 Task: Look for space in Bonneuil-sur-Marne, France from 6th September, 2023 to 10th September, 2023 for 1 adult in price range Rs.10000 to Rs.15000. Place can be private room with 1  bedroom having 1 bed and 1 bathroom. Property type can be house, flat, guest house, hotel. Amenities needed are: washing machine. Booking option can be shelf check-in. Required host language is English.
Action: Mouse moved to (474, 152)
Screenshot: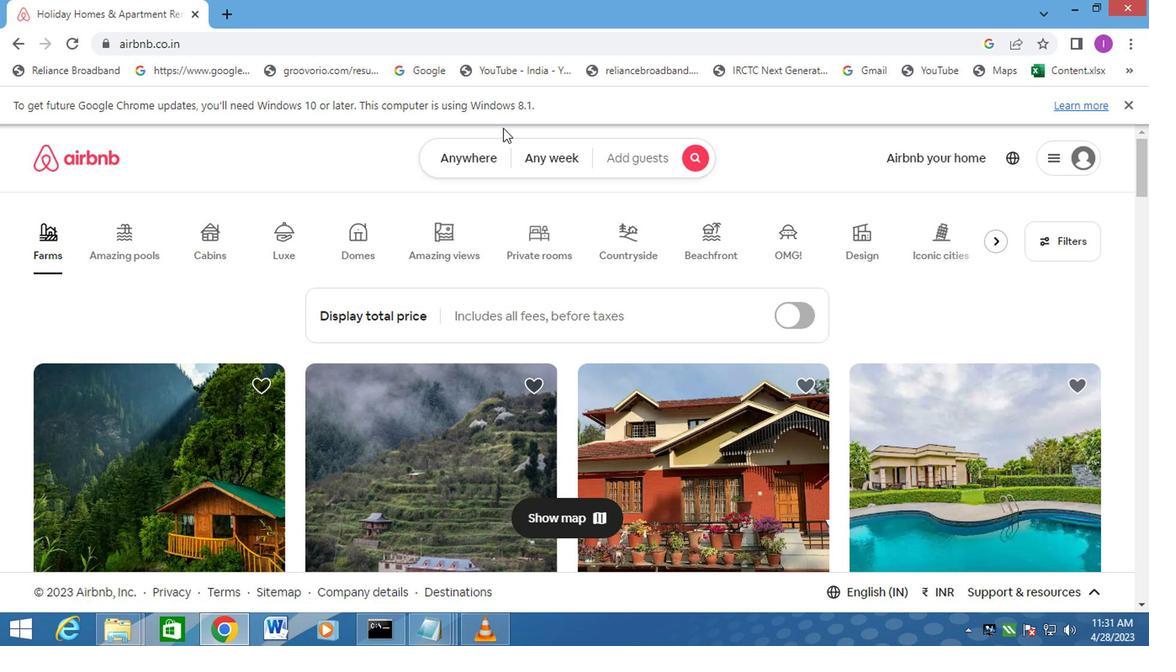 
Action: Mouse pressed left at (474, 152)
Screenshot: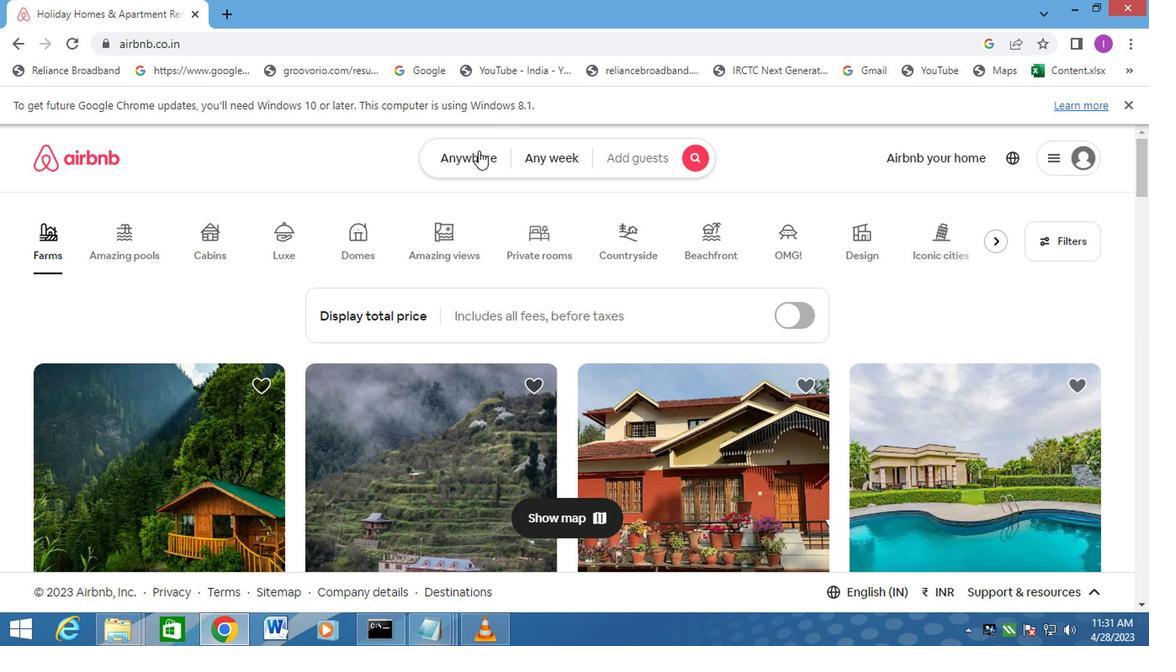 
Action: Mouse moved to (261, 237)
Screenshot: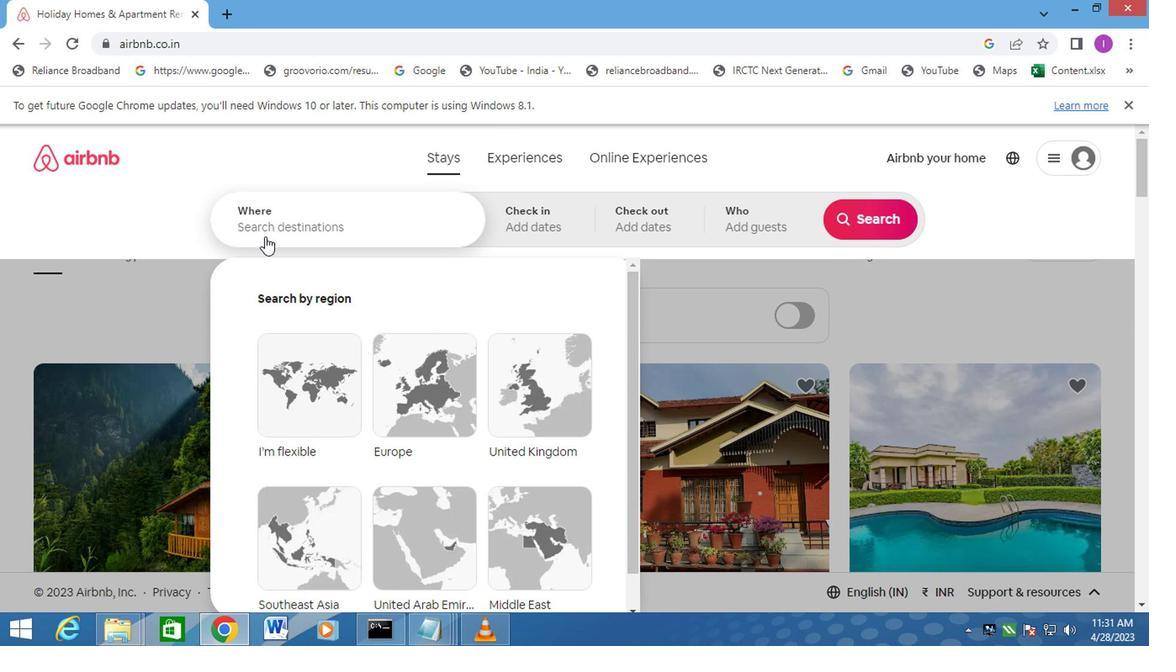 
Action: Mouse pressed left at (261, 237)
Screenshot: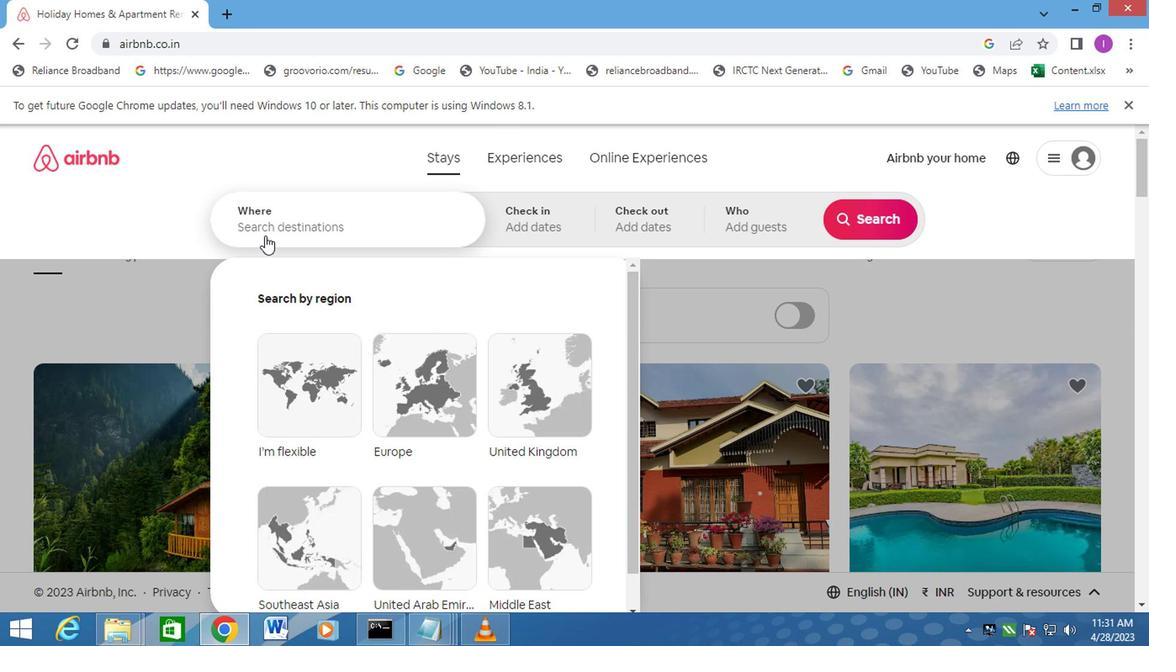
Action: Mouse moved to (348, 235)
Screenshot: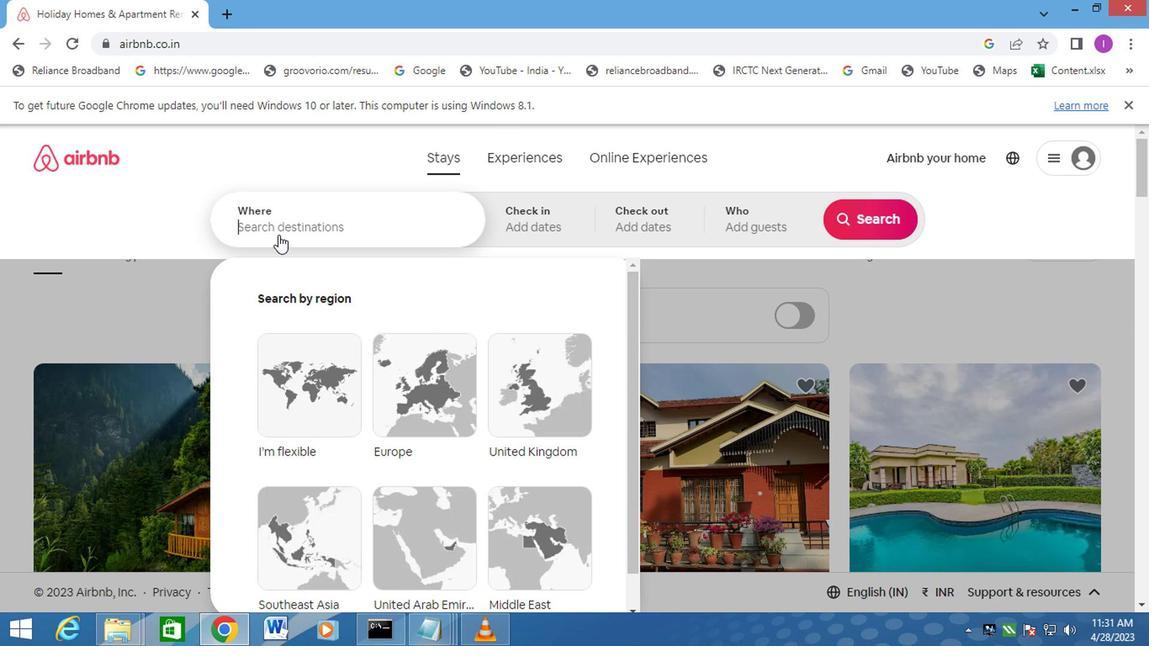 
Action: Key pressed <Key.shift>BONNEUIL-<Key.shift>SUR-MARNE,<Key.shift><Key.shift><Key.shift><Key.shift><Key.shift><Key.shift><Key.shift><Key.shift><Key.shift><Key.shift><Key.shift><Key.shift><Key.shift><Key.shift><Key.shift><Key.shift><Key.shift><Key.shift><Key.shift>FRANCE
Screenshot: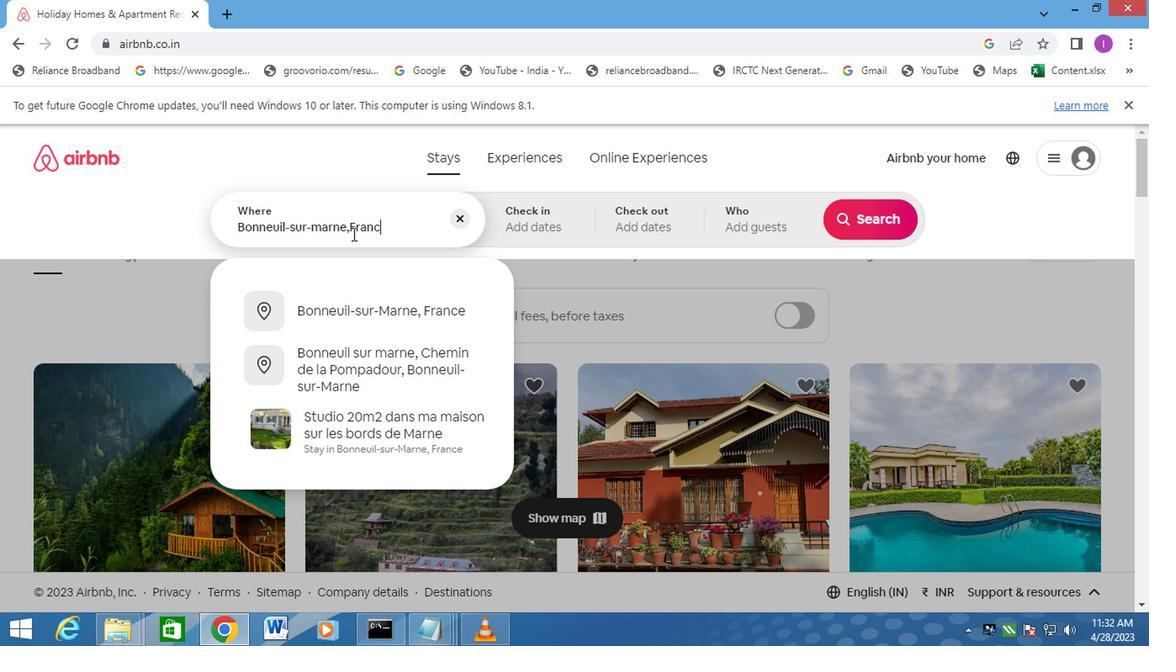 
Action: Mouse moved to (381, 321)
Screenshot: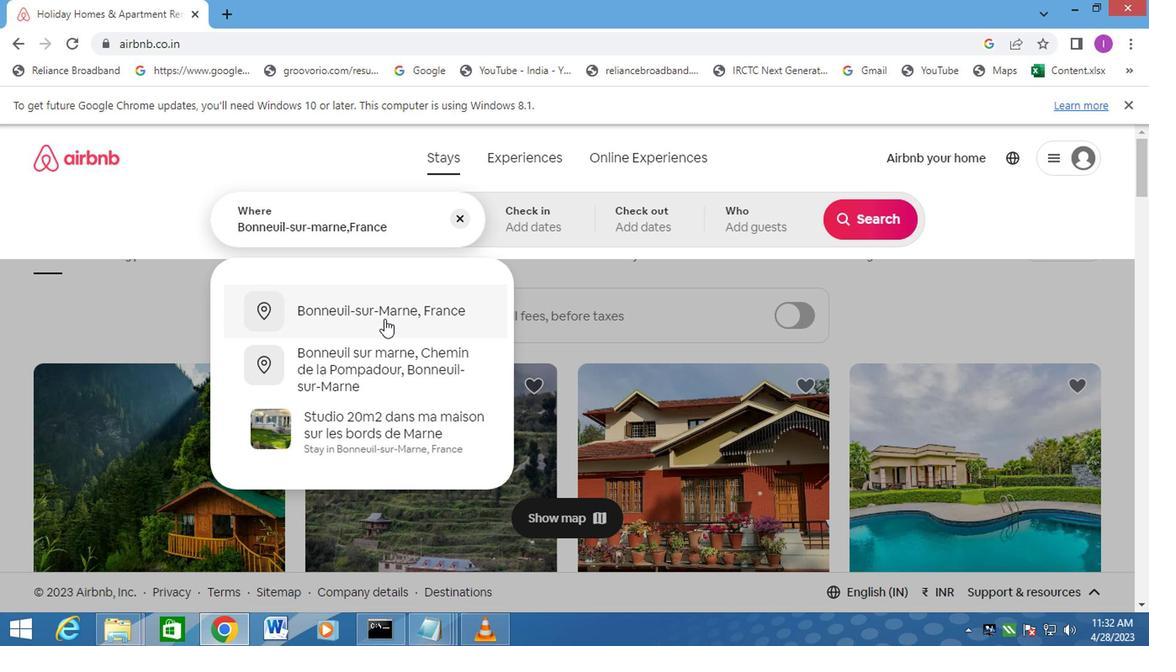 
Action: Mouse pressed left at (381, 321)
Screenshot: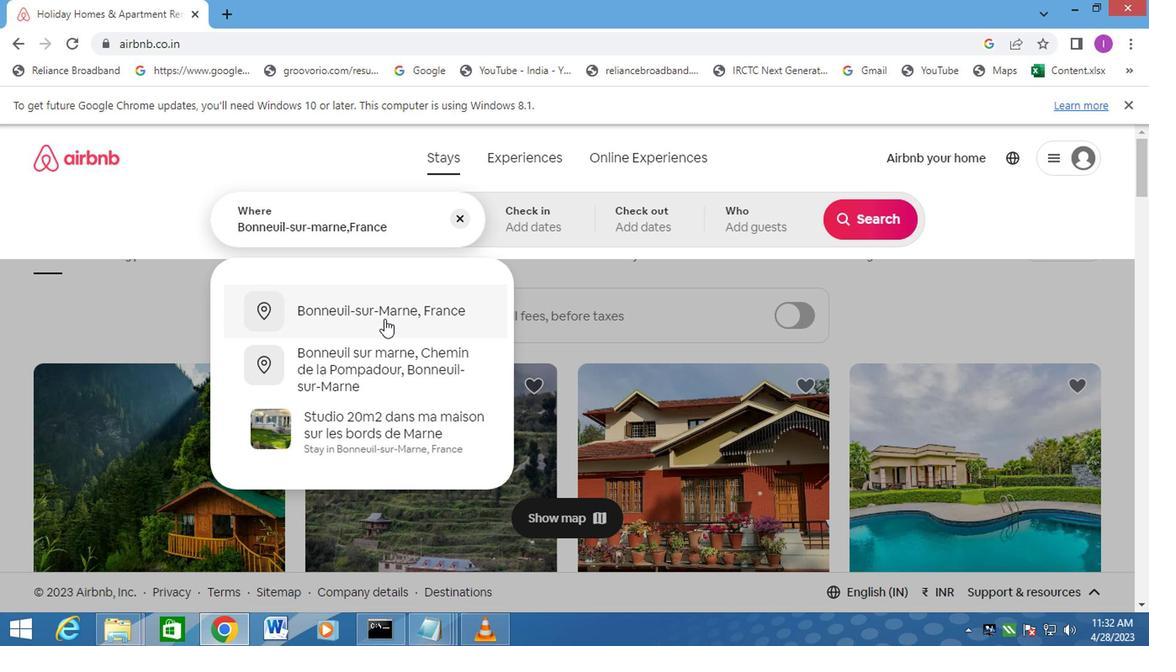 
Action: Mouse moved to (857, 353)
Screenshot: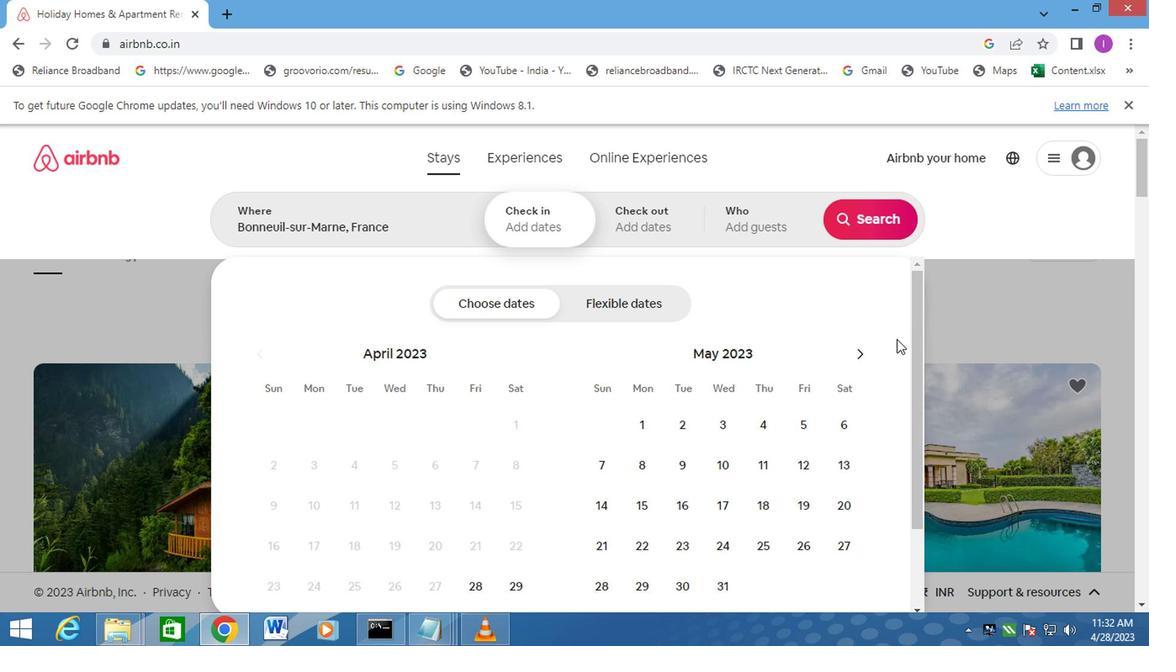 
Action: Mouse pressed left at (857, 353)
Screenshot: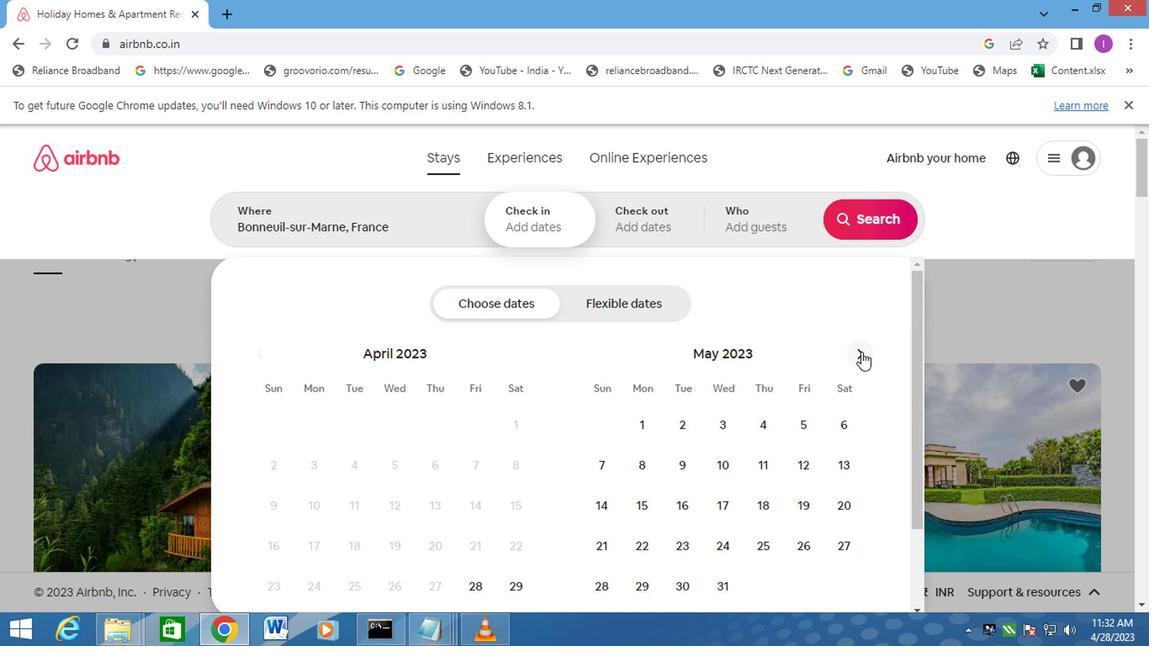 
Action: Mouse pressed left at (857, 353)
Screenshot: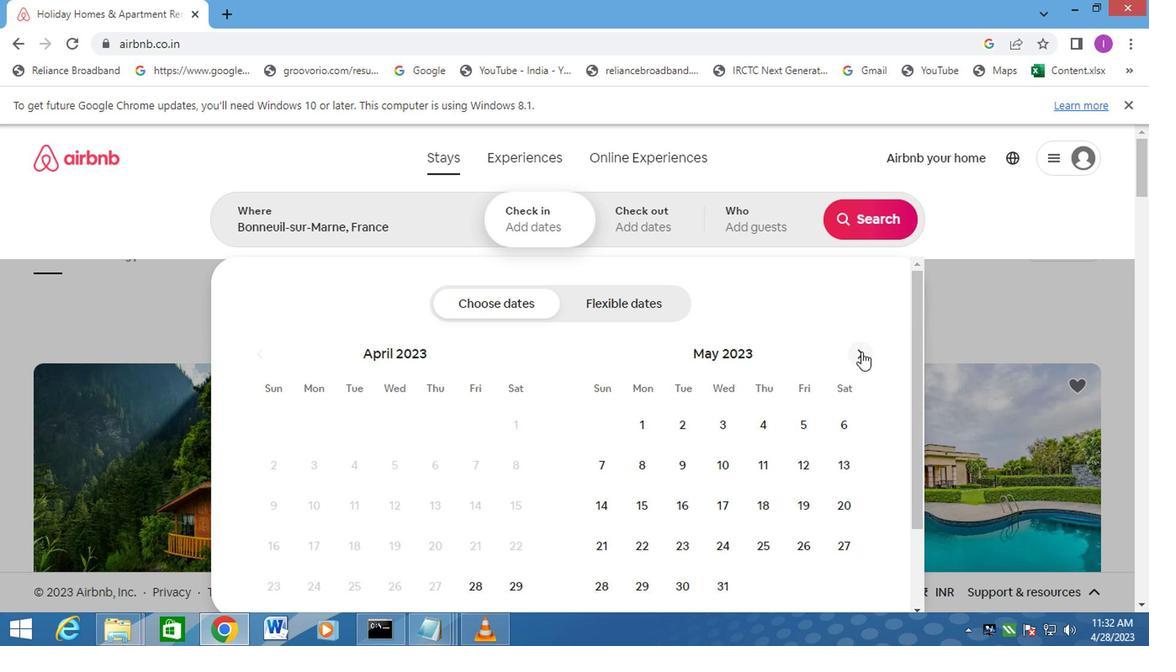 
Action: Mouse pressed left at (857, 353)
Screenshot: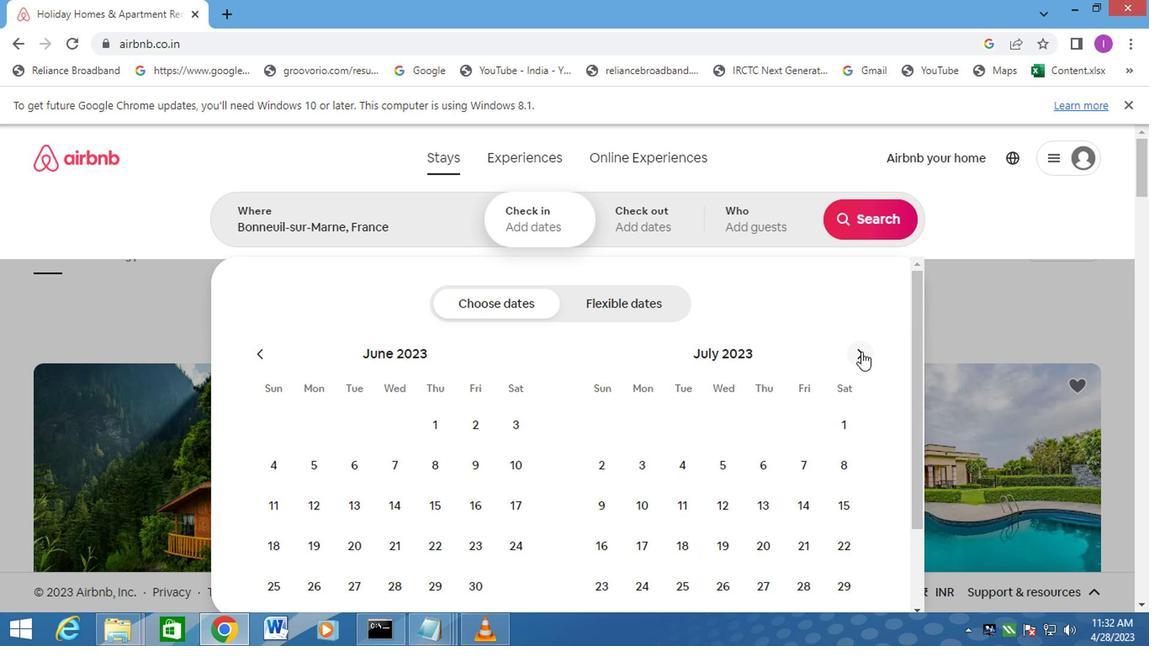 
Action: Mouse pressed left at (857, 353)
Screenshot: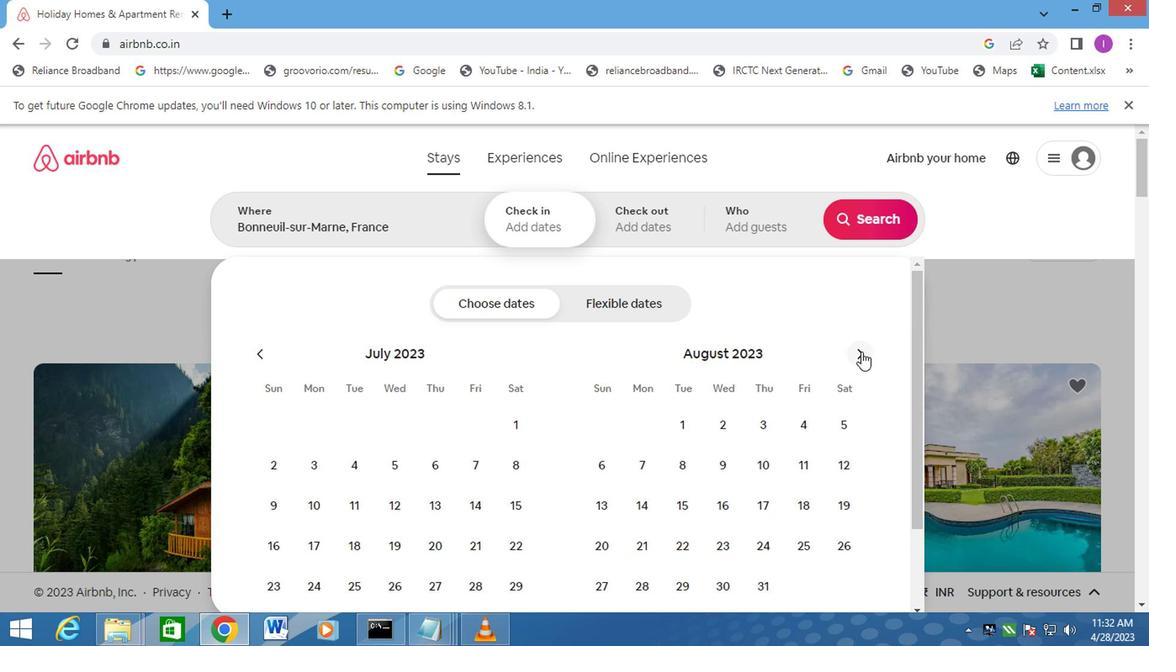 
Action: Mouse moved to (720, 469)
Screenshot: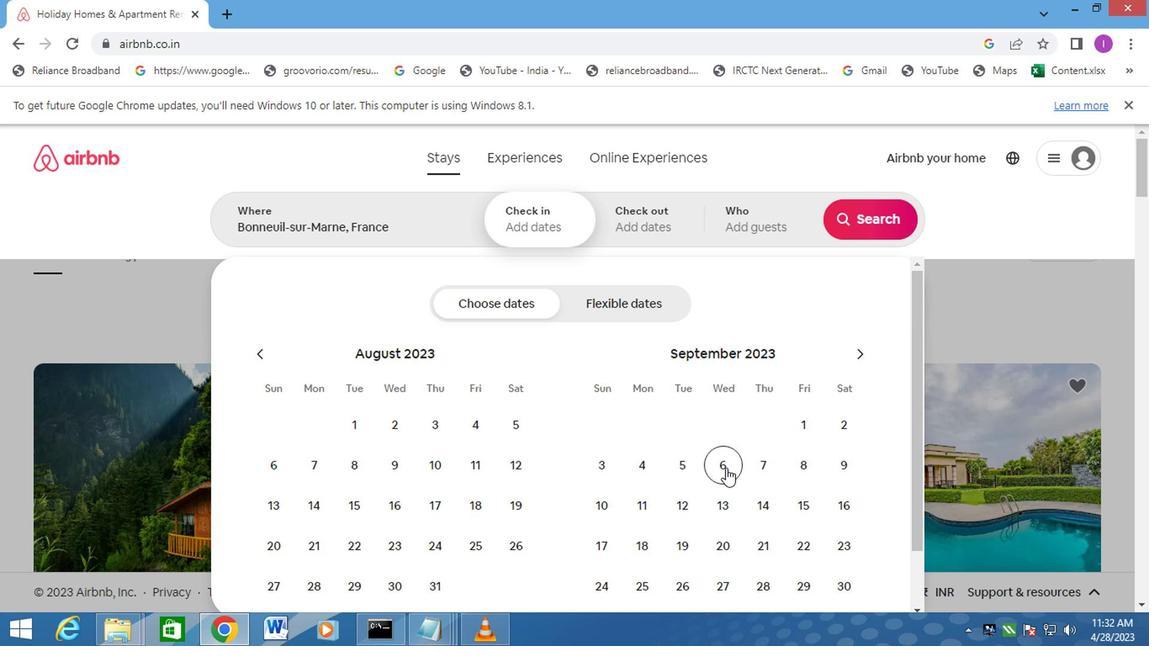
Action: Mouse pressed left at (720, 469)
Screenshot: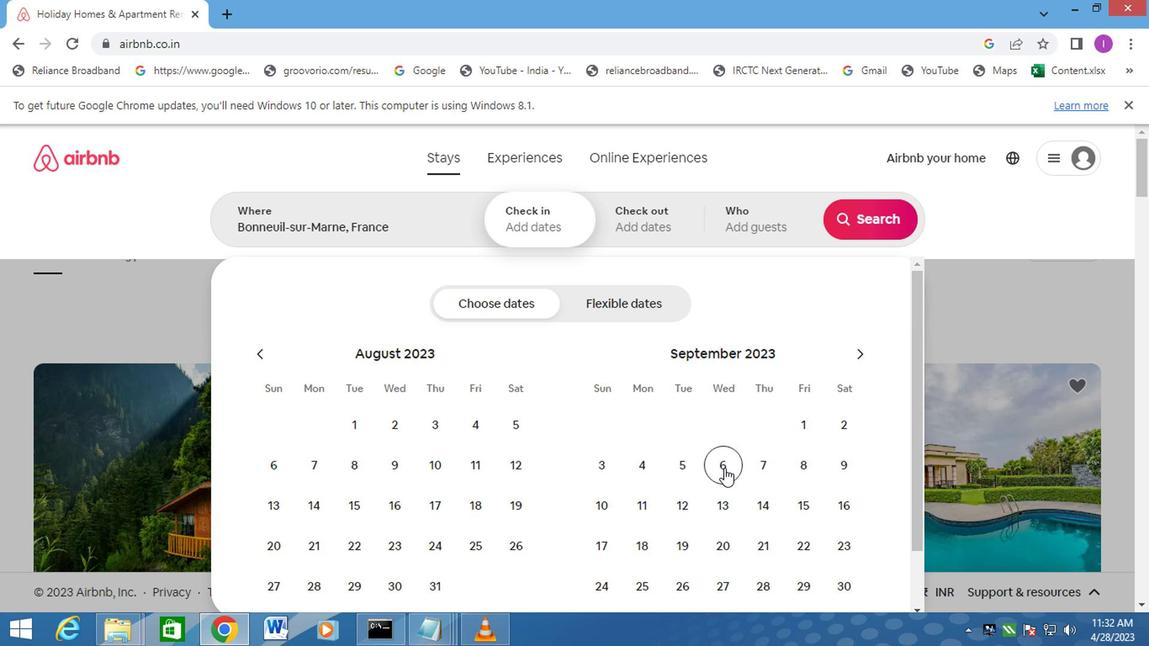 
Action: Mouse moved to (600, 507)
Screenshot: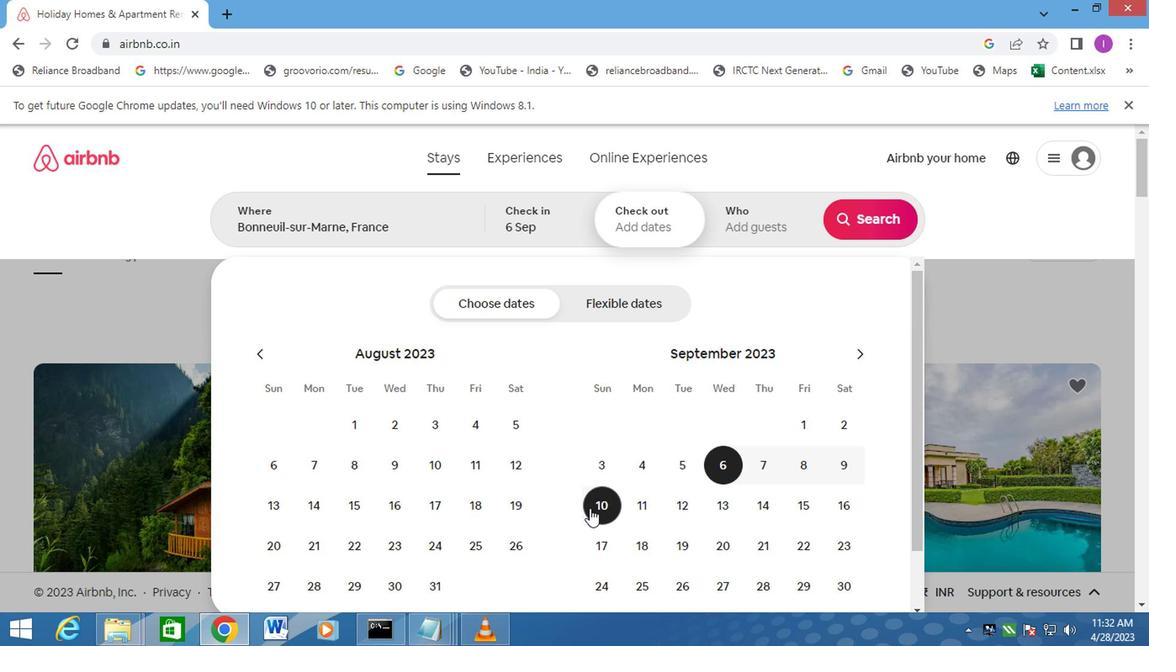 
Action: Mouse pressed left at (600, 507)
Screenshot: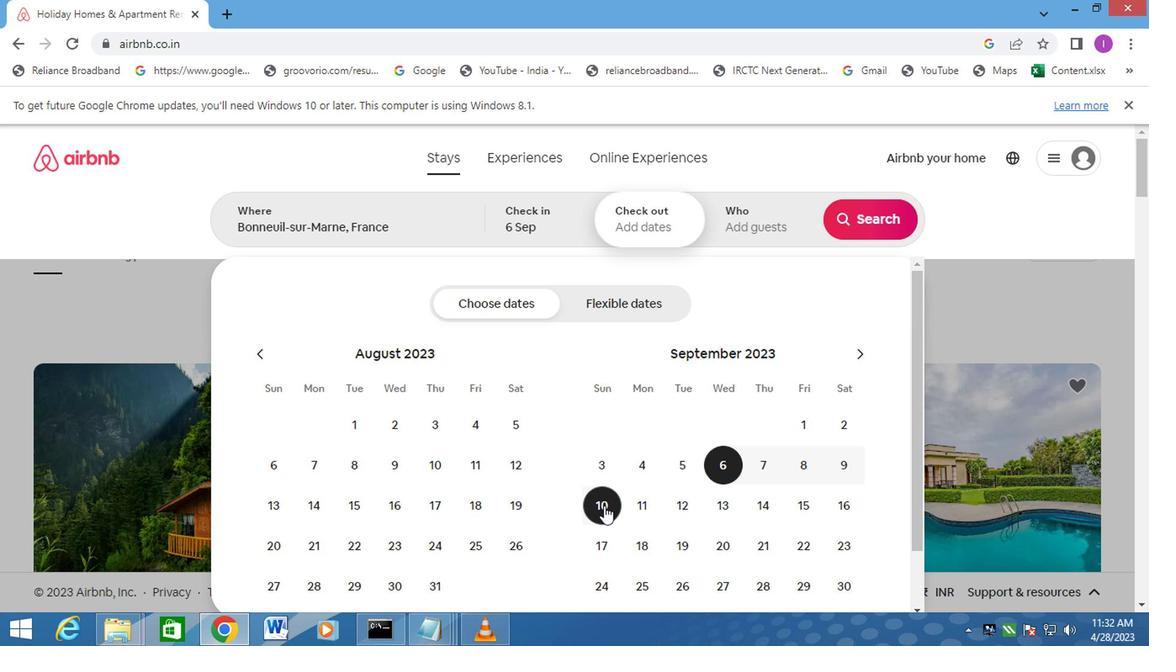 
Action: Mouse moved to (788, 223)
Screenshot: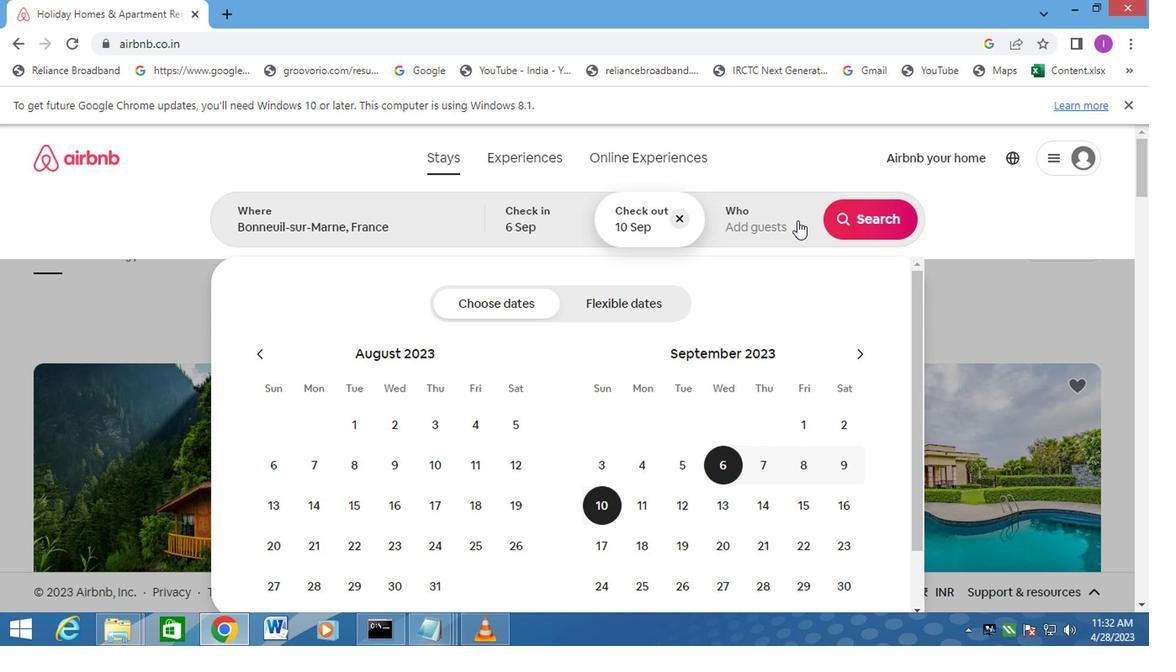 
Action: Mouse pressed left at (788, 223)
Screenshot: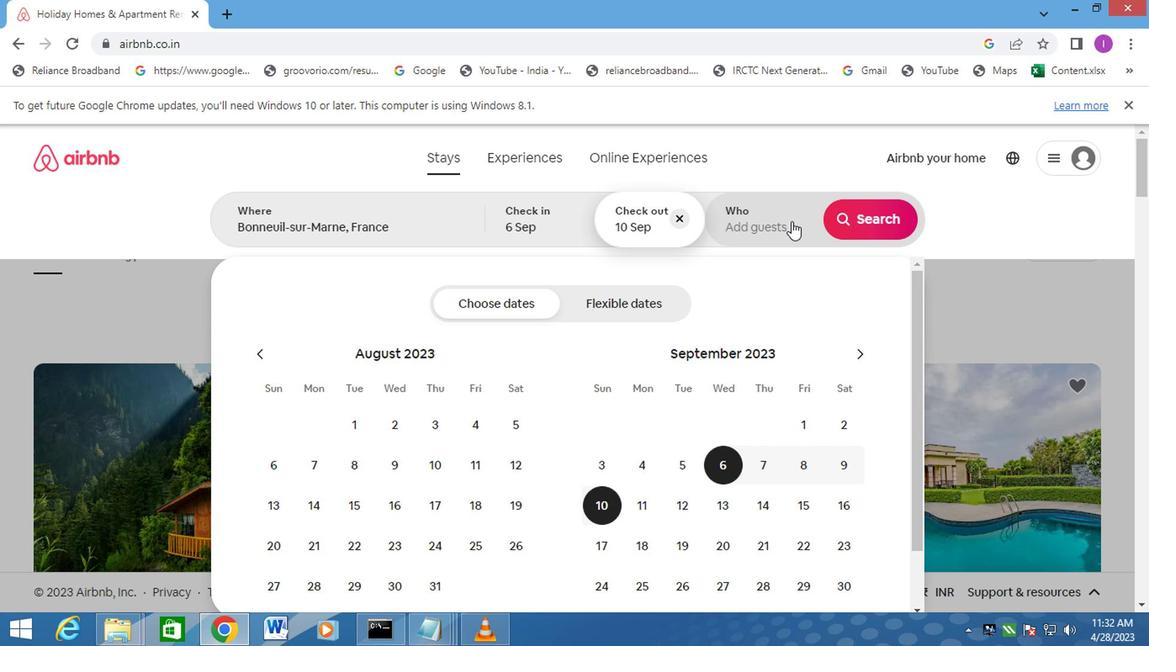 
Action: Mouse moved to (863, 307)
Screenshot: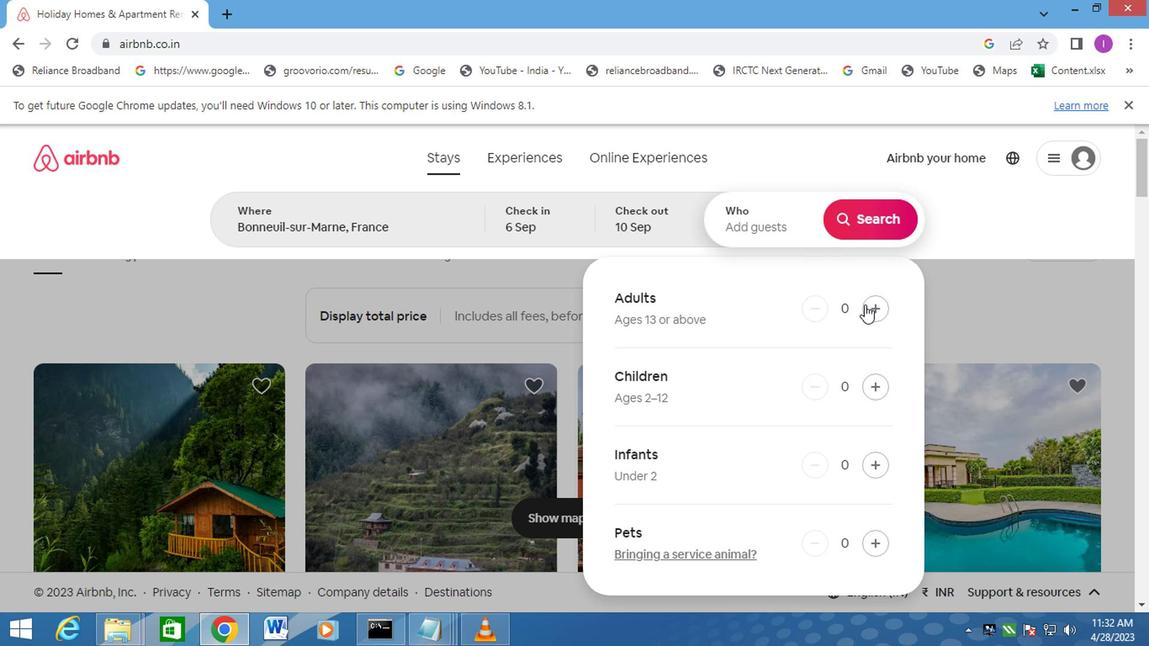 
Action: Mouse pressed left at (863, 307)
Screenshot: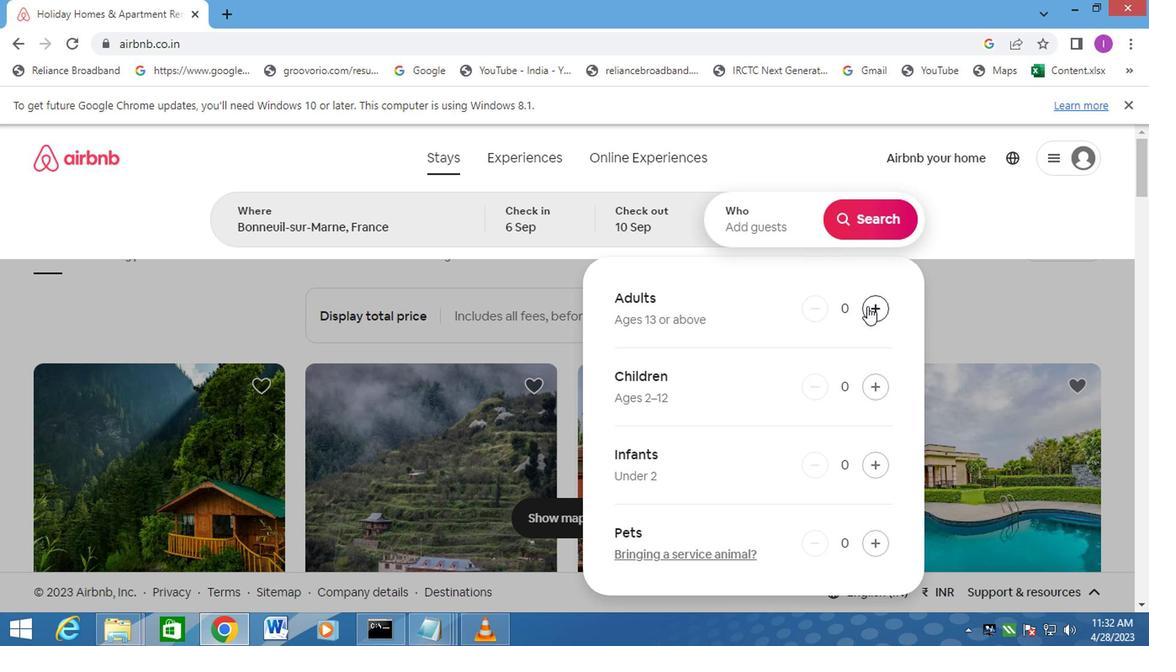 
Action: Mouse moved to (884, 228)
Screenshot: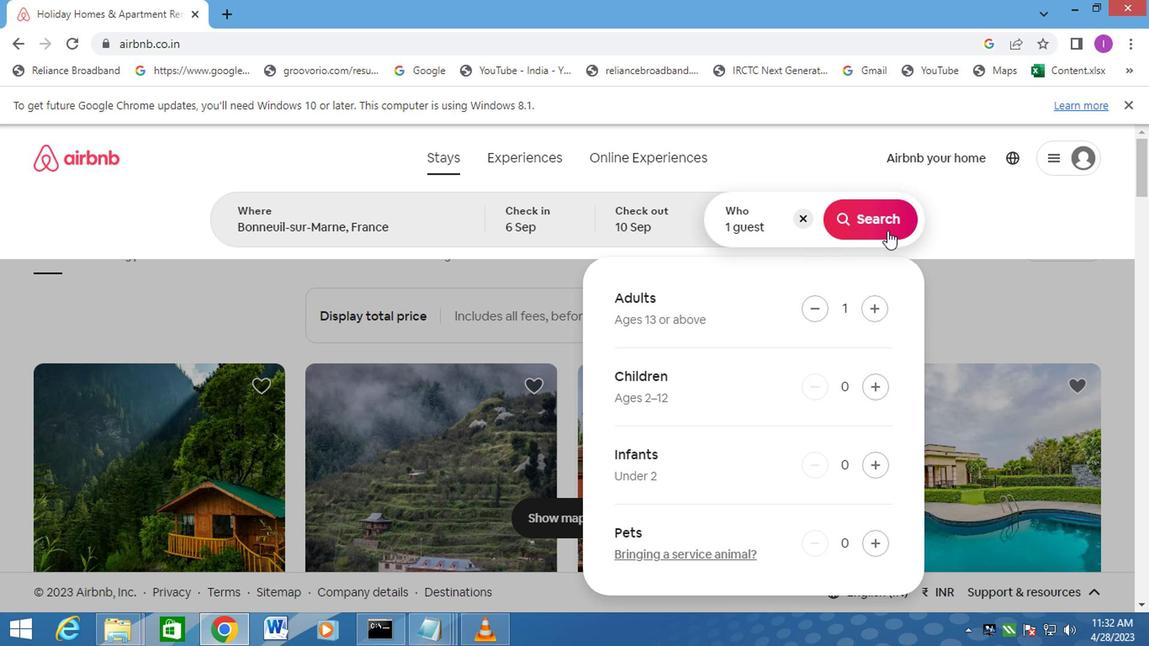 
Action: Mouse pressed left at (884, 228)
Screenshot: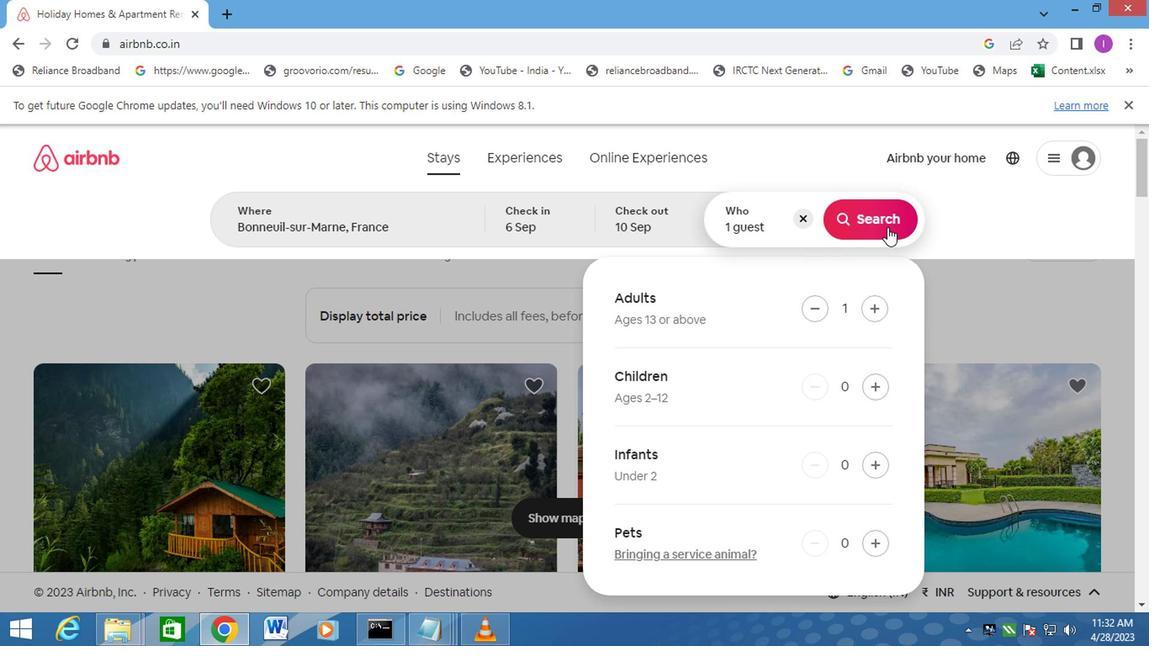 
Action: Mouse moved to (1095, 235)
Screenshot: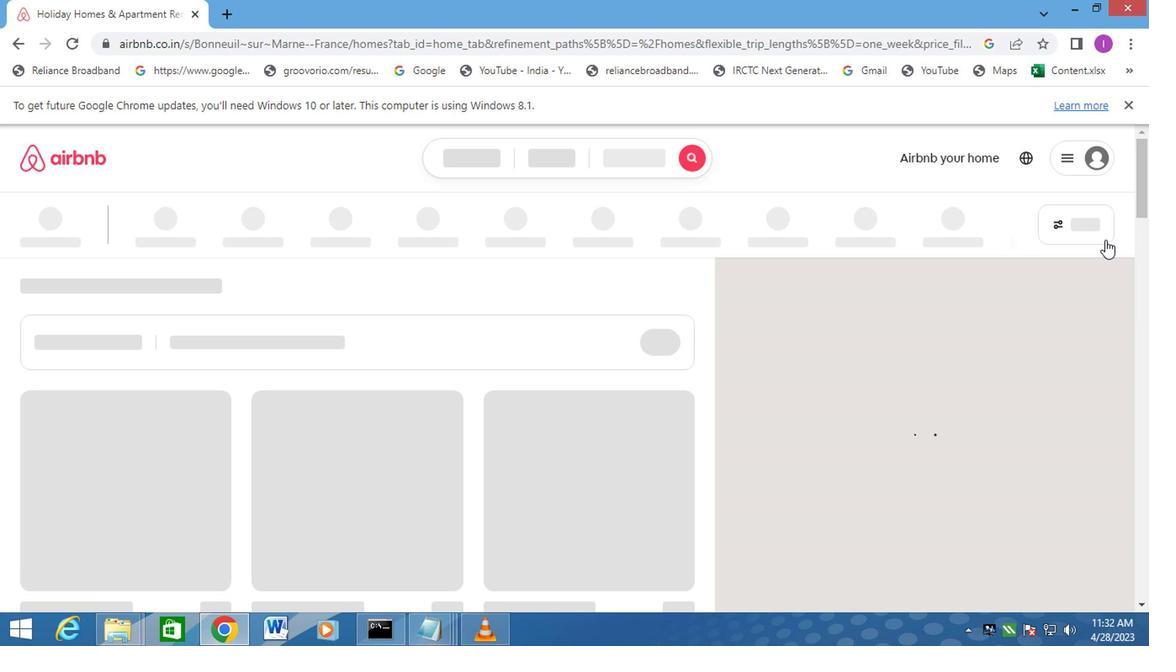 
Action: Mouse pressed left at (1095, 235)
Screenshot: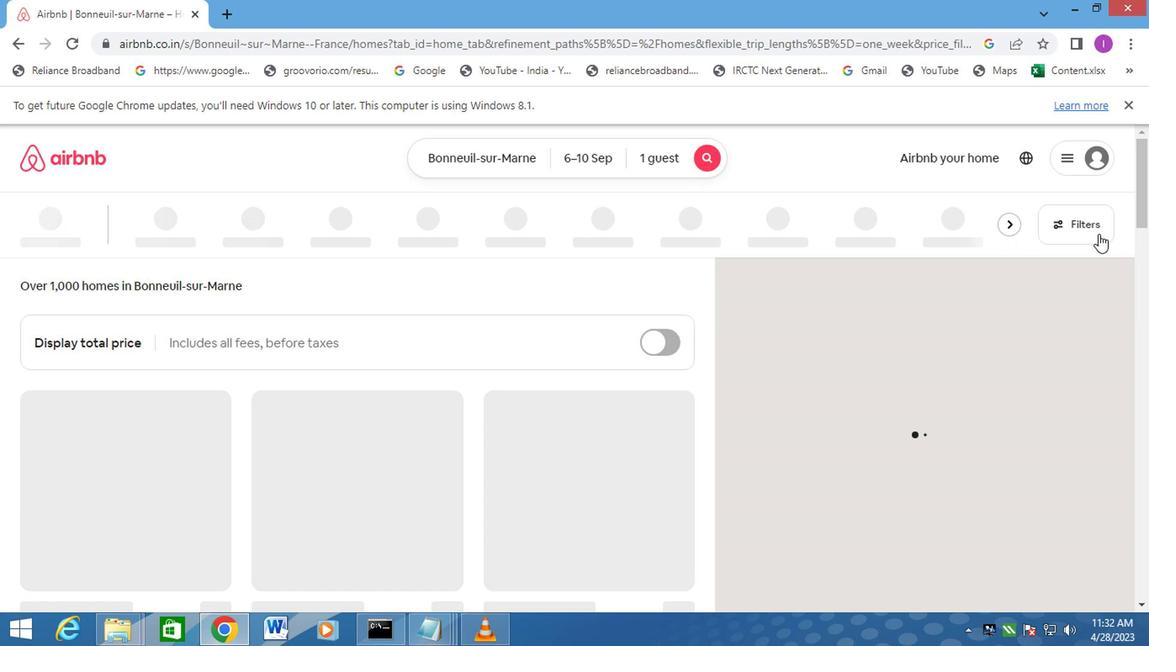 
Action: Mouse moved to (347, 446)
Screenshot: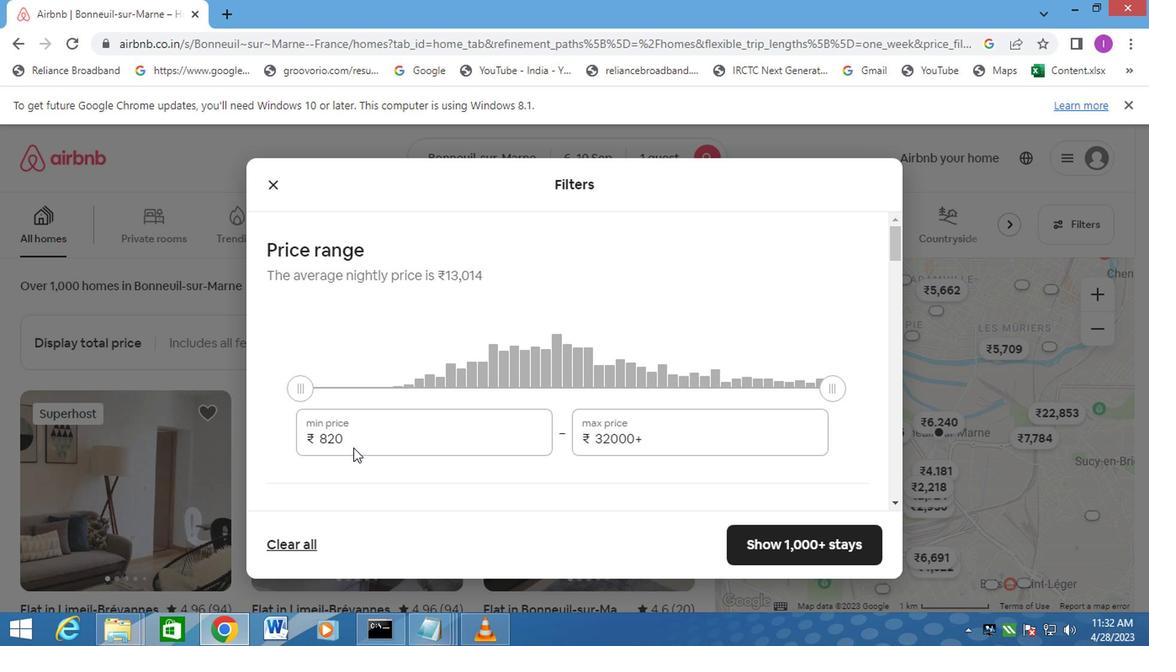 
Action: Mouse pressed left at (347, 446)
Screenshot: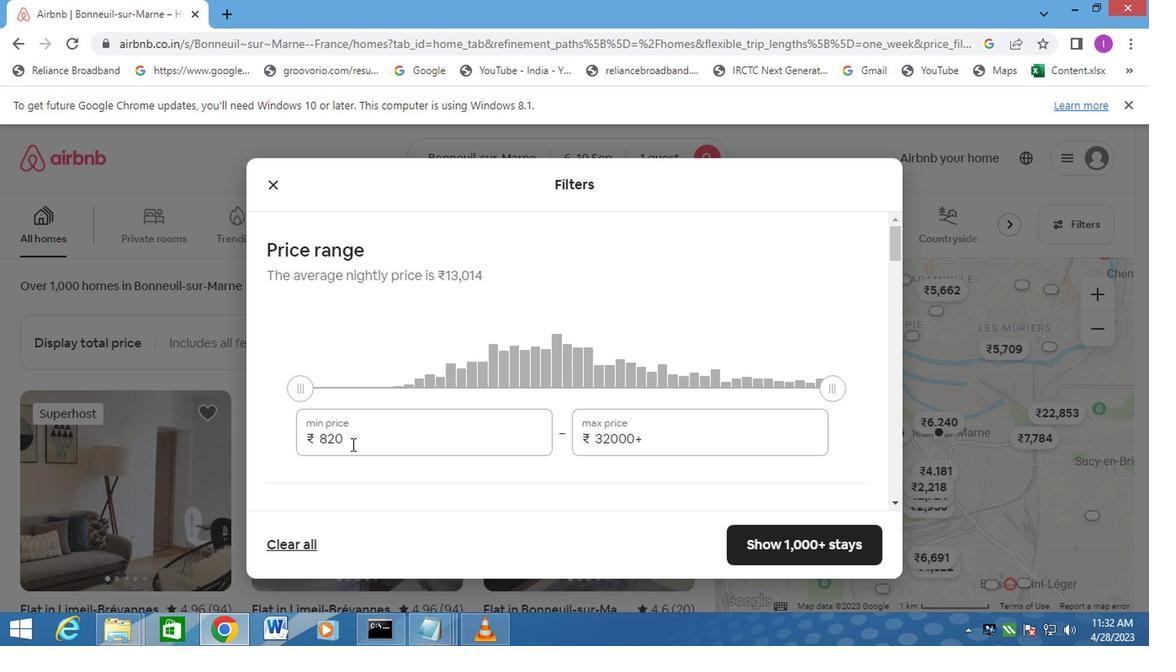 
Action: Mouse moved to (318, 440)
Screenshot: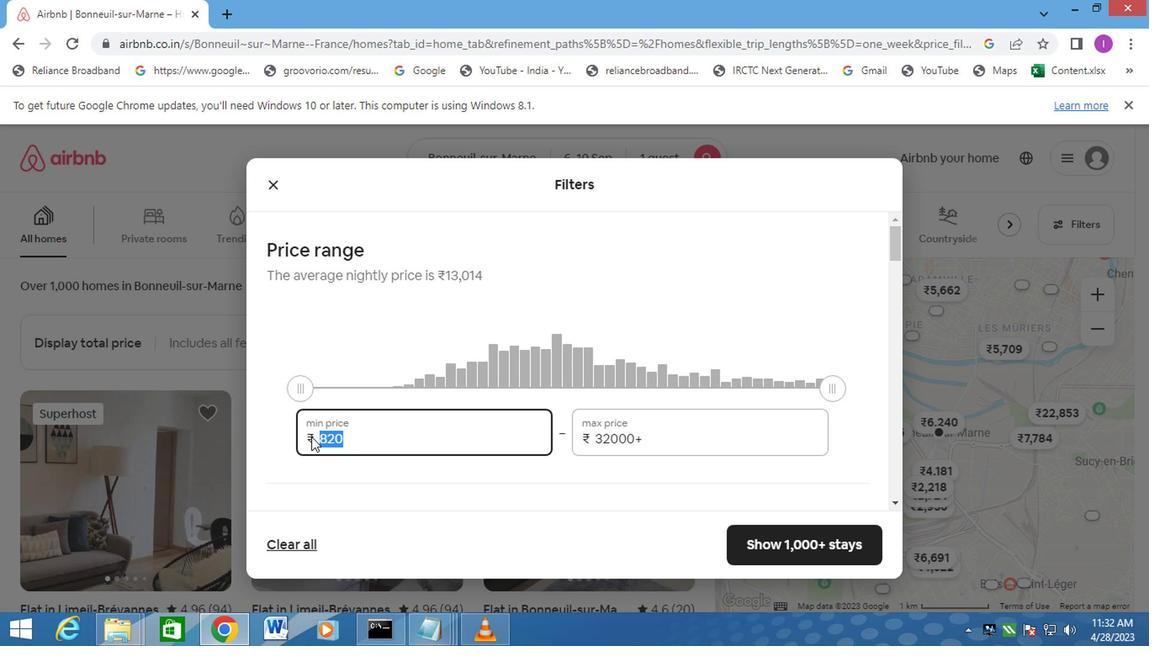 
Action: Key pressed 10000
Screenshot: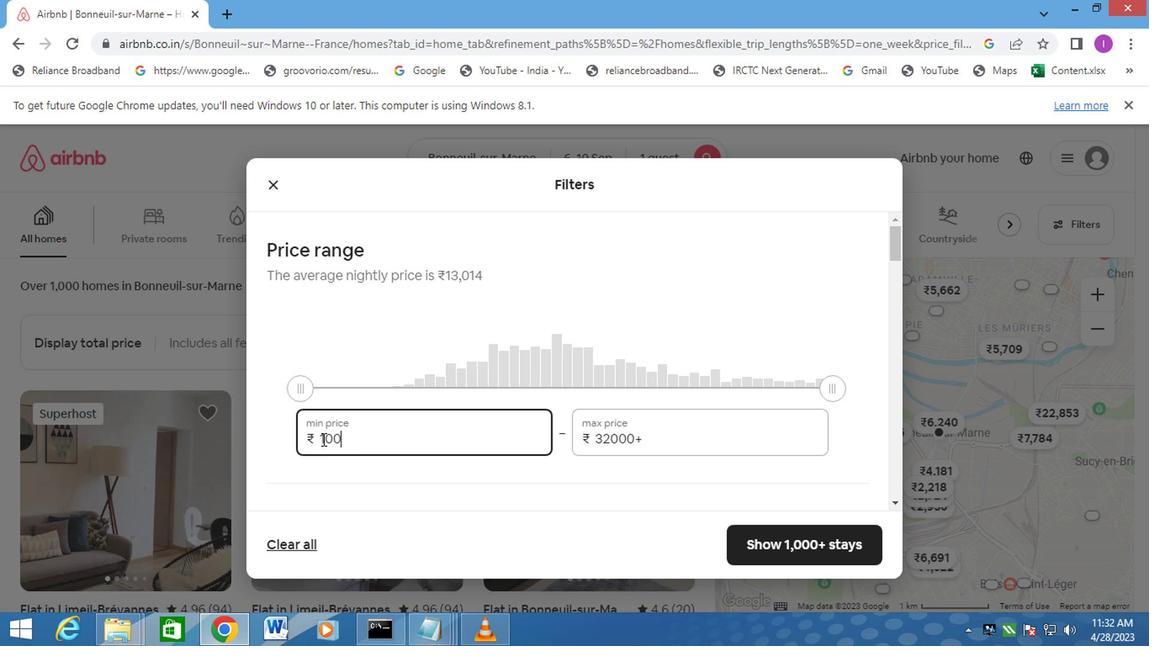 
Action: Mouse moved to (650, 437)
Screenshot: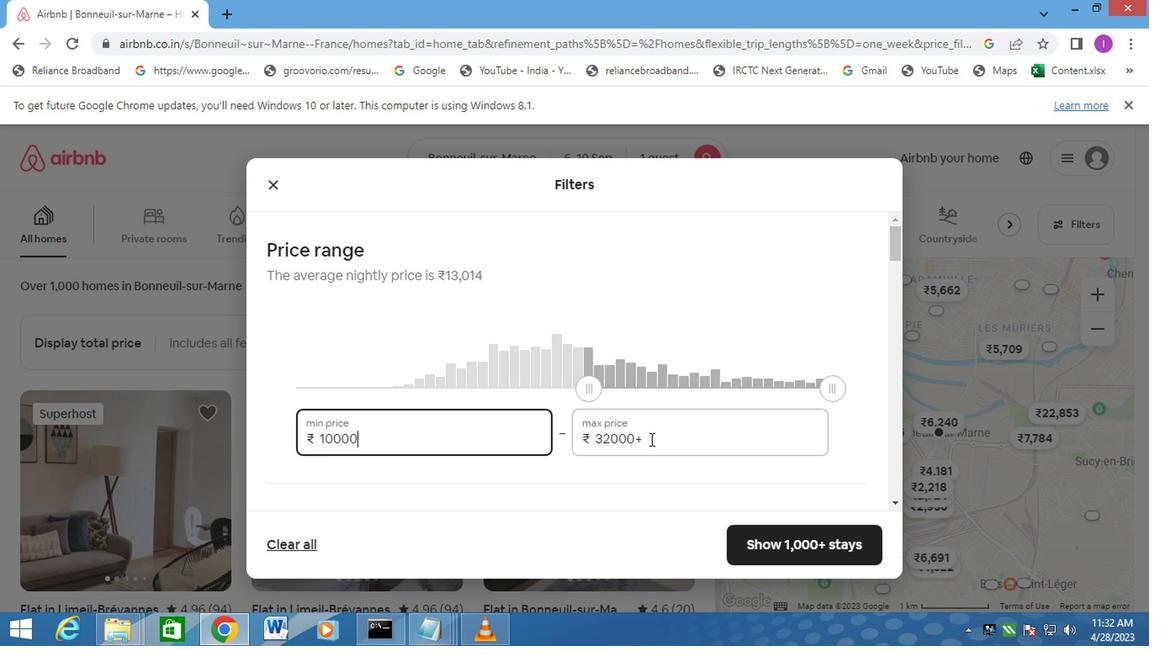 
Action: Mouse pressed left at (650, 437)
Screenshot: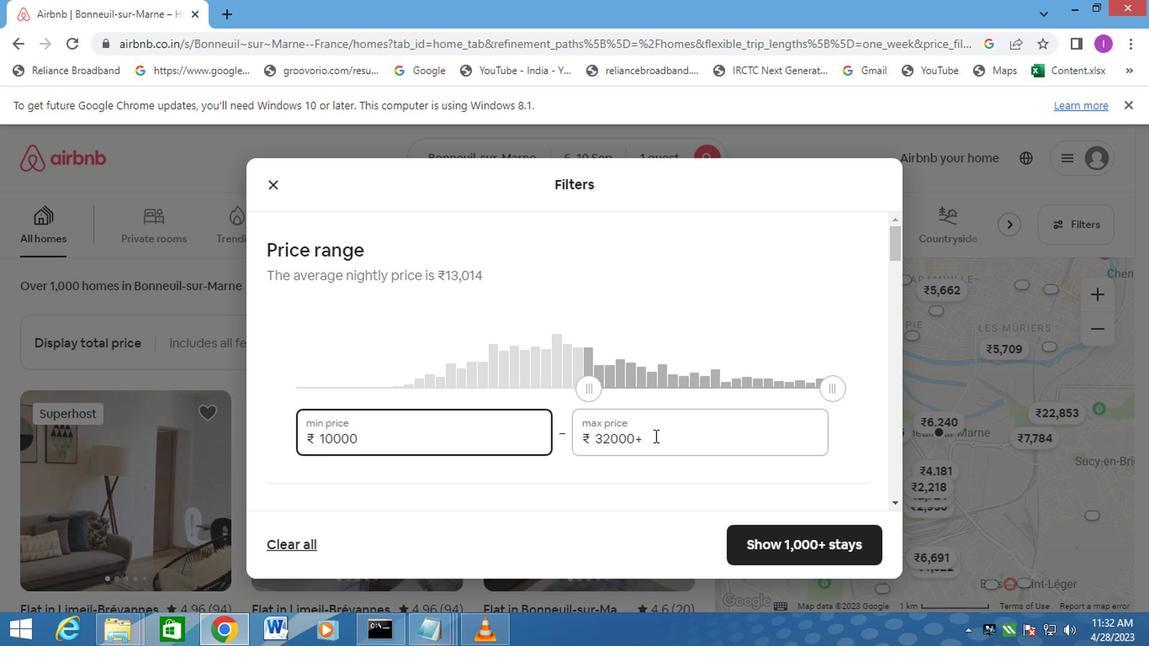 
Action: Mouse moved to (582, 437)
Screenshot: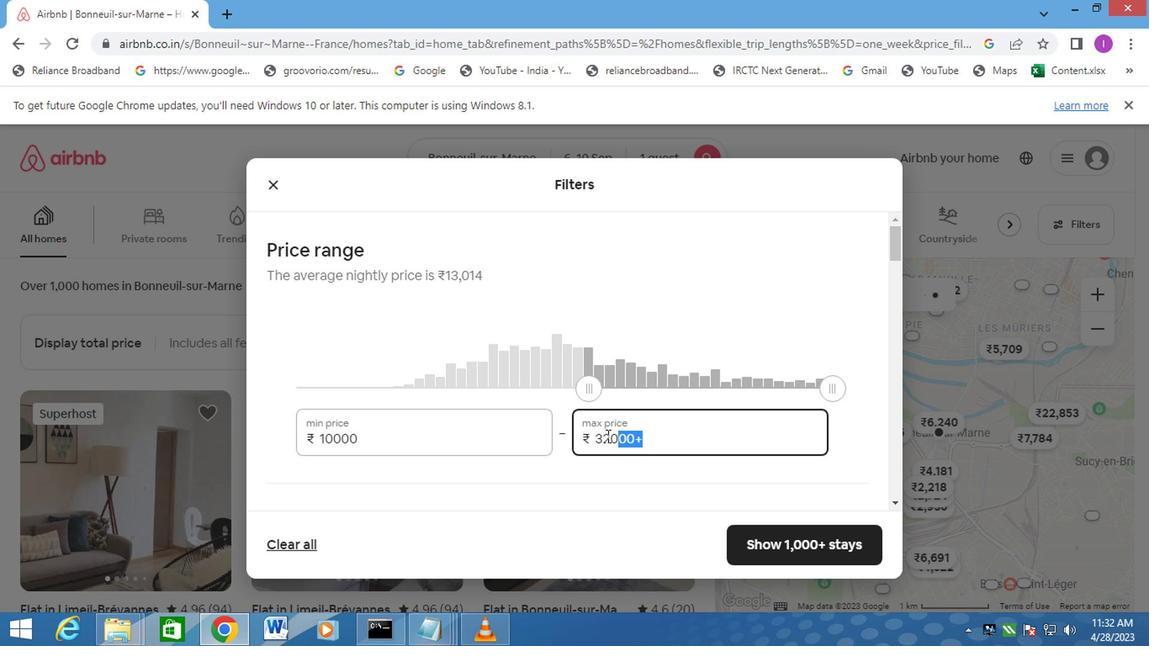 
Action: Key pressed 15000
Screenshot: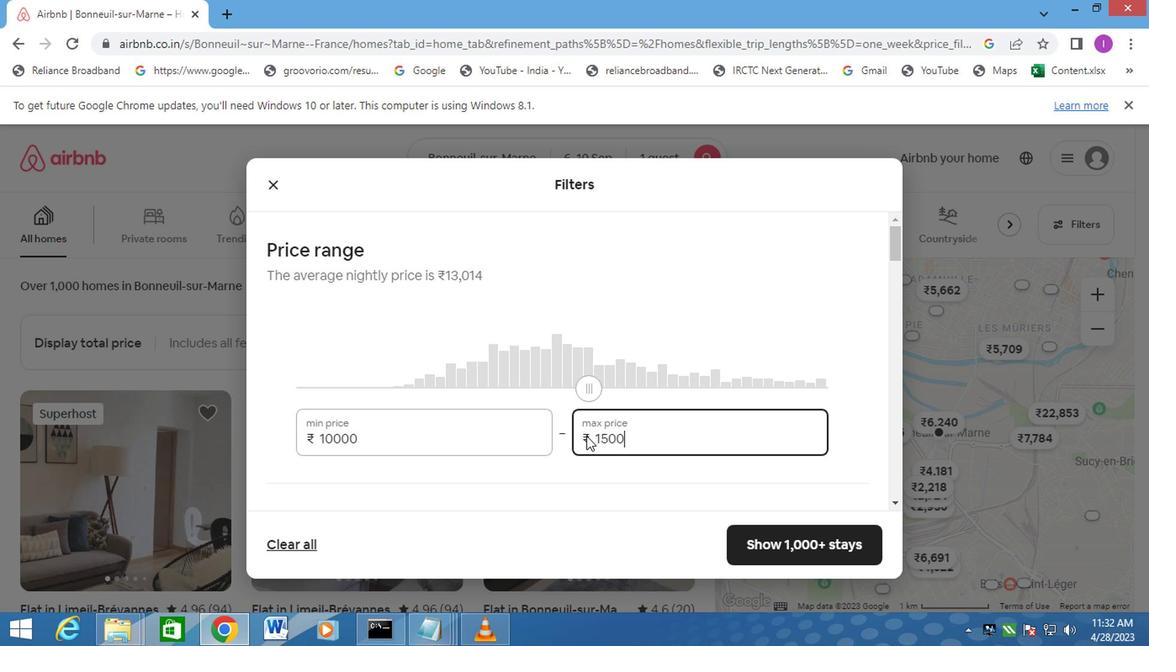 
Action: Mouse moved to (557, 394)
Screenshot: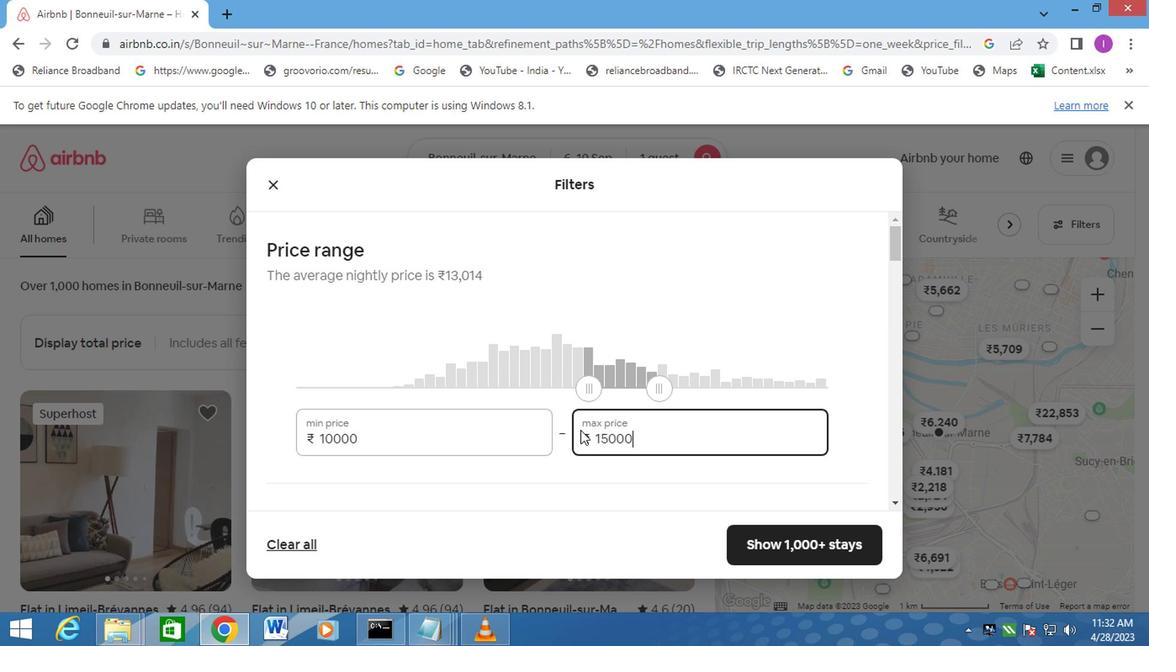 
Action: Mouse scrolled (557, 394) with delta (0, 0)
Screenshot: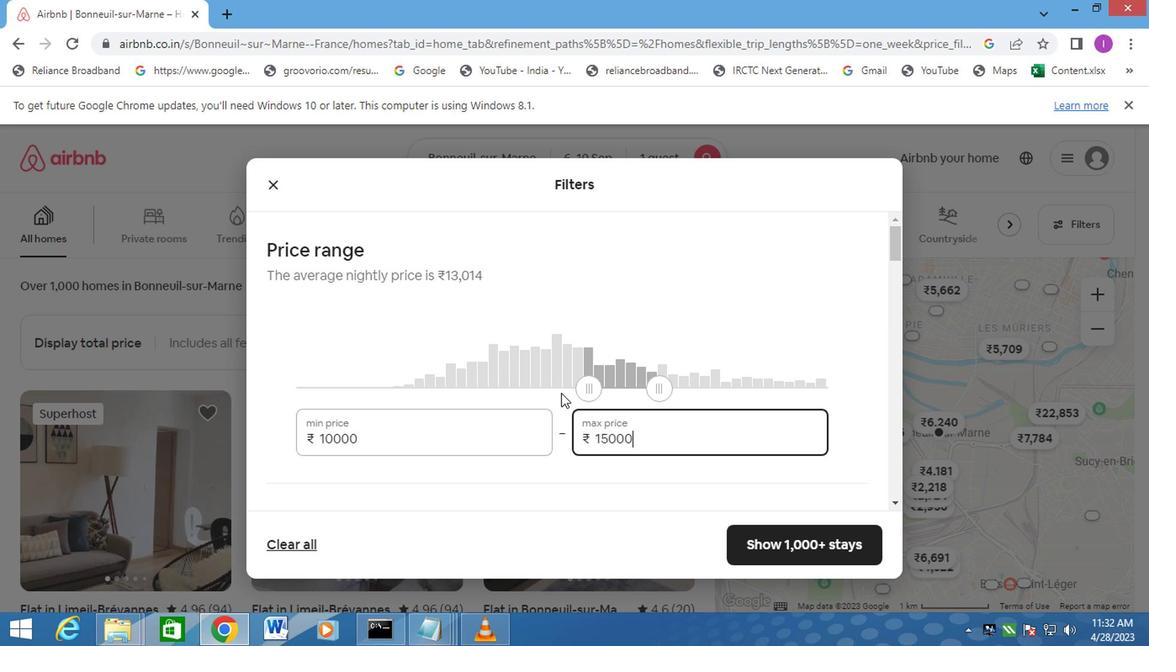 
Action: Mouse scrolled (557, 394) with delta (0, 0)
Screenshot: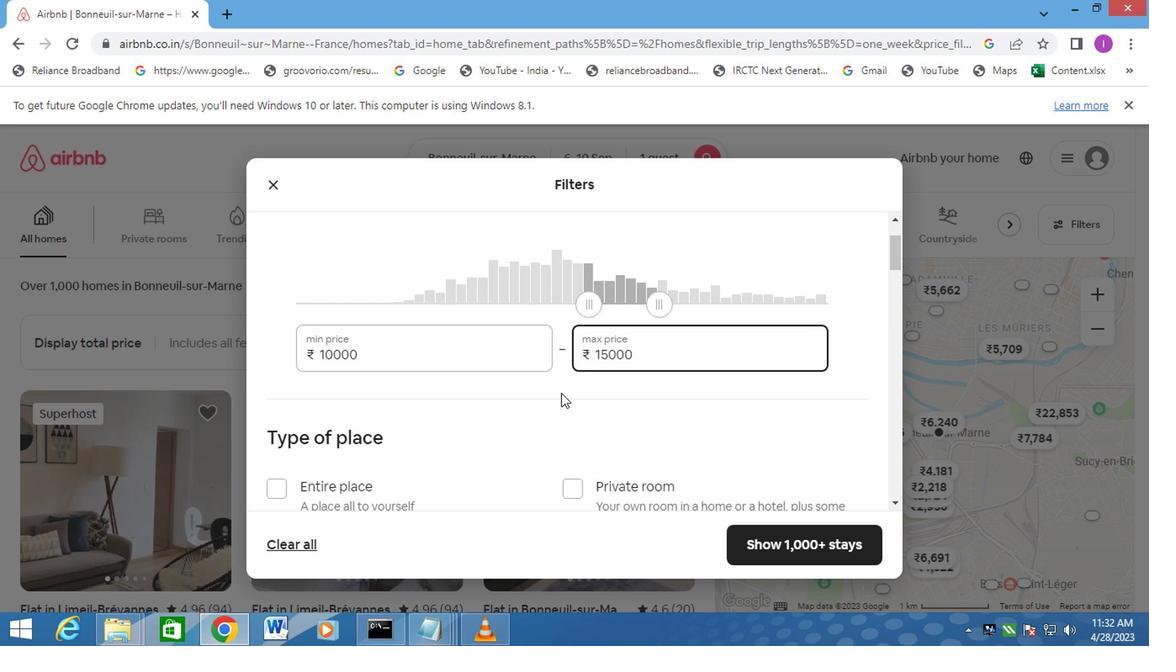 
Action: Mouse scrolled (557, 394) with delta (0, 0)
Screenshot: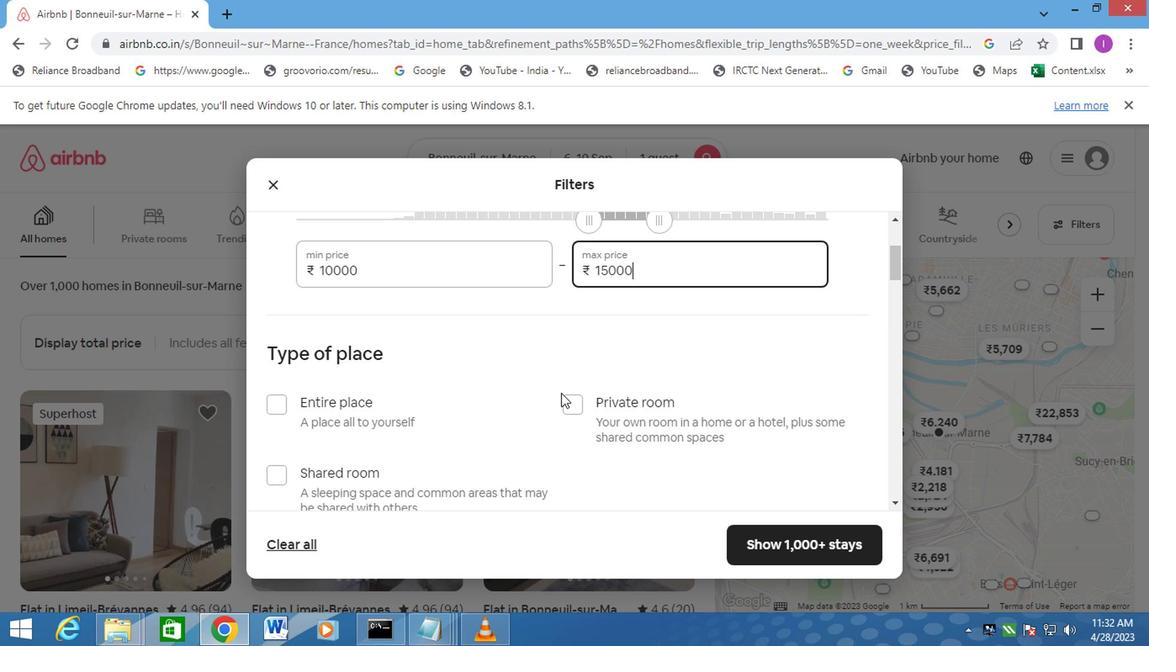 
Action: Mouse moved to (574, 324)
Screenshot: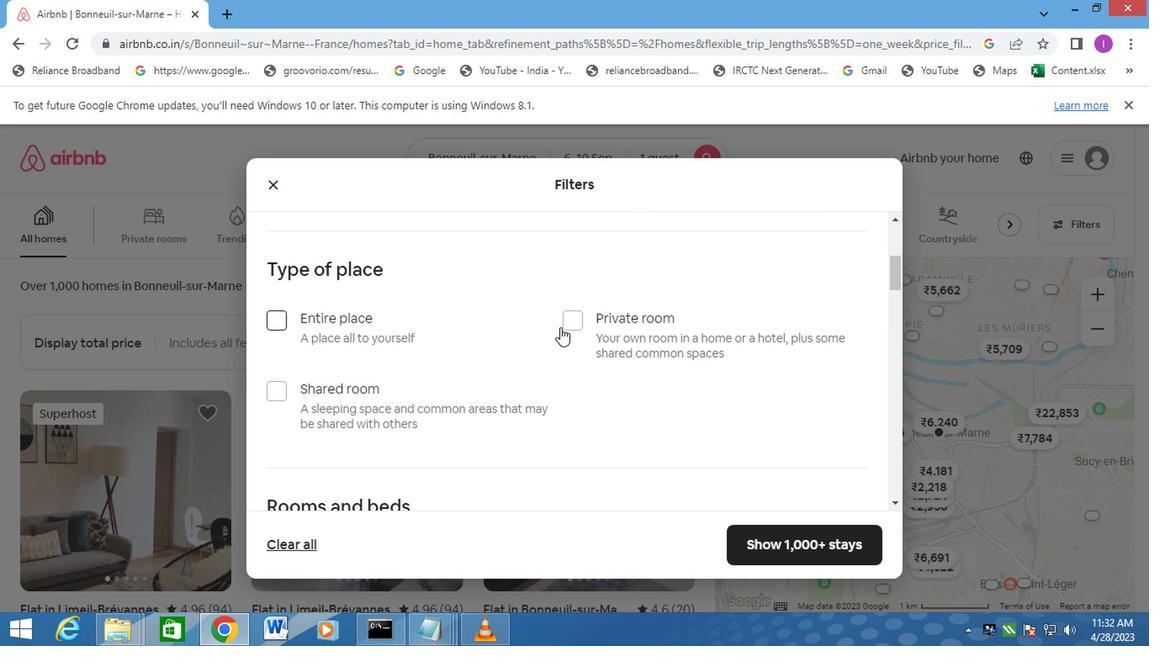 
Action: Mouse pressed left at (574, 324)
Screenshot: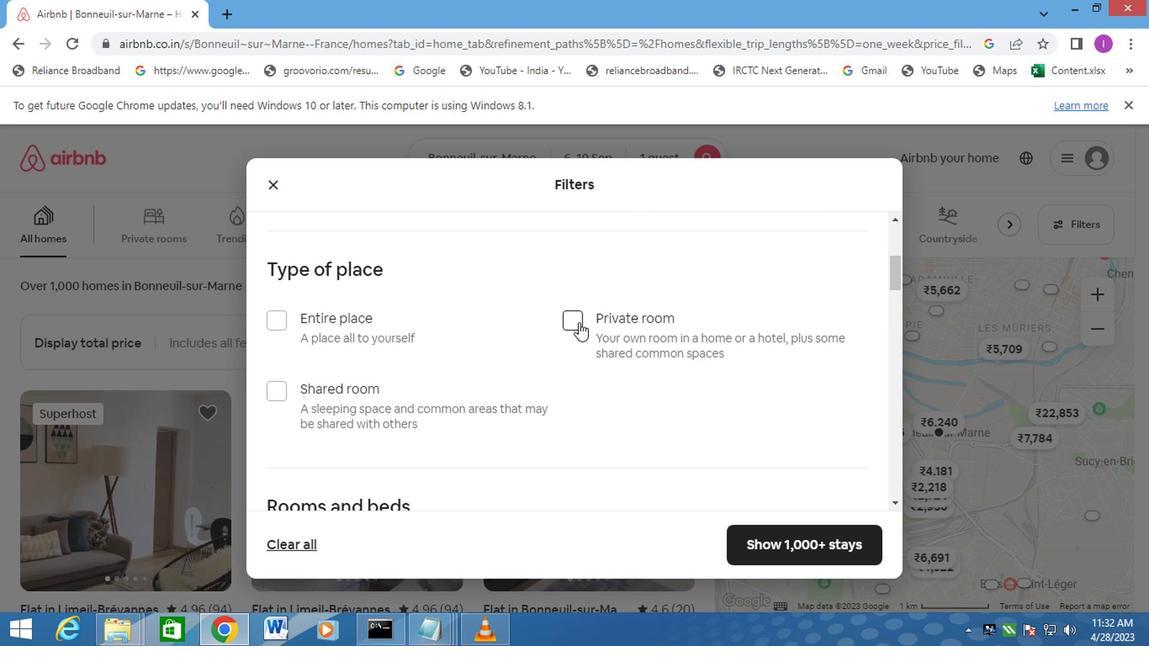 
Action: Mouse moved to (482, 359)
Screenshot: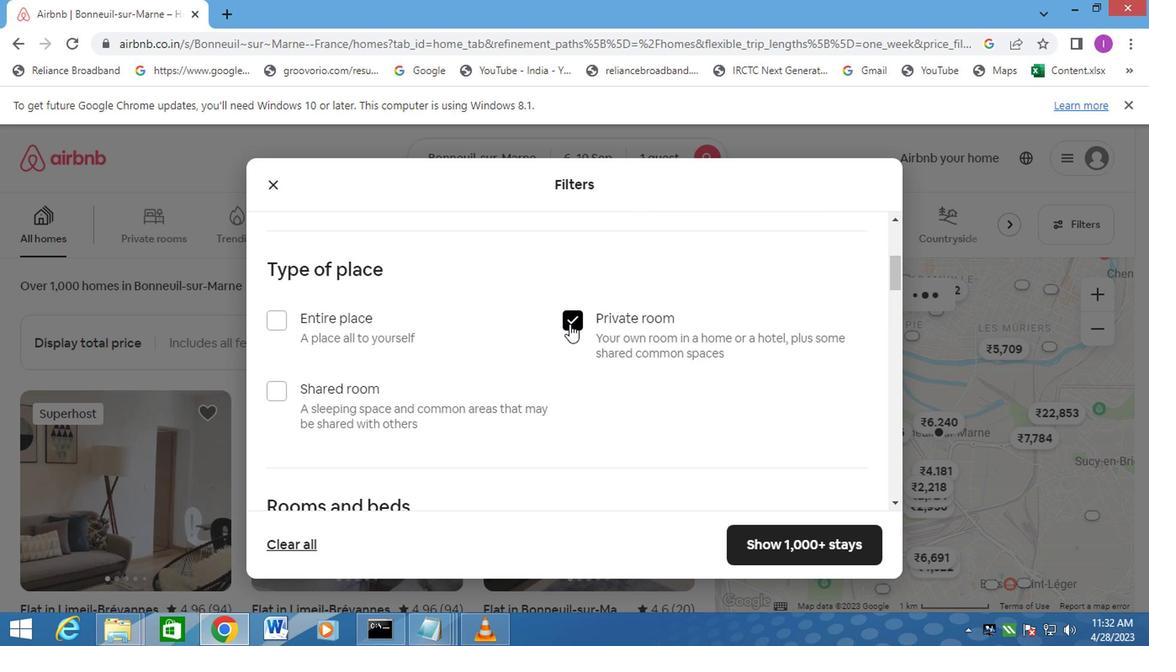 
Action: Mouse scrolled (482, 358) with delta (0, 0)
Screenshot: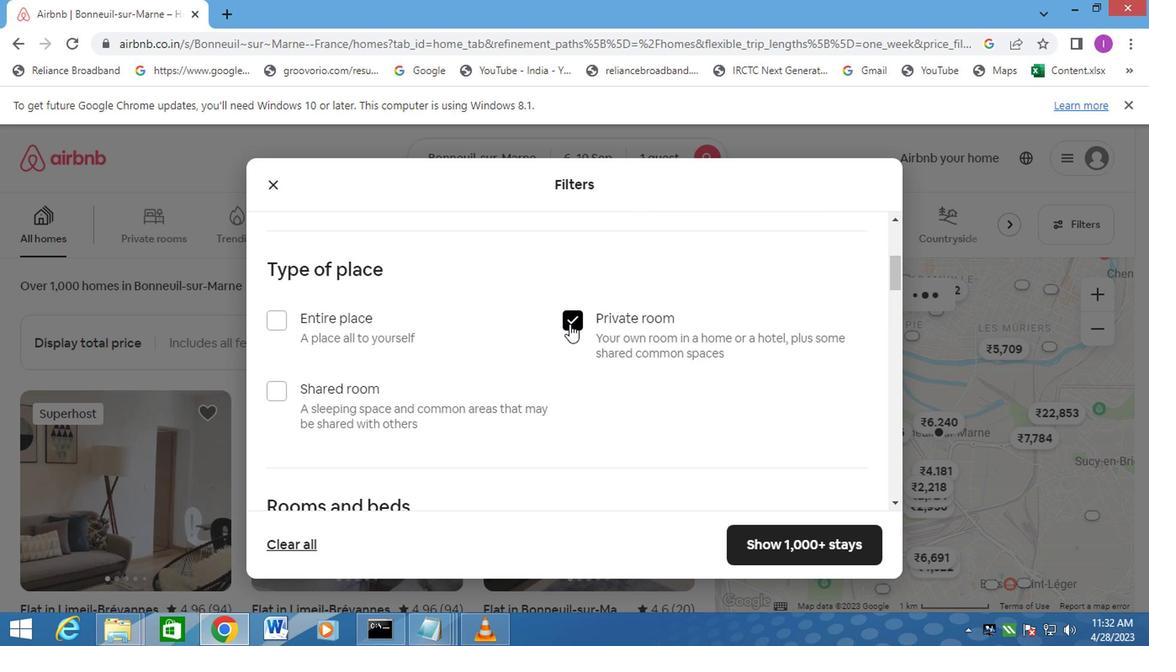 
Action: Mouse scrolled (482, 358) with delta (0, 0)
Screenshot: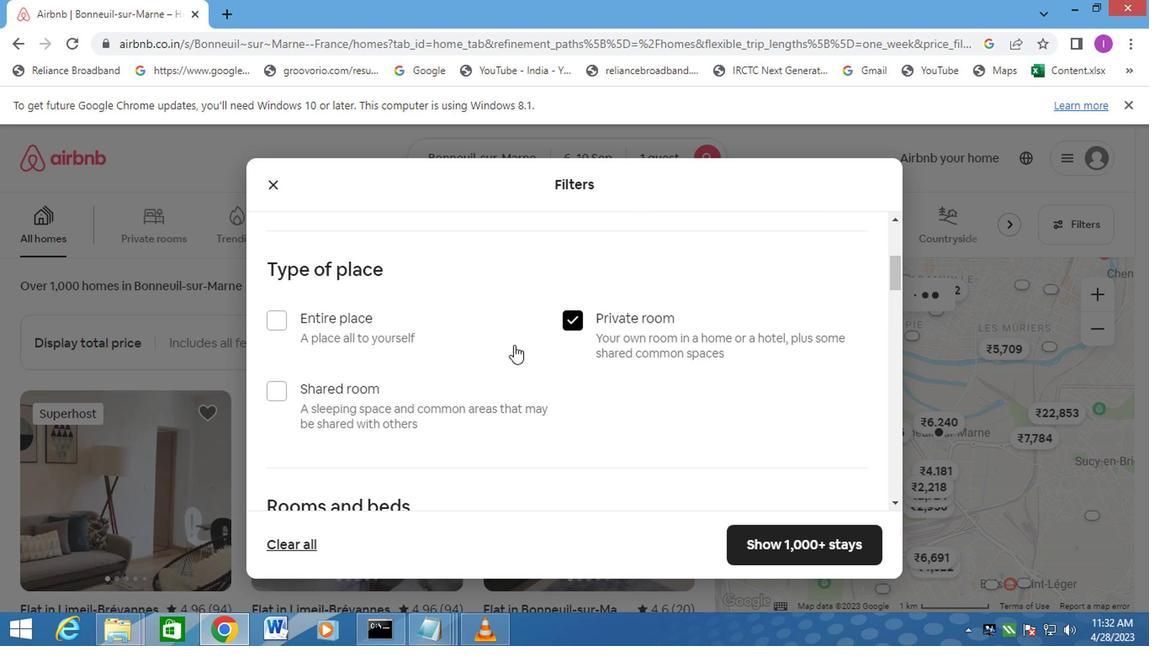 
Action: Mouse moved to (483, 355)
Screenshot: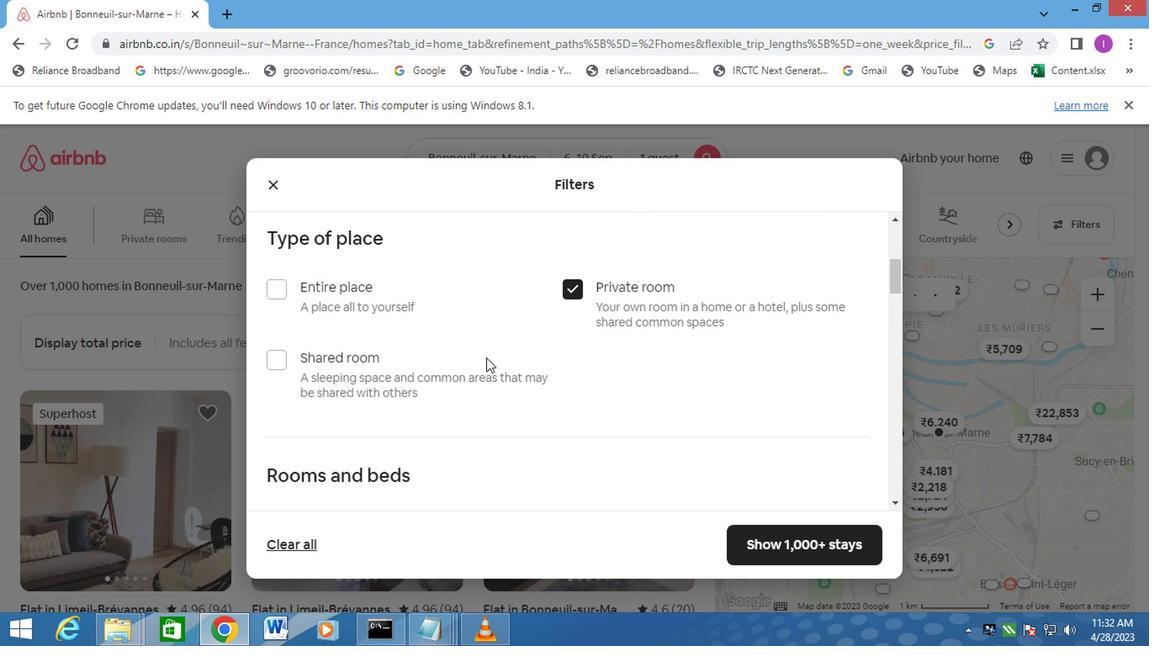 
Action: Mouse scrolled (483, 354) with delta (0, 0)
Screenshot: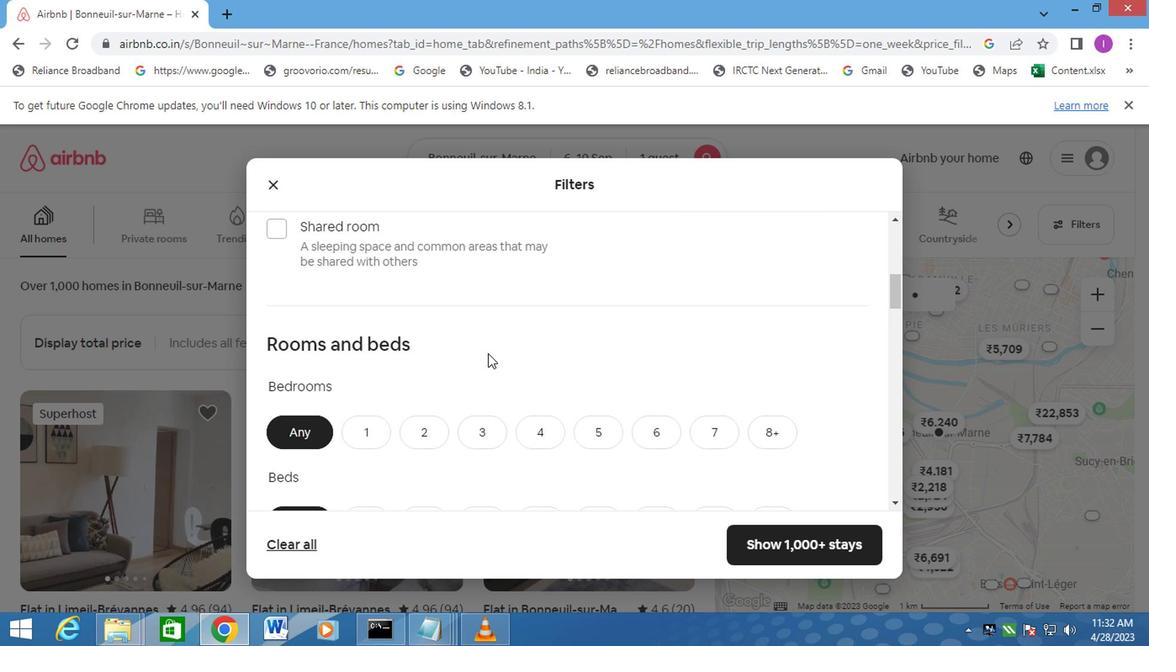 
Action: Mouse moved to (370, 343)
Screenshot: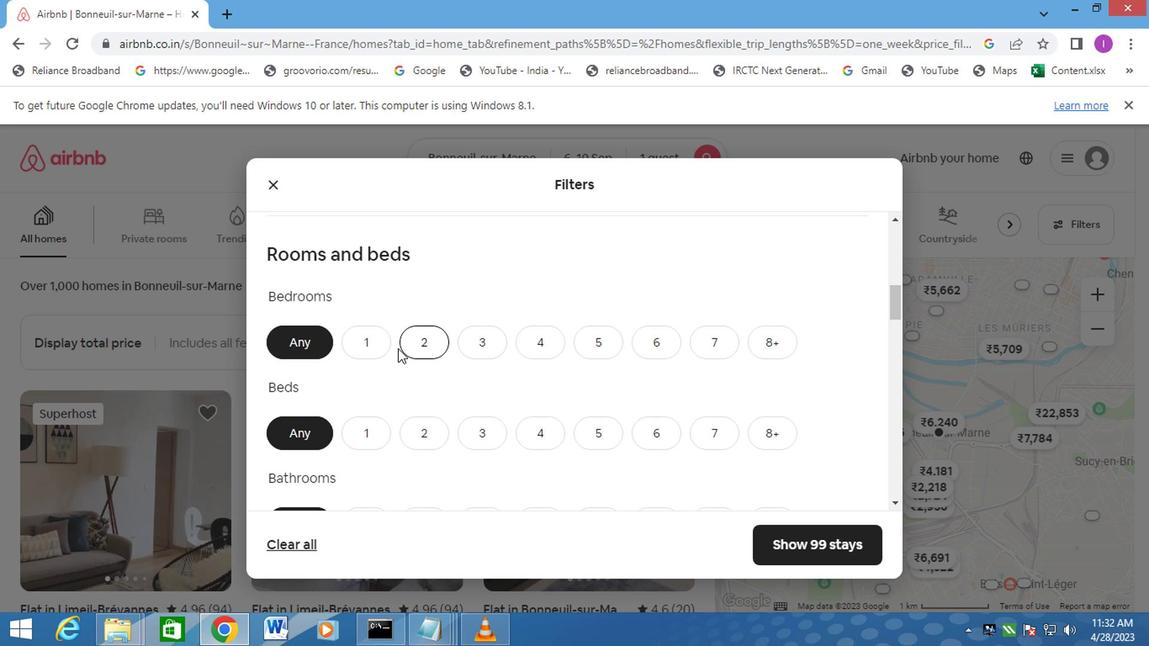 
Action: Mouse pressed left at (370, 343)
Screenshot: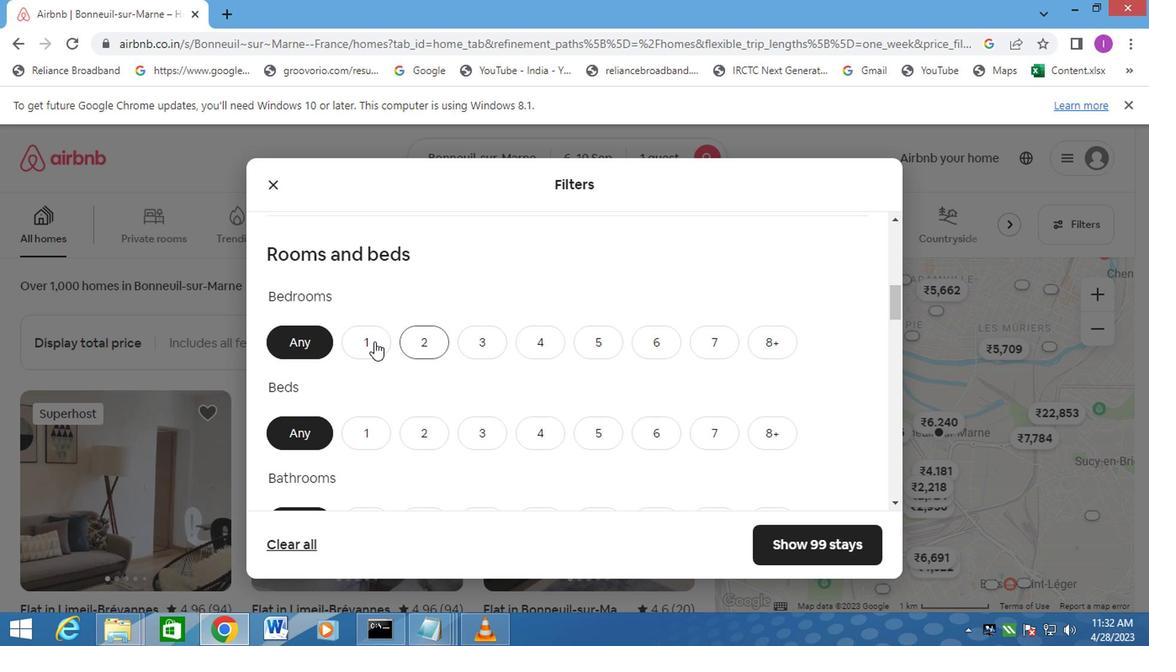 
Action: Mouse moved to (362, 426)
Screenshot: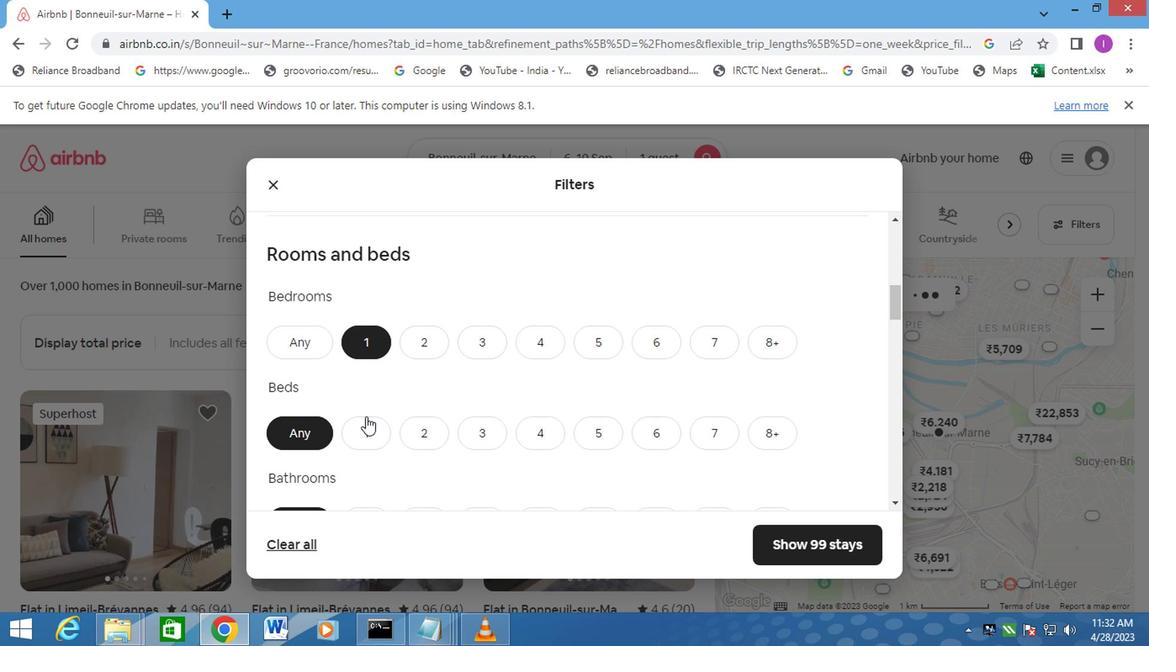 
Action: Mouse pressed left at (362, 426)
Screenshot: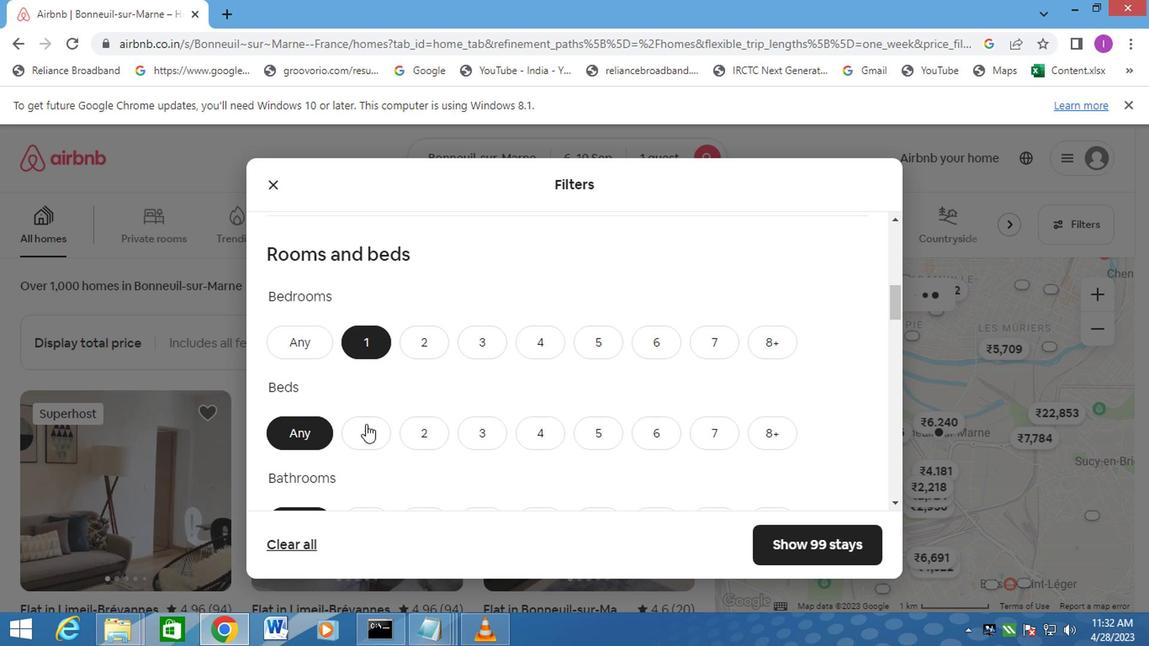 
Action: Mouse moved to (371, 421)
Screenshot: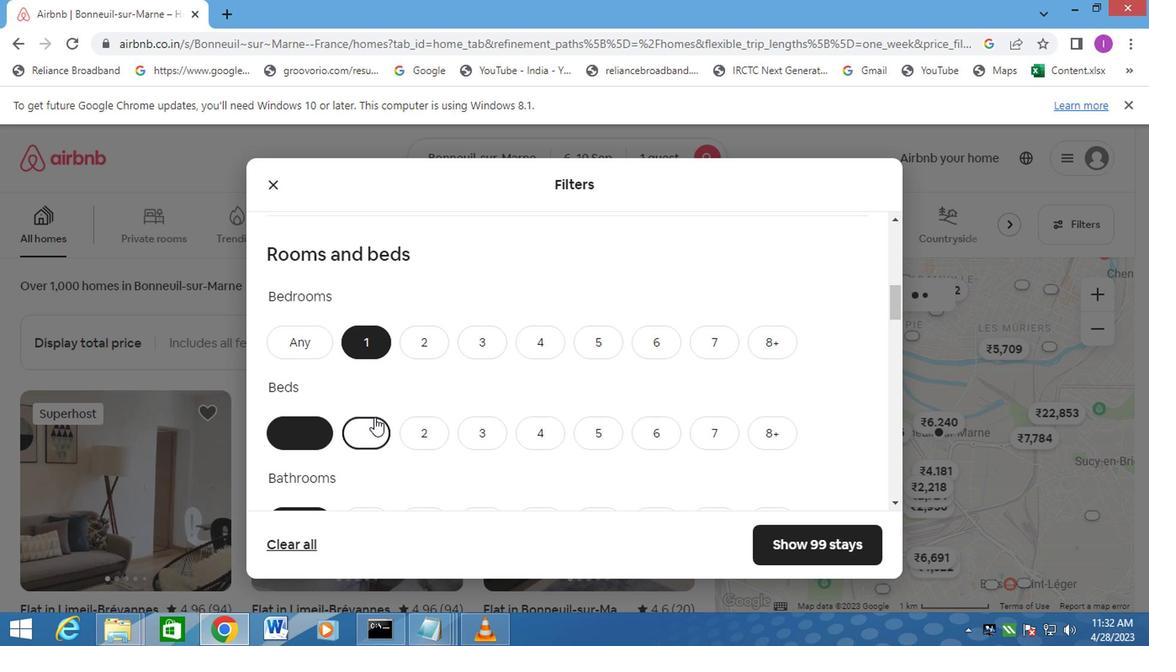 
Action: Mouse scrolled (371, 419) with delta (0, -1)
Screenshot: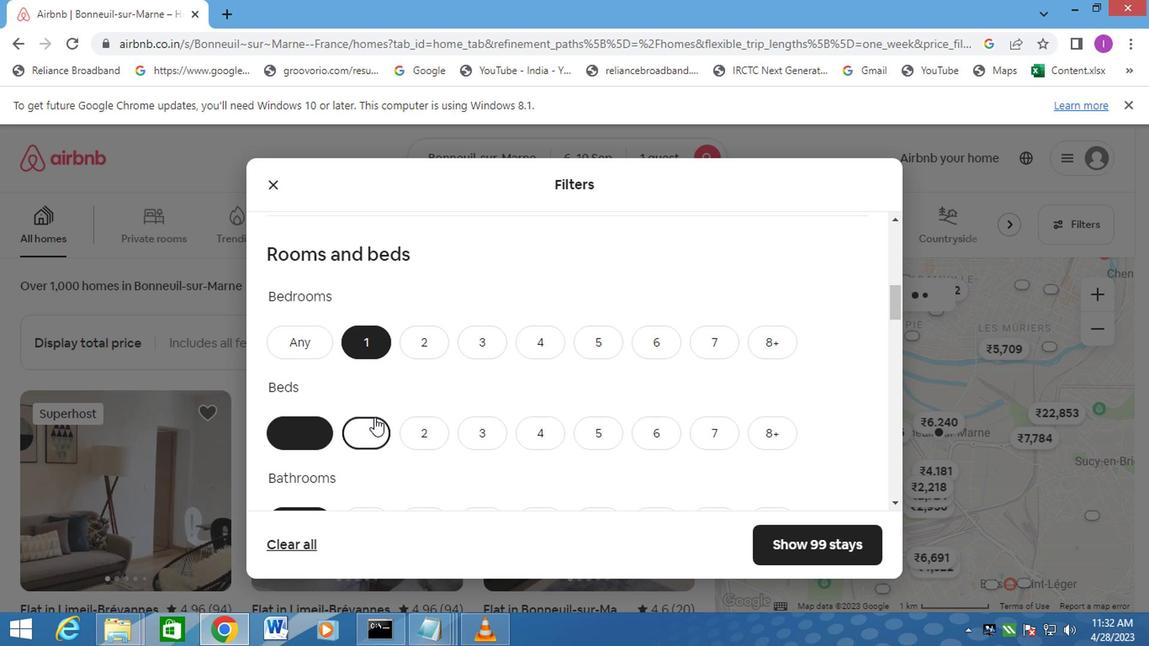 
Action: Mouse moved to (371, 421)
Screenshot: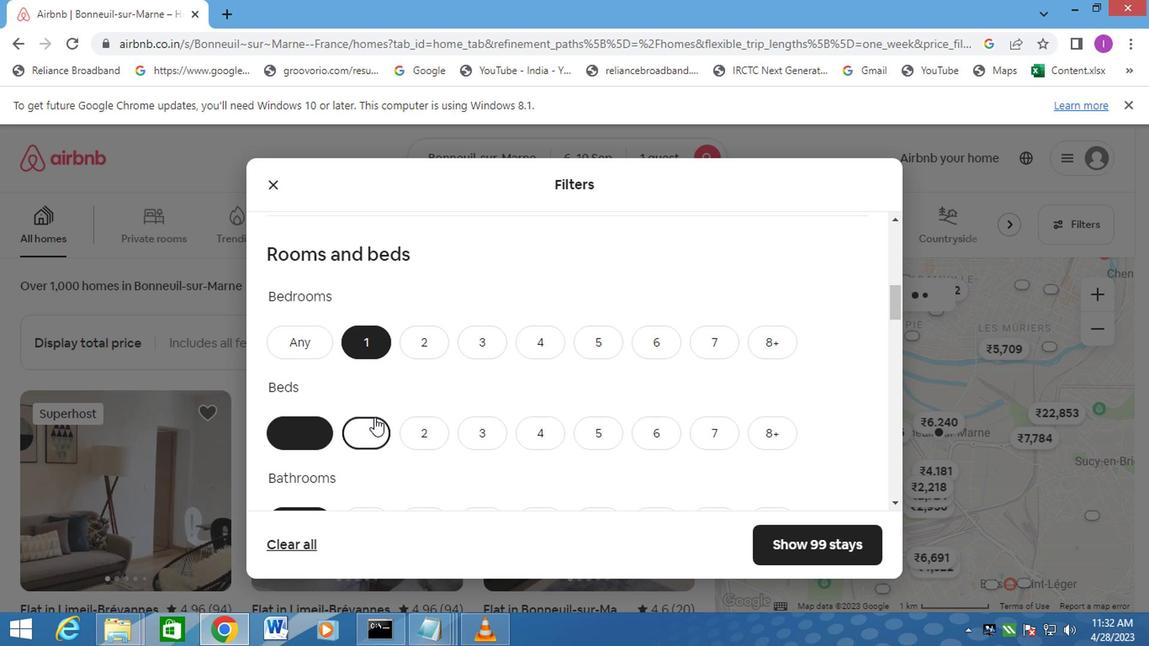 
Action: Mouse scrolled (371, 419) with delta (0, -1)
Screenshot: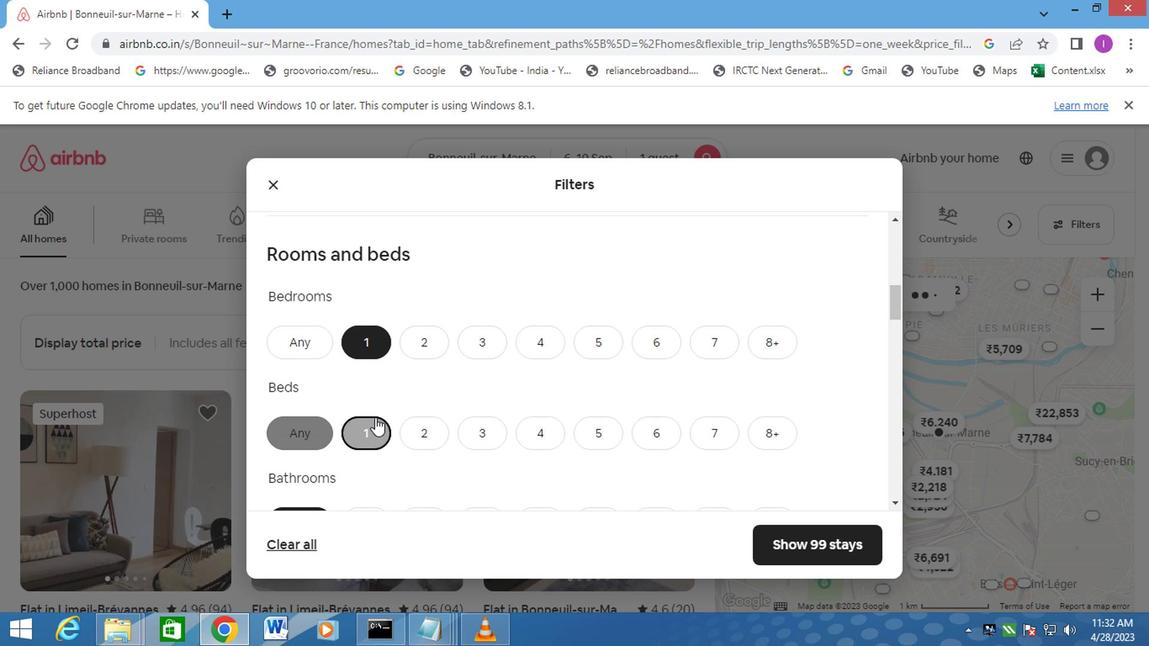 
Action: Mouse moved to (361, 361)
Screenshot: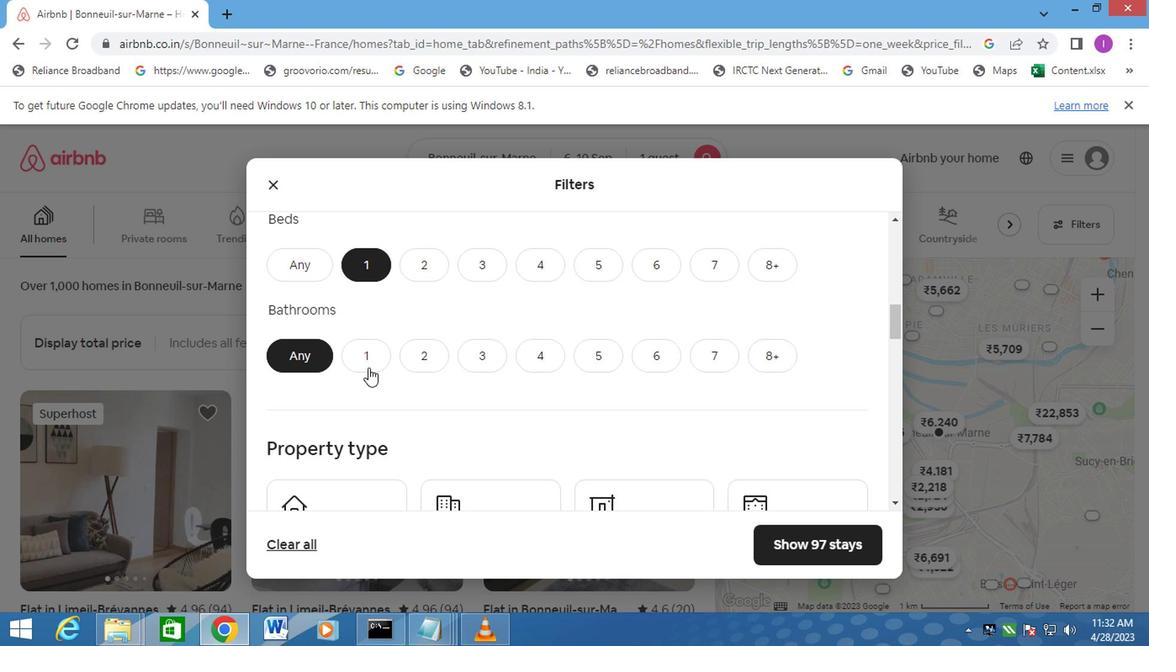 
Action: Mouse pressed left at (361, 361)
Screenshot: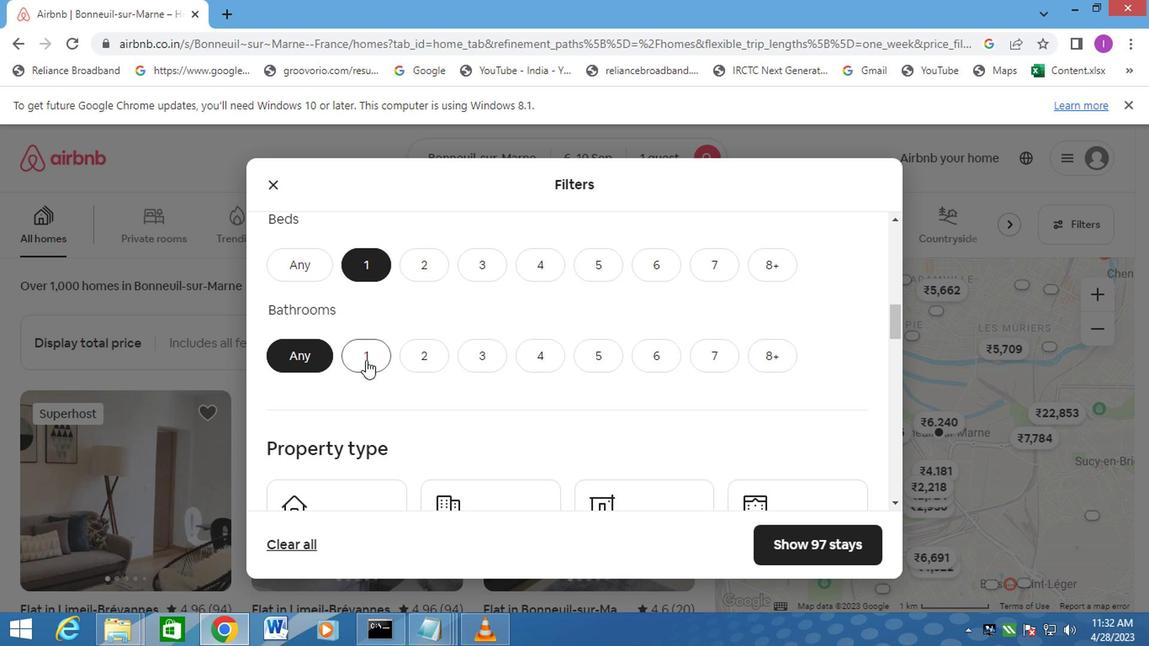 
Action: Mouse moved to (373, 381)
Screenshot: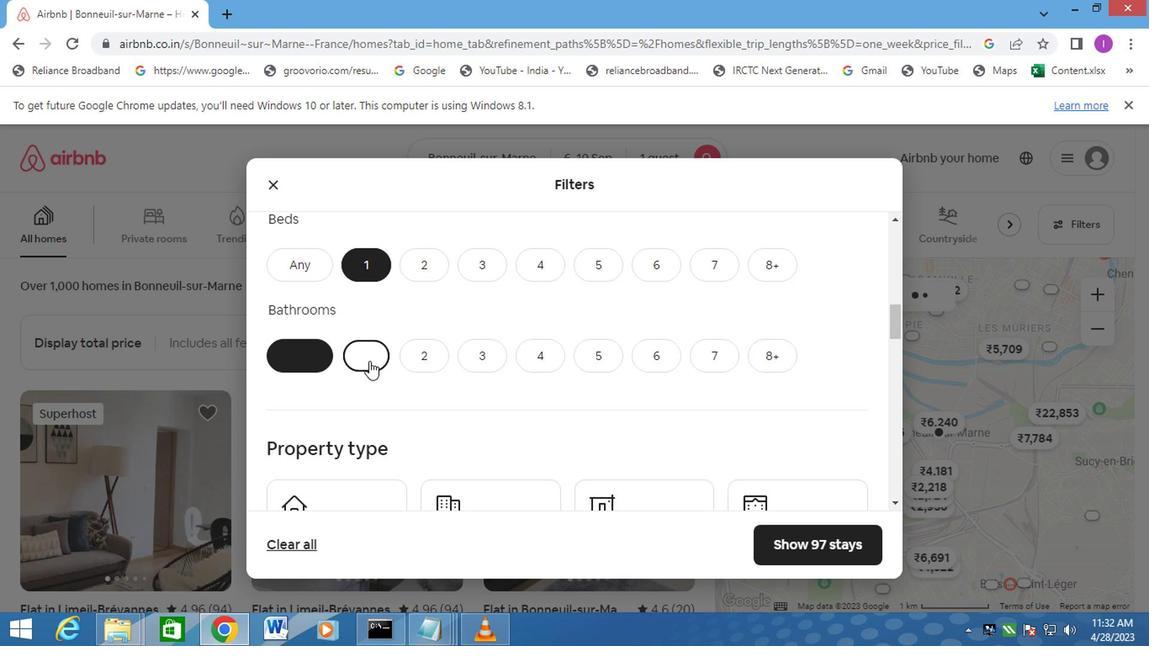 
Action: Mouse scrolled (373, 380) with delta (0, -1)
Screenshot: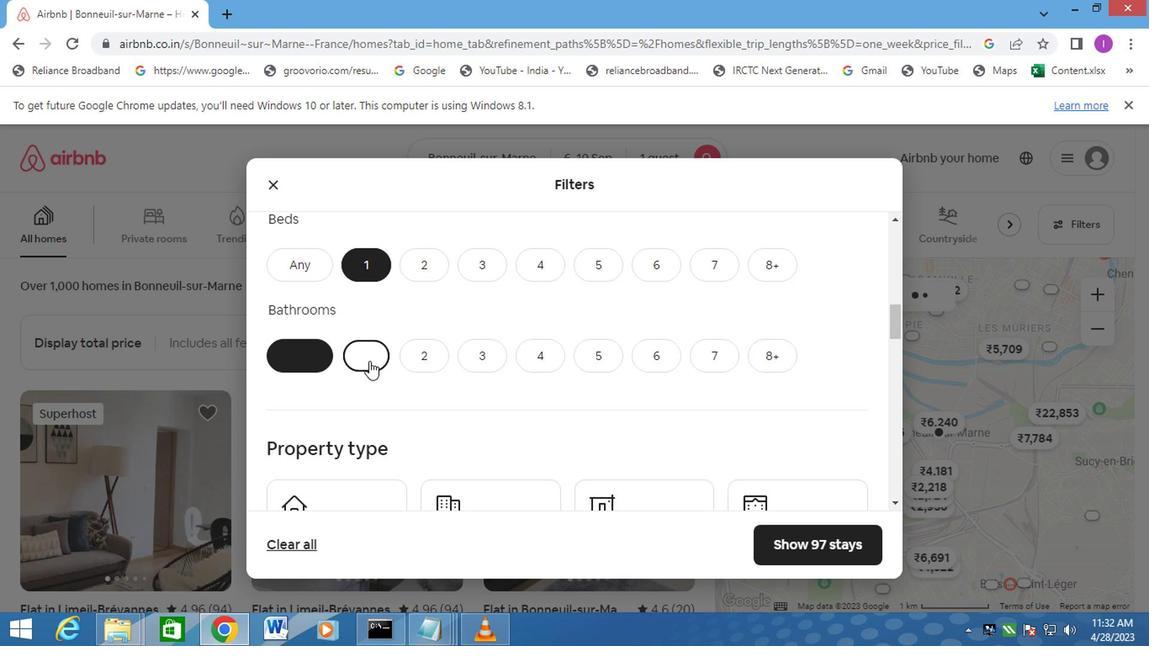 
Action: Mouse scrolled (373, 380) with delta (0, -1)
Screenshot: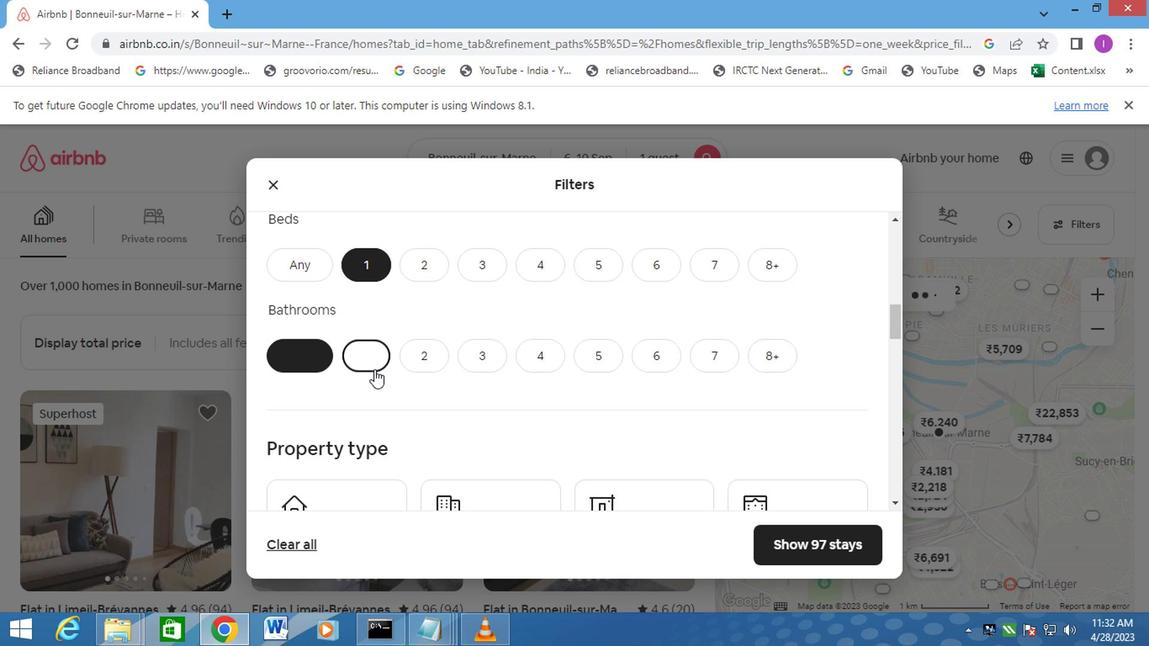
Action: Mouse moved to (350, 362)
Screenshot: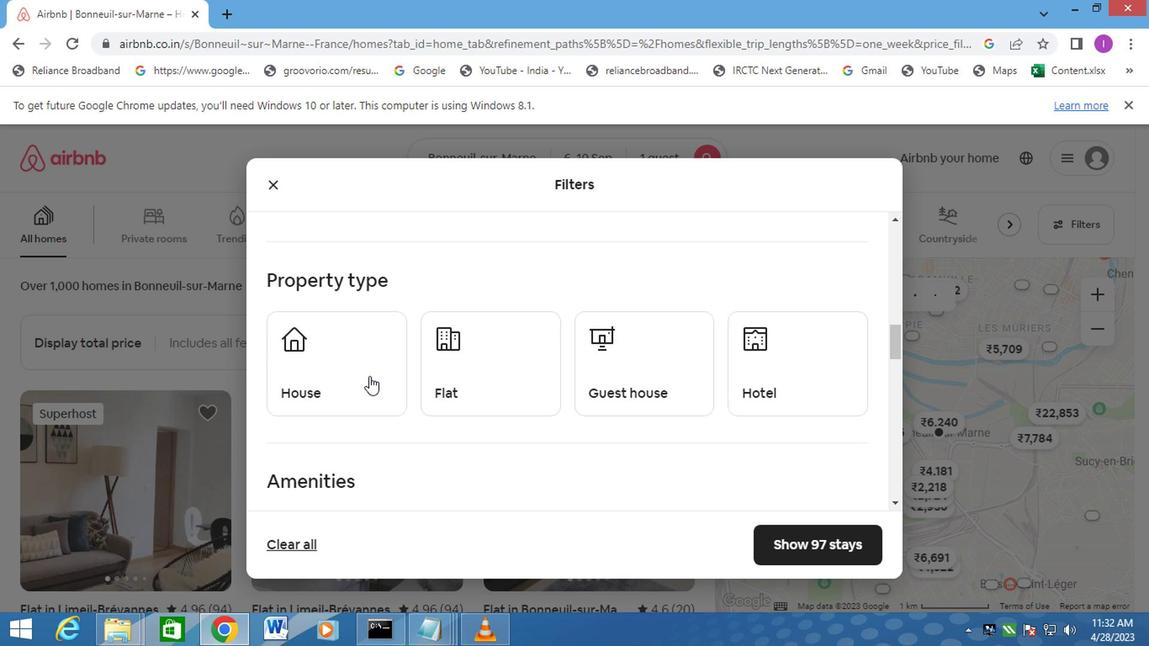
Action: Mouse pressed left at (350, 362)
Screenshot: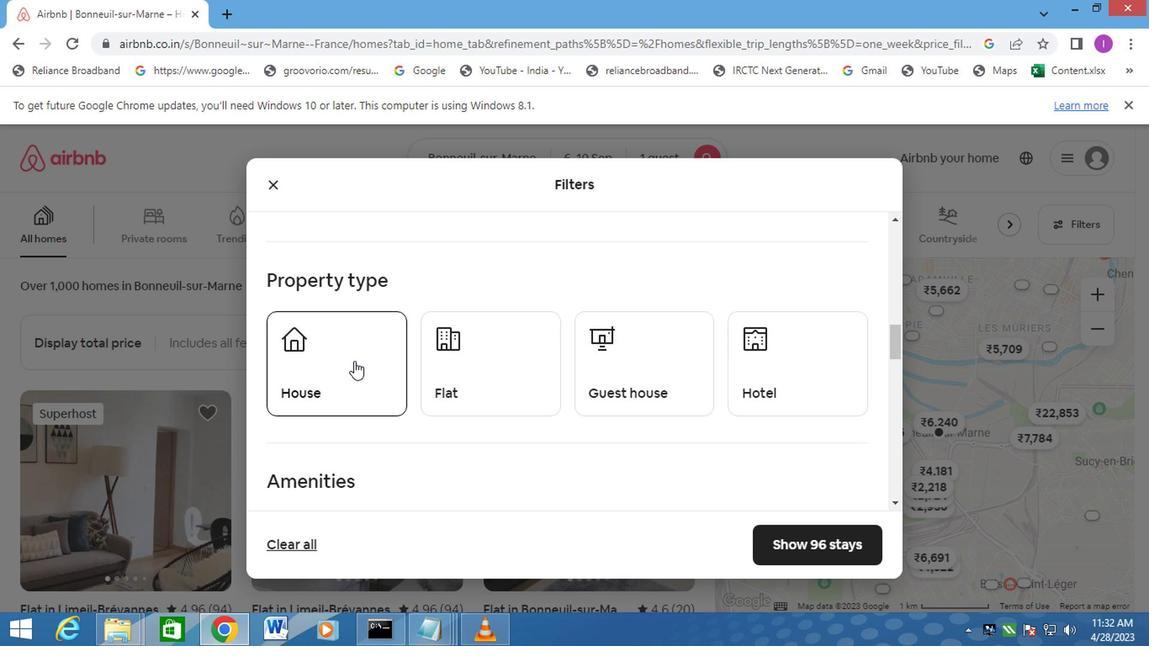 
Action: Mouse moved to (459, 382)
Screenshot: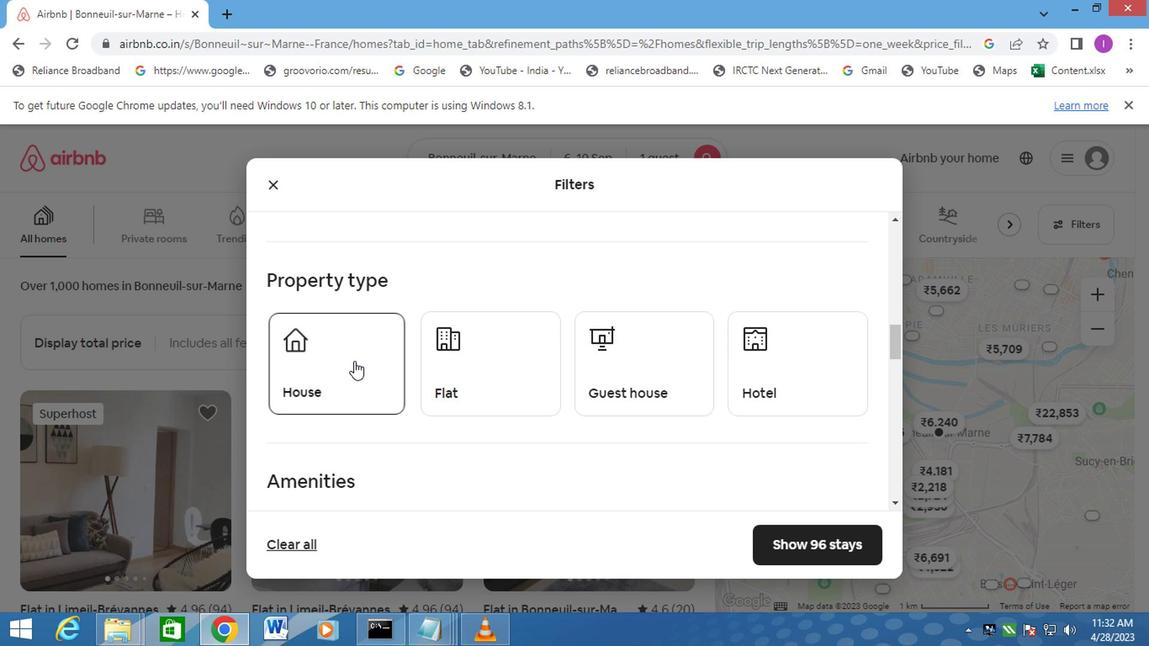 
Action: Mouse pressed left at (459, 382)
Screenshot: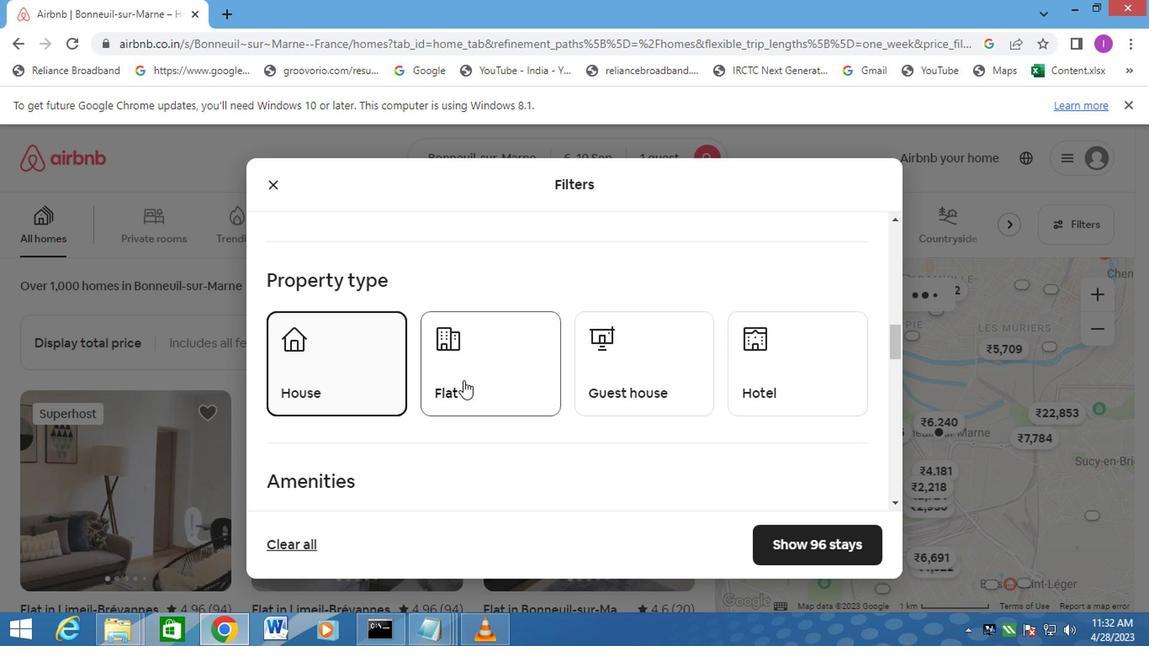 
Action: Mouse moved to (560, 398)
Screenshot: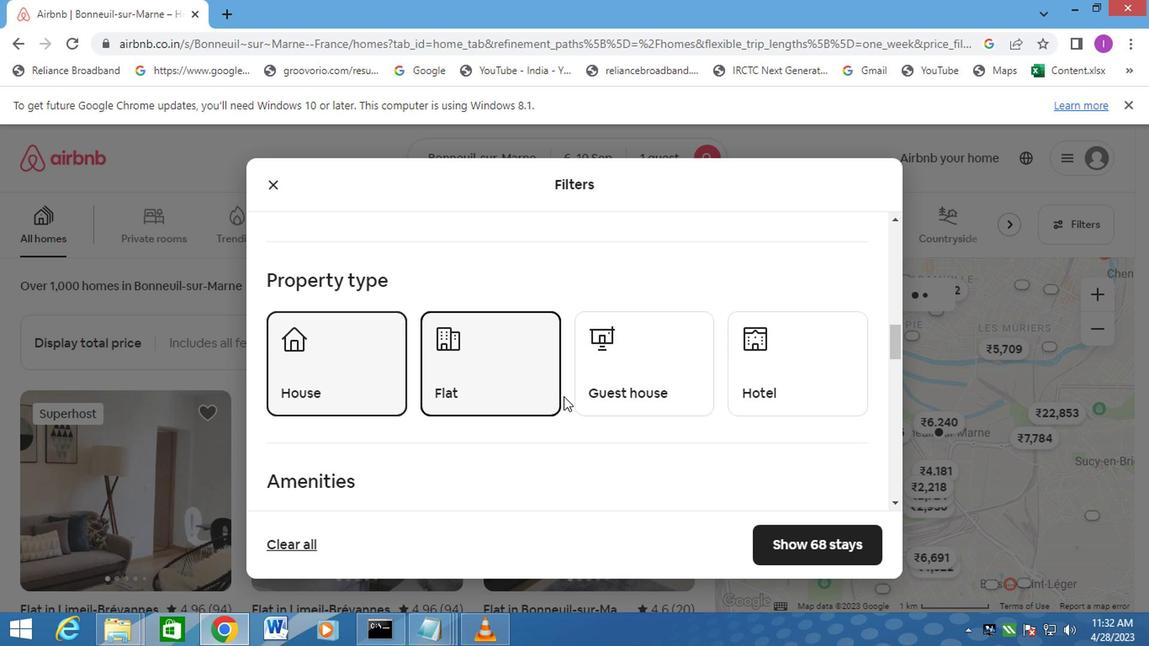 
Action: Mouse pressed left at (560, 398)
Screenshot: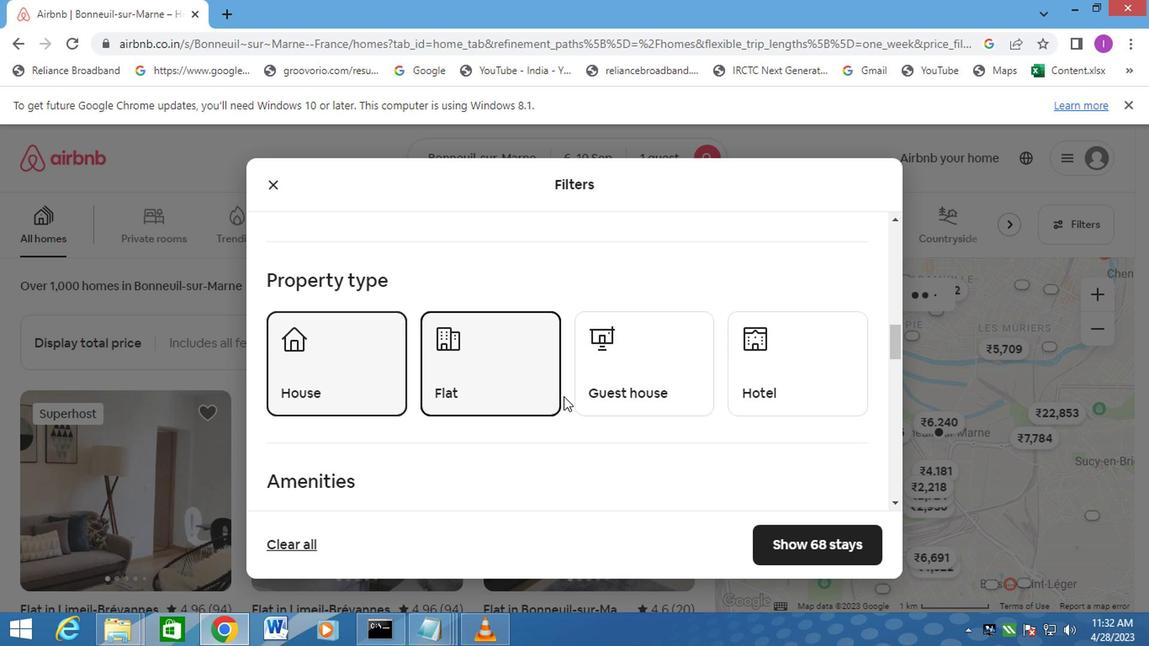 
Action: Mouse moved to (734, 375)
Screenshot: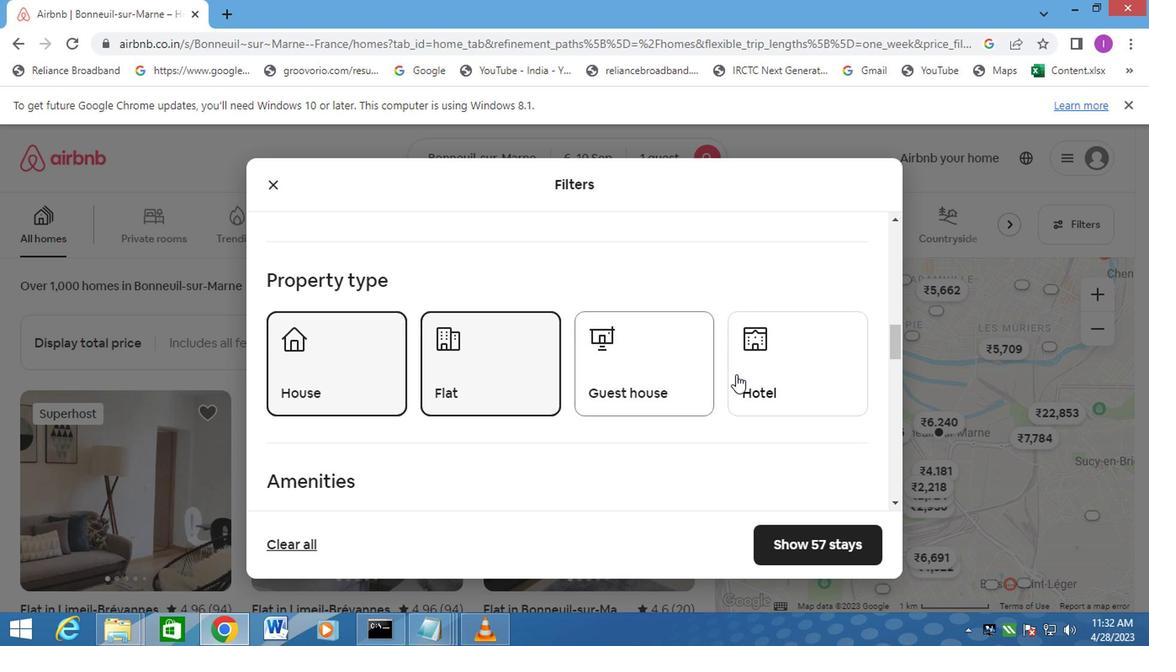 
Action: Mouse pressed left at (734, 375)
Screenshot: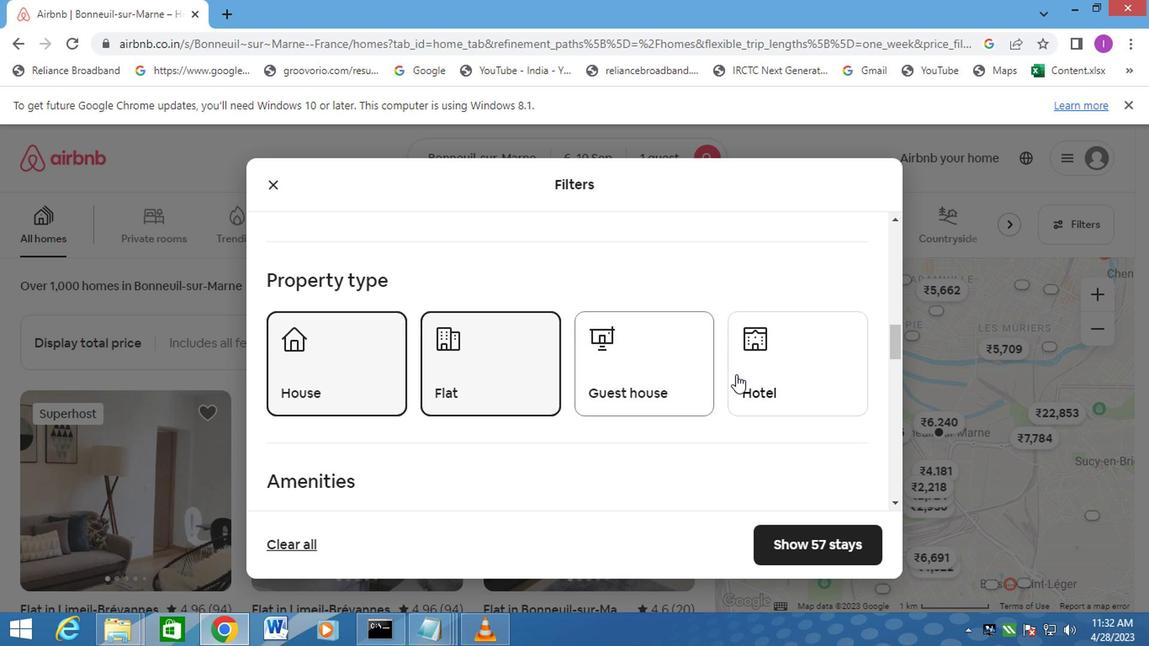 
Action: Mouse moved to (618, 402)
Screenshot: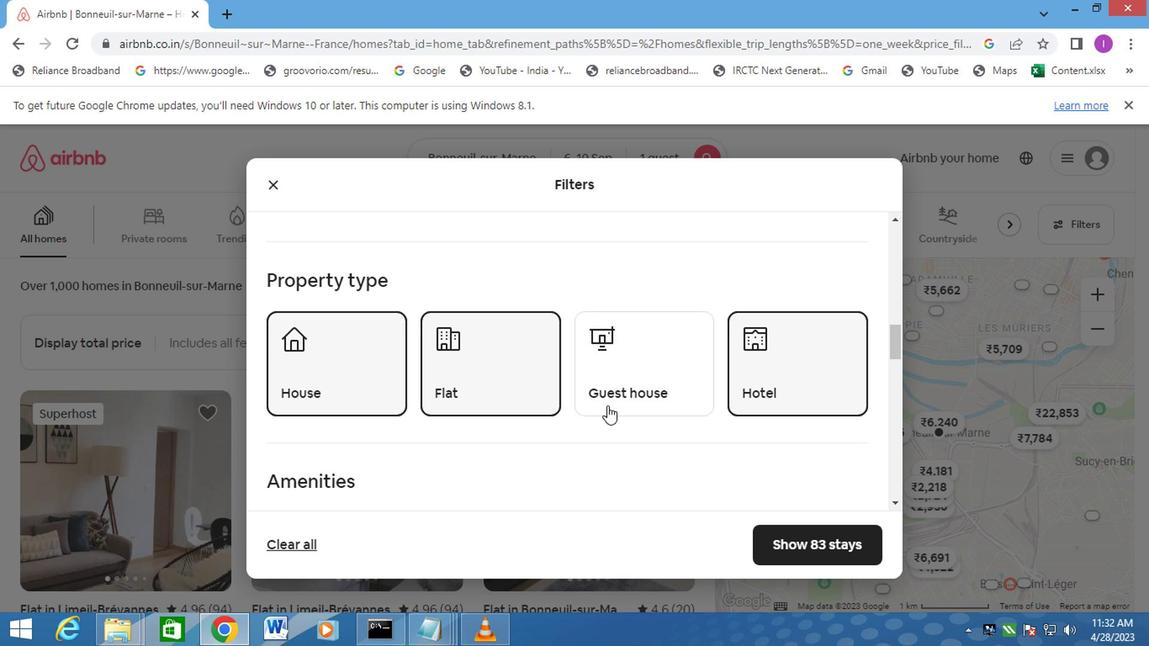 
Action: Mouse pressed left at (618, 402)
Screenshot: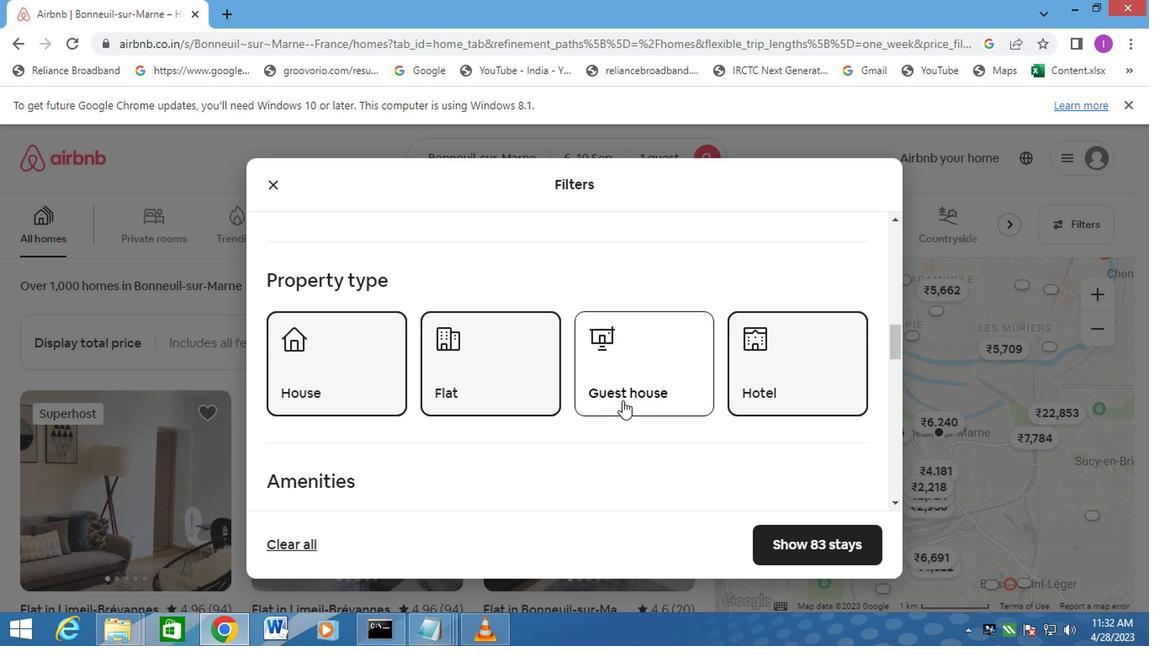 
Action: Mouse moved to (525, 460)
Screenshot: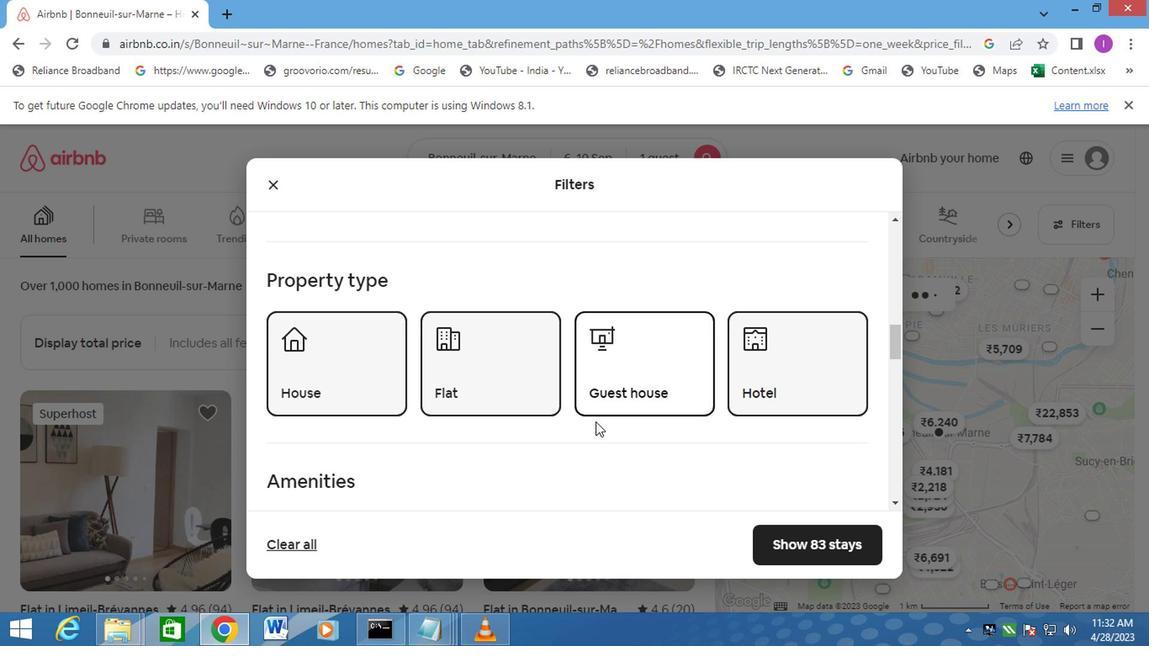 
Action: Mouse scrolled (525, 459) with delta (0, -1)
Screenshot: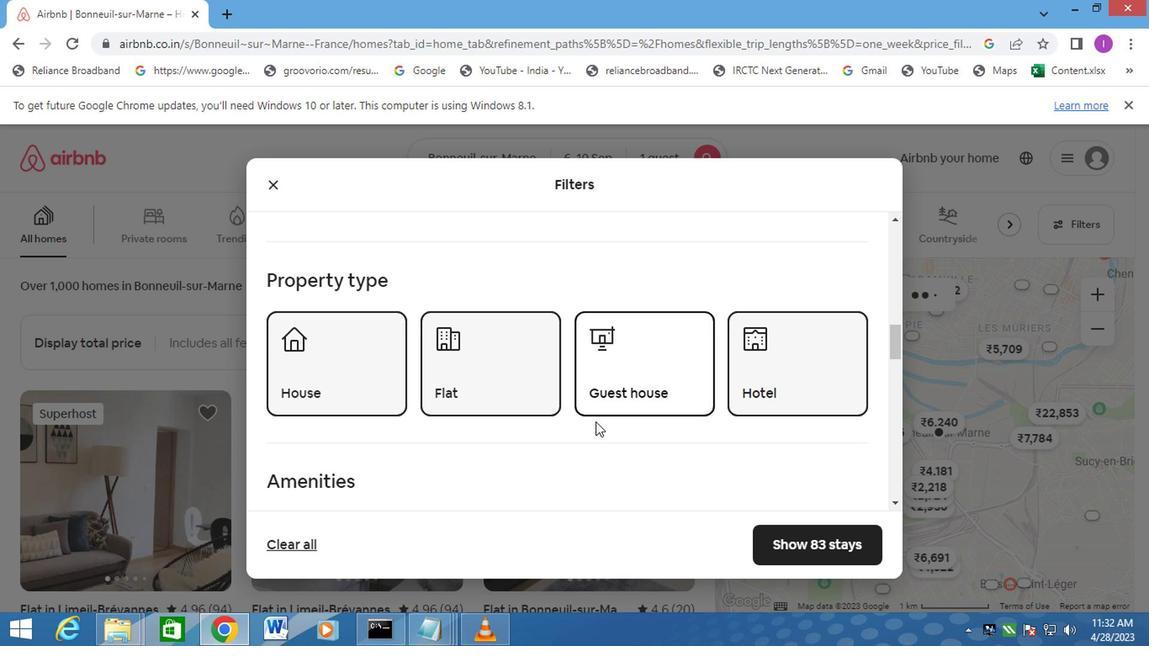 
Action: Mouse scrolled (525, 459) with delta (0, -1)
Screenshot: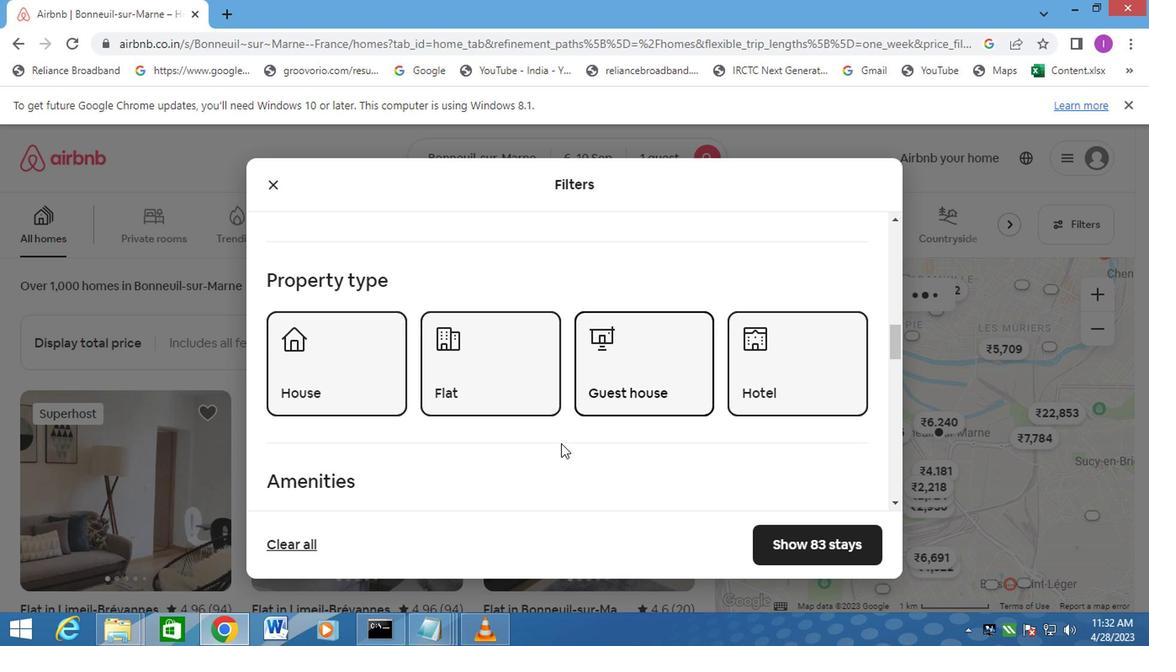
Action: Mouse scrolled (525, 459) with delta (0, -1)
Screenshot: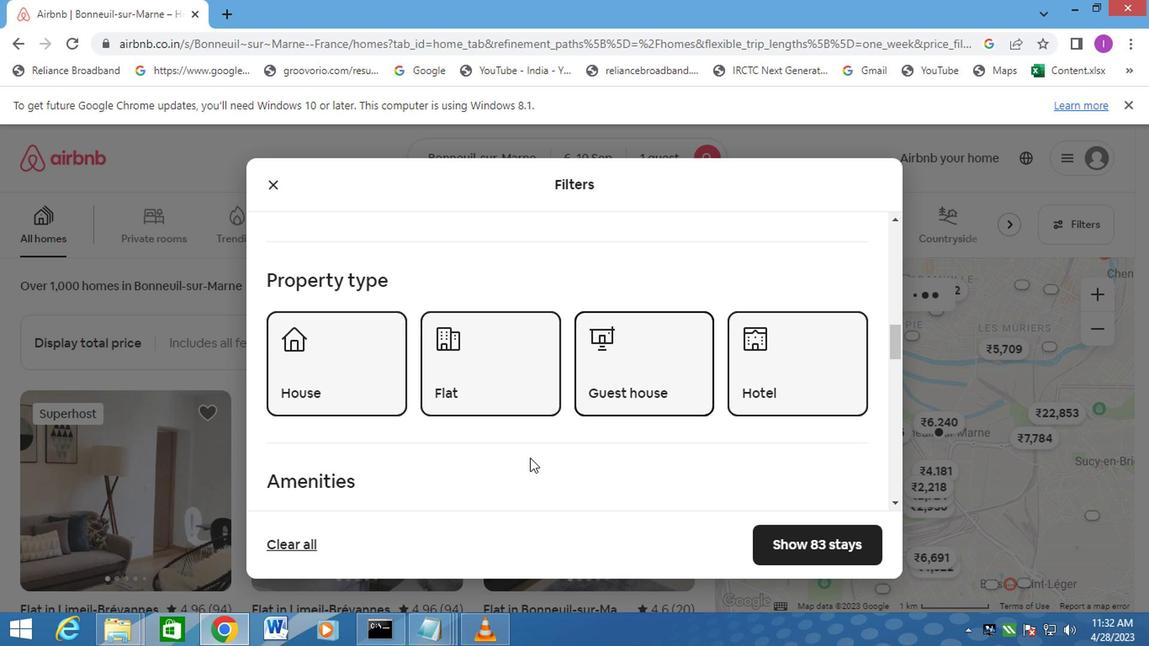 
Action: Mouse scrolled (525, 459) with delta (0, -1)
Screenshot: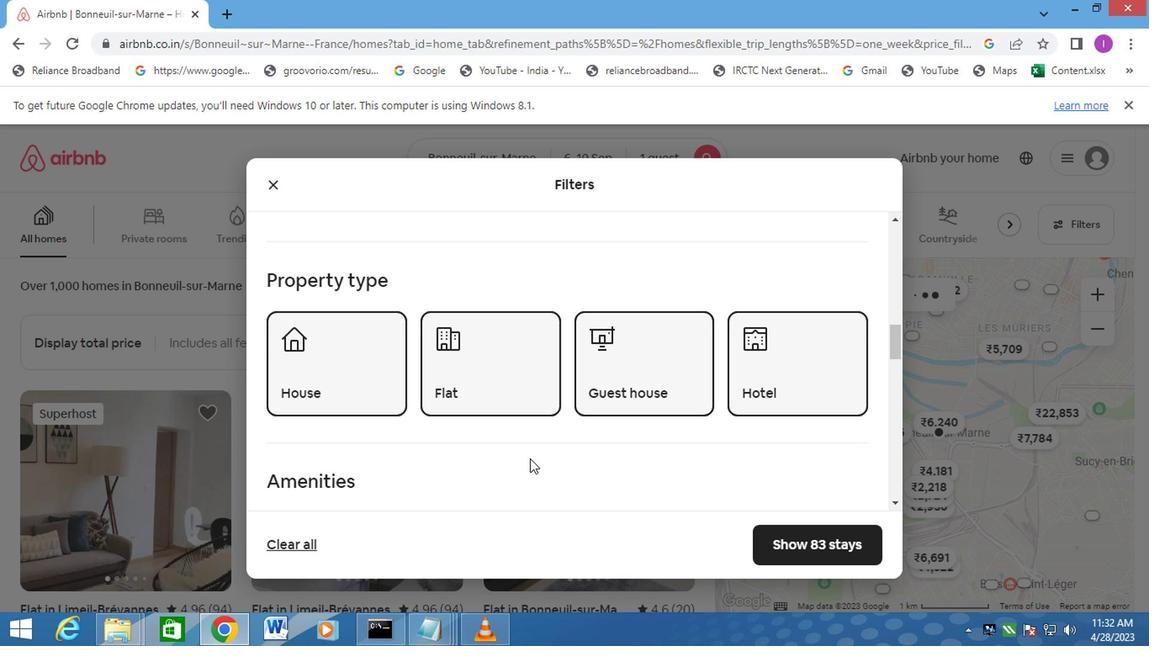 
Action: Mouse moved to (261, 264)
Screenshot: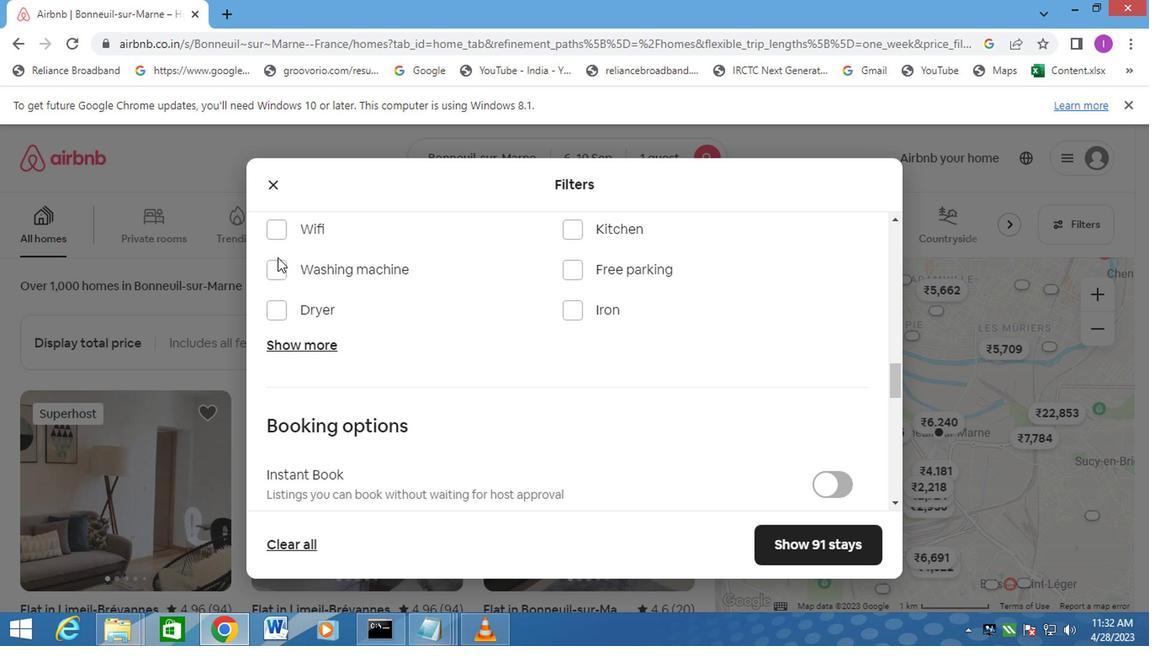 
Action: Mouse pressed left at (261, 264)
Screenshot: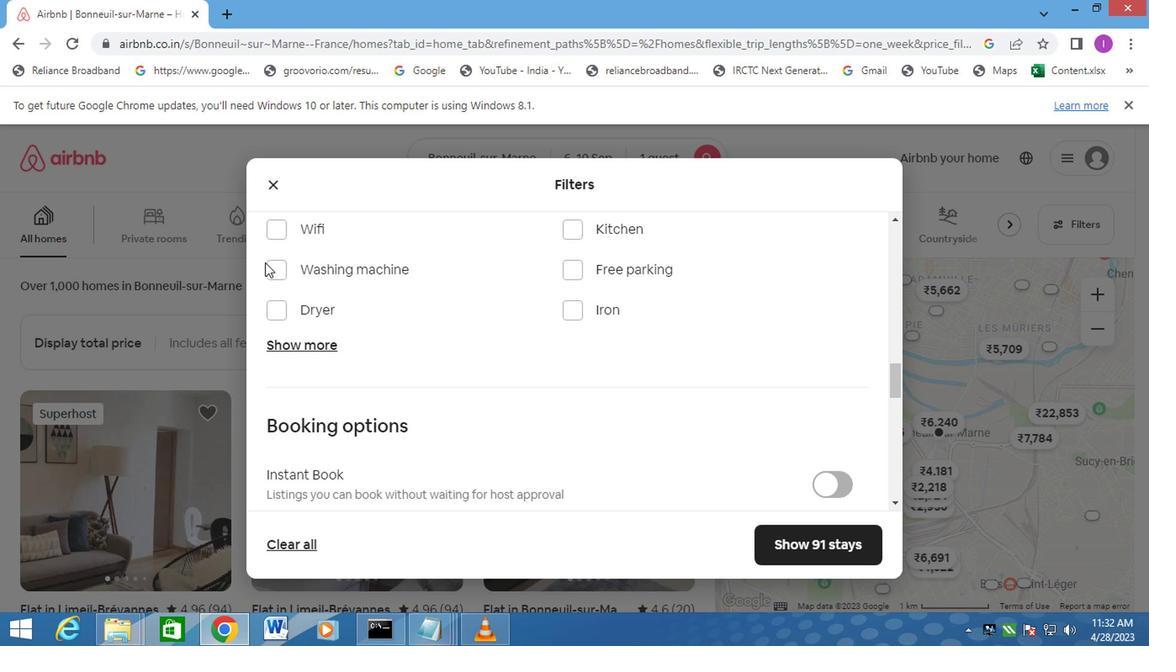 
Action: Mouse moved to (273, 268)
Screenshot: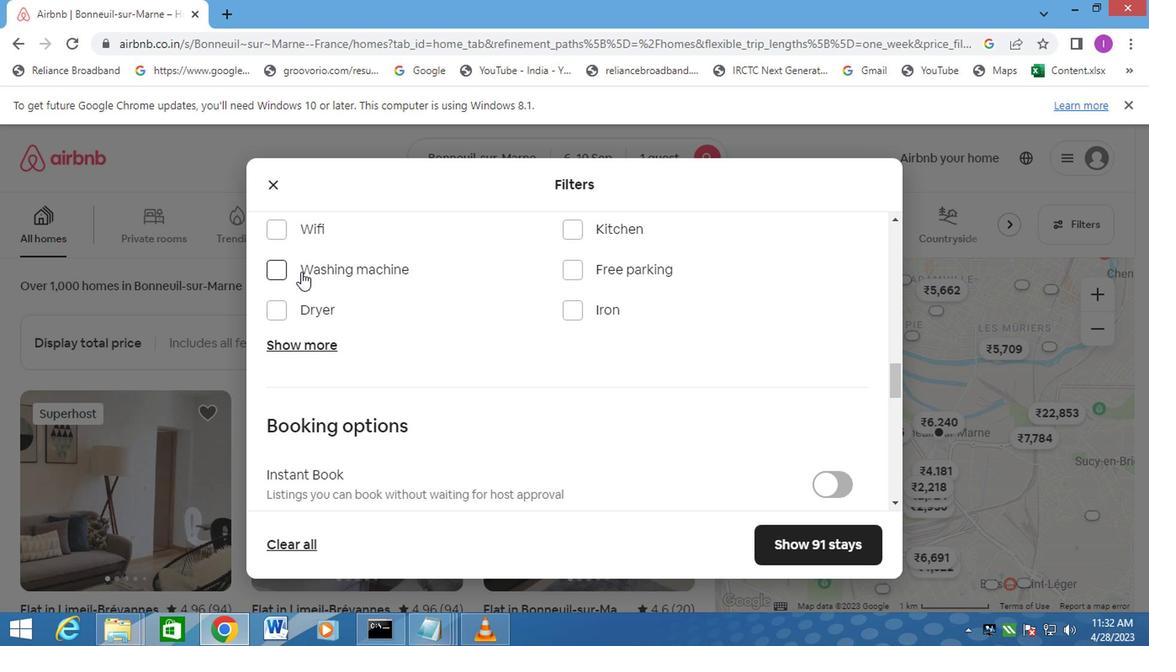 
Action: Mouse pressed left at (273, 268)
Screenshot: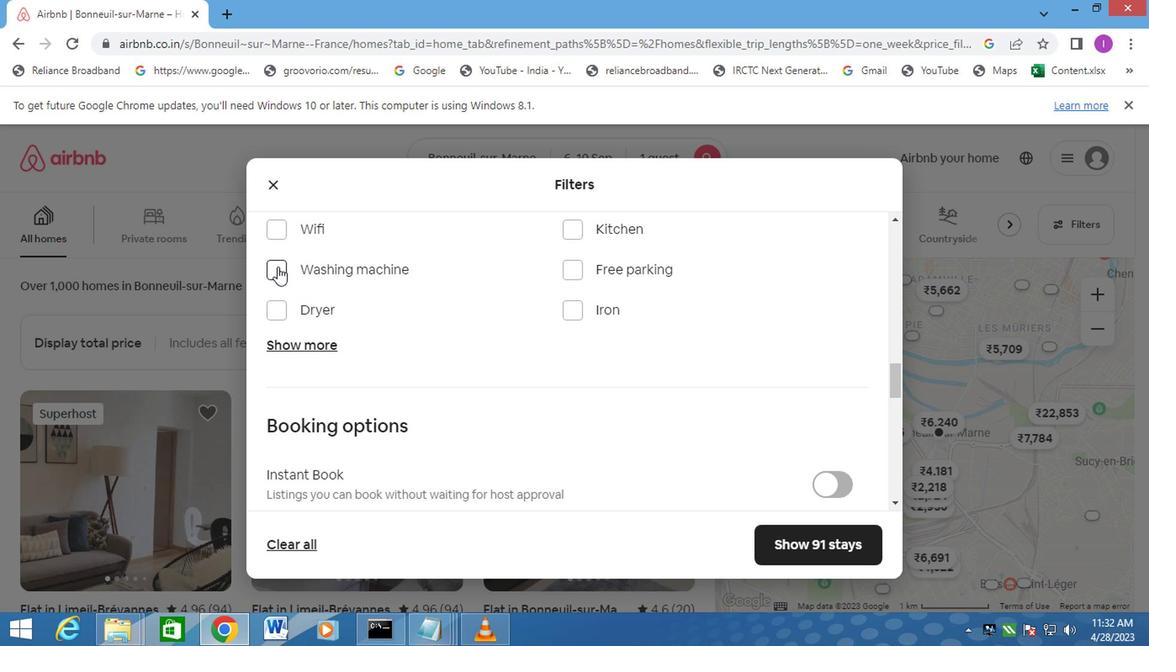 
Action: Mouse moved to (312, 285)
Screenshot: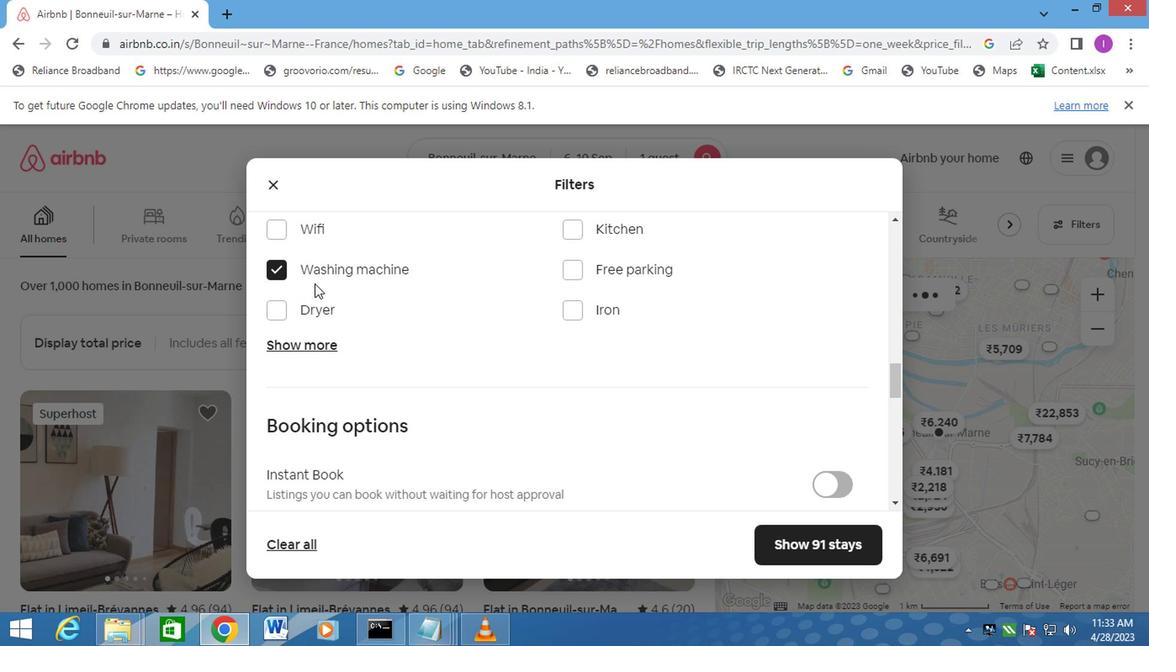 
Action: Mouse scrolled (312, 284) with delta (0, -1)
Screenshot: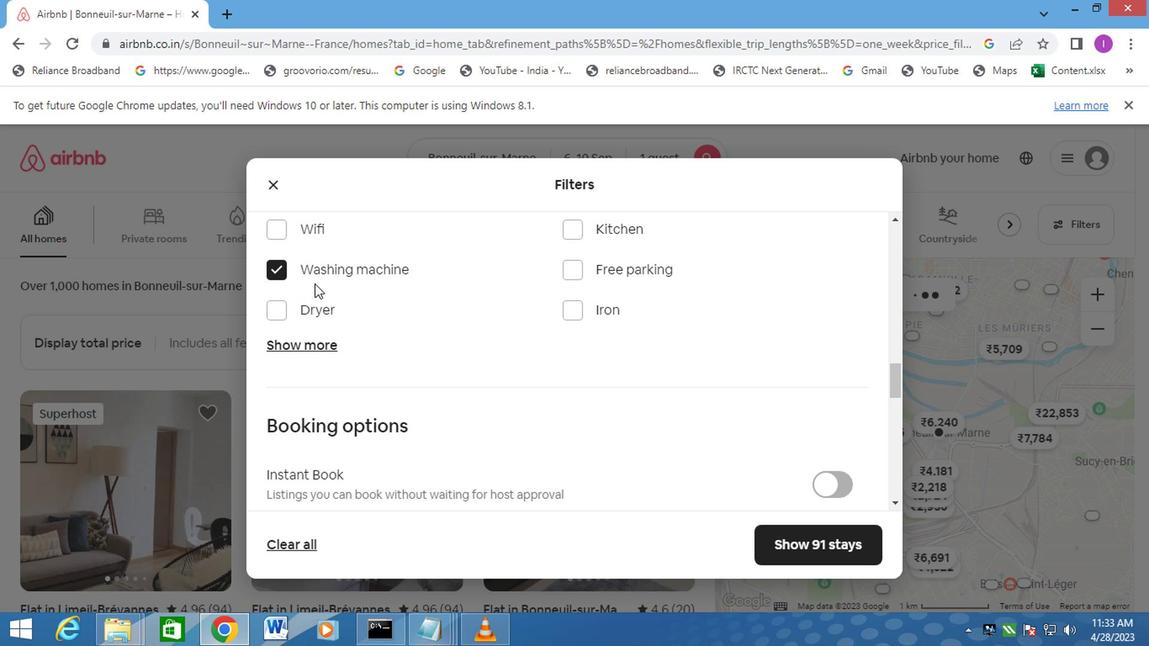 
Action: Mouse scrolled (312, 284) with delta (0, -1)
Screenshot: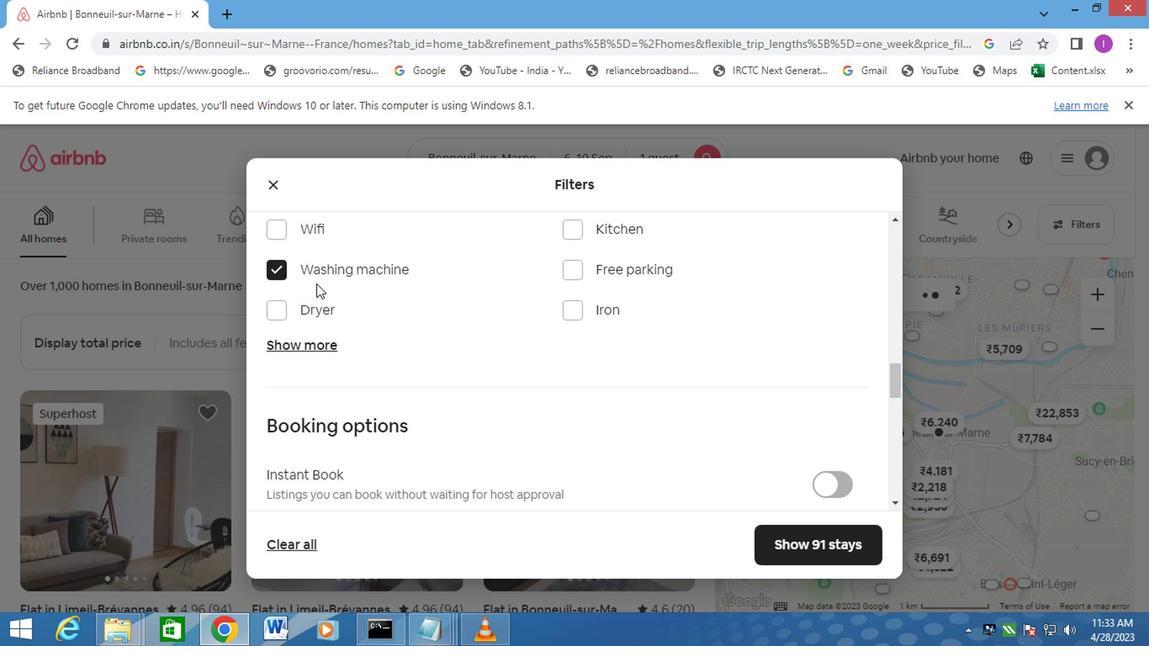 
Action: Mouse scrolled (312, 284) with delta (0, -1)
Screenshot: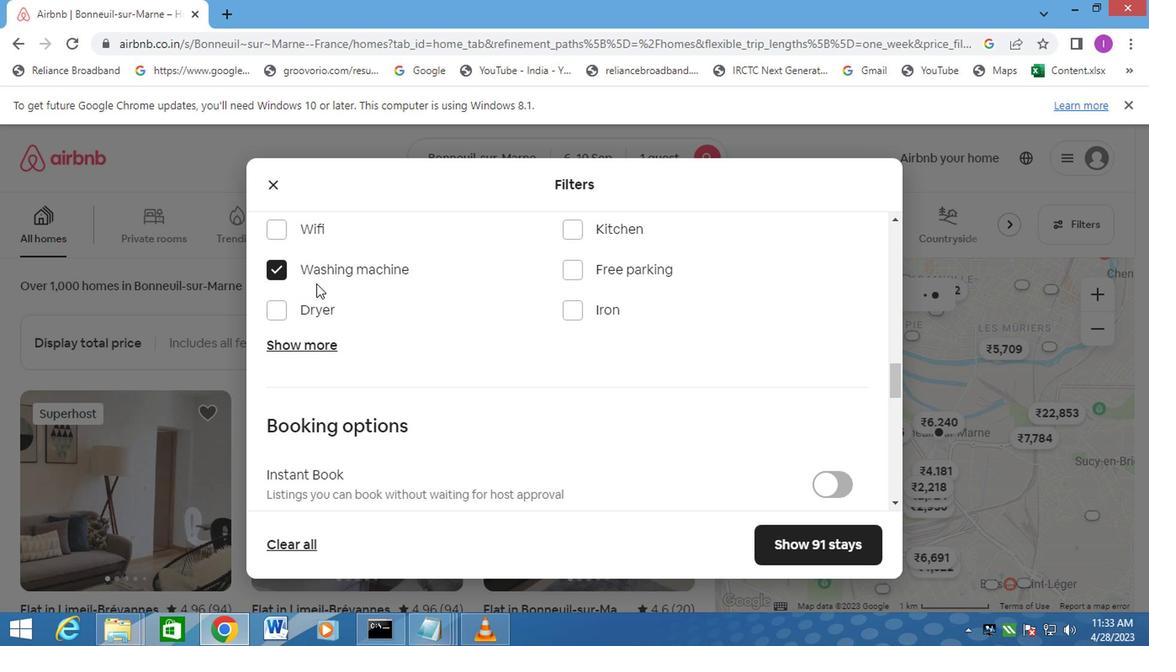 
Action: Mouse moved to (313, 285)
Screenshot: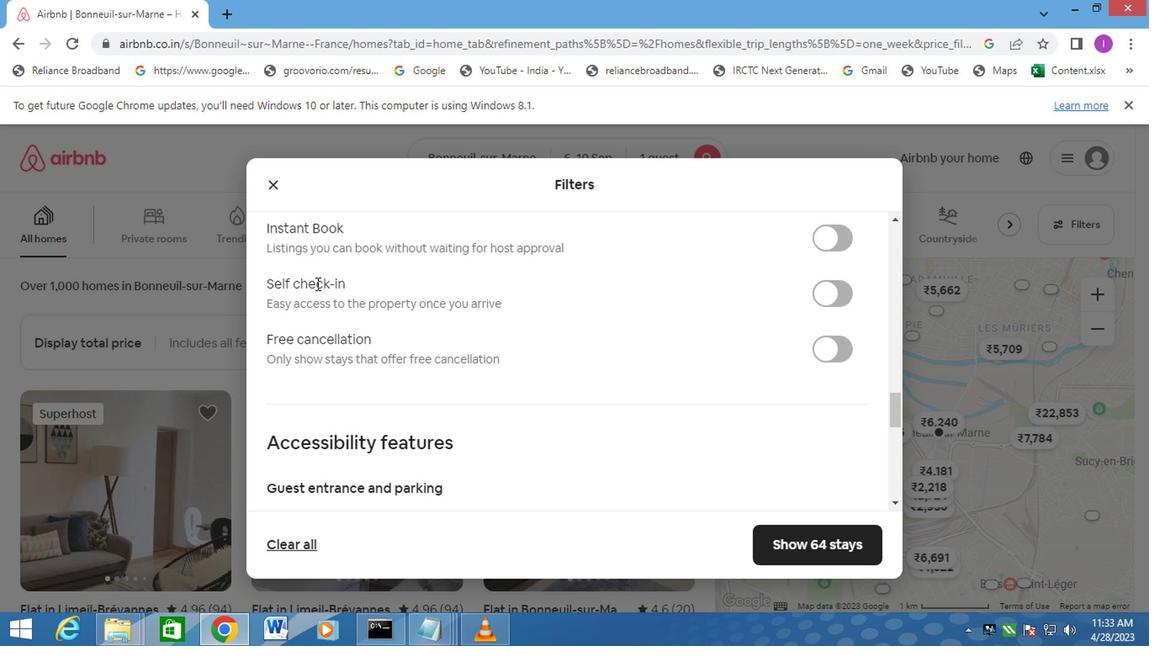 
Action: Mouse scrolled (313, 284) with delta (0, -1)
Screenshot: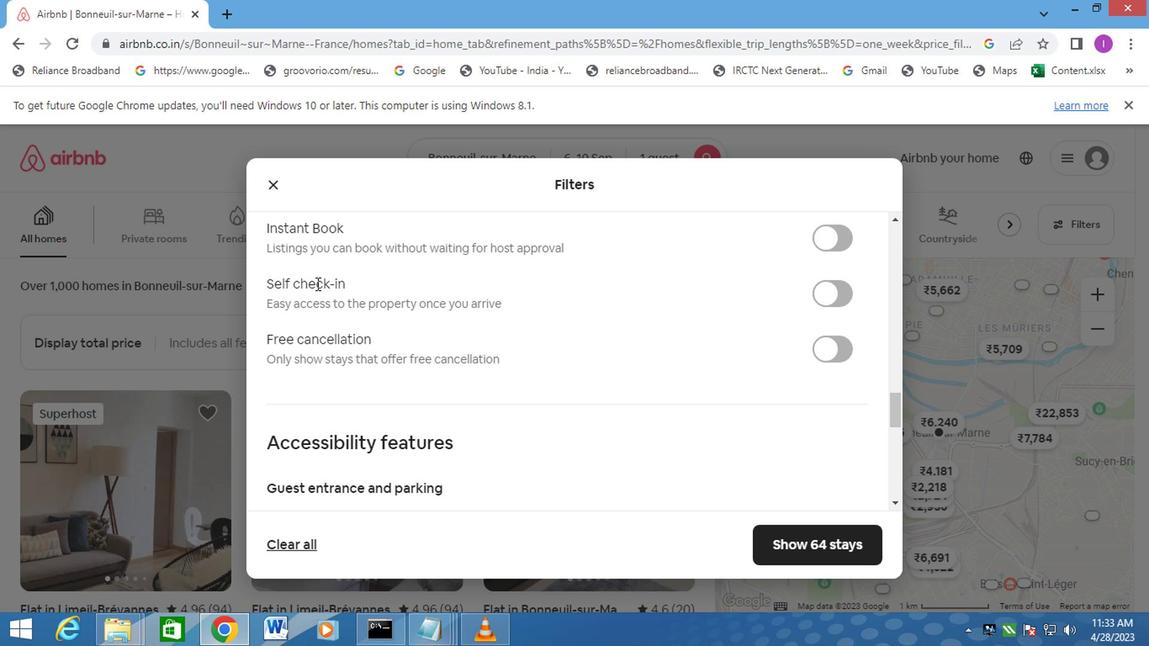 
Action: Mouse scrolled (313, 284) with delta (0, -1)
Screenshot: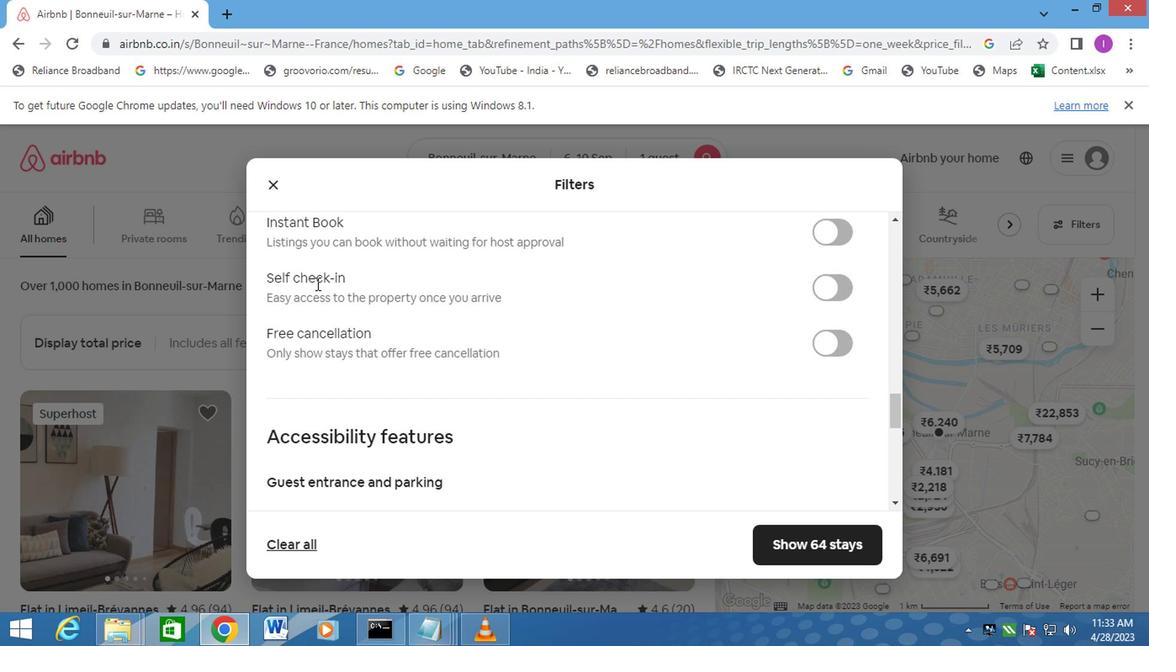 
Action: Mouse moved to (382, 289)
Screenshot: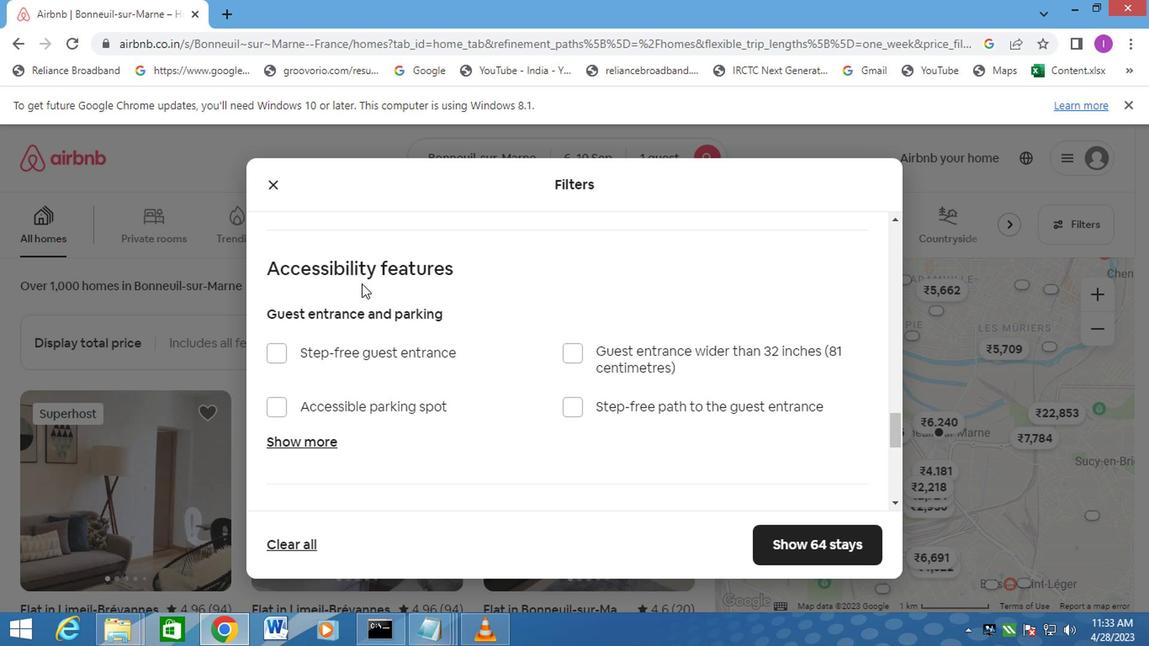 
Action: Mouse scrolled (382, 290) with delta (0, 0)
Screenshot: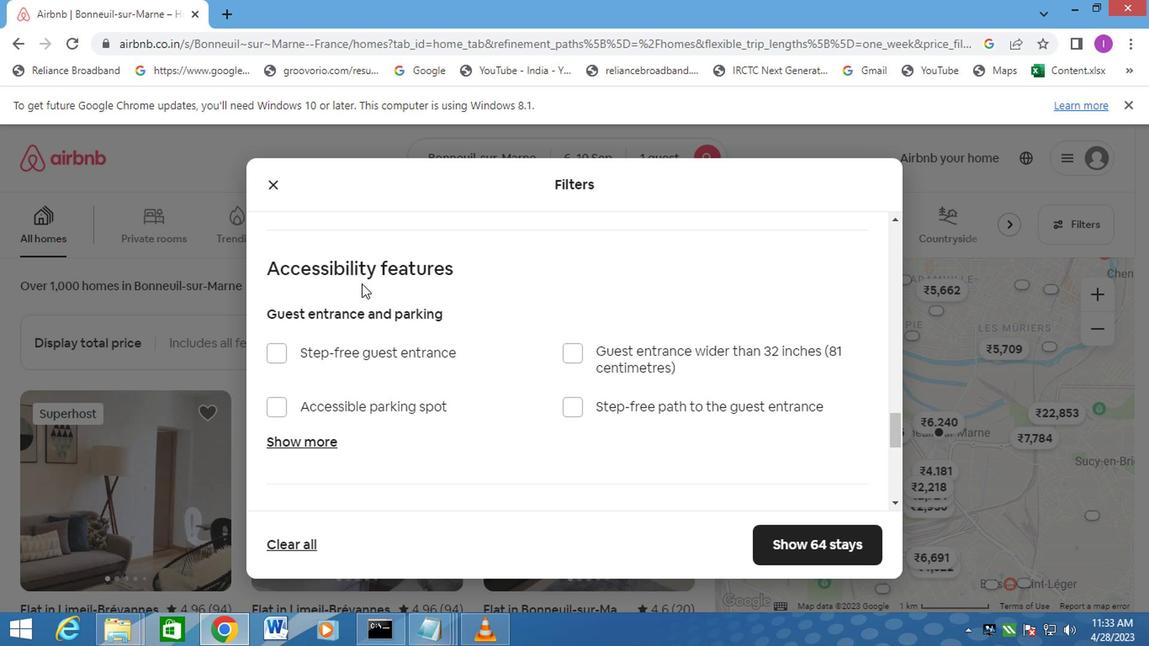 
Action: Mouse moved to (391, 299)
Screenshot: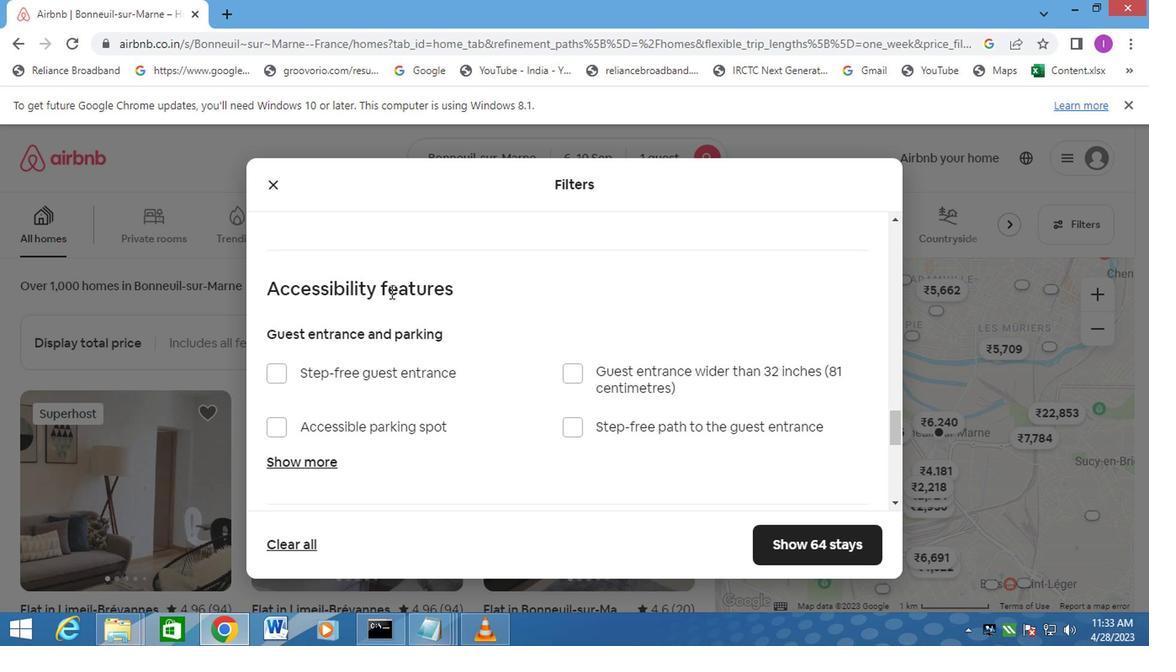 
Action: Mouse scrolled (389, 297) with delta (0, 0)
Screenshot: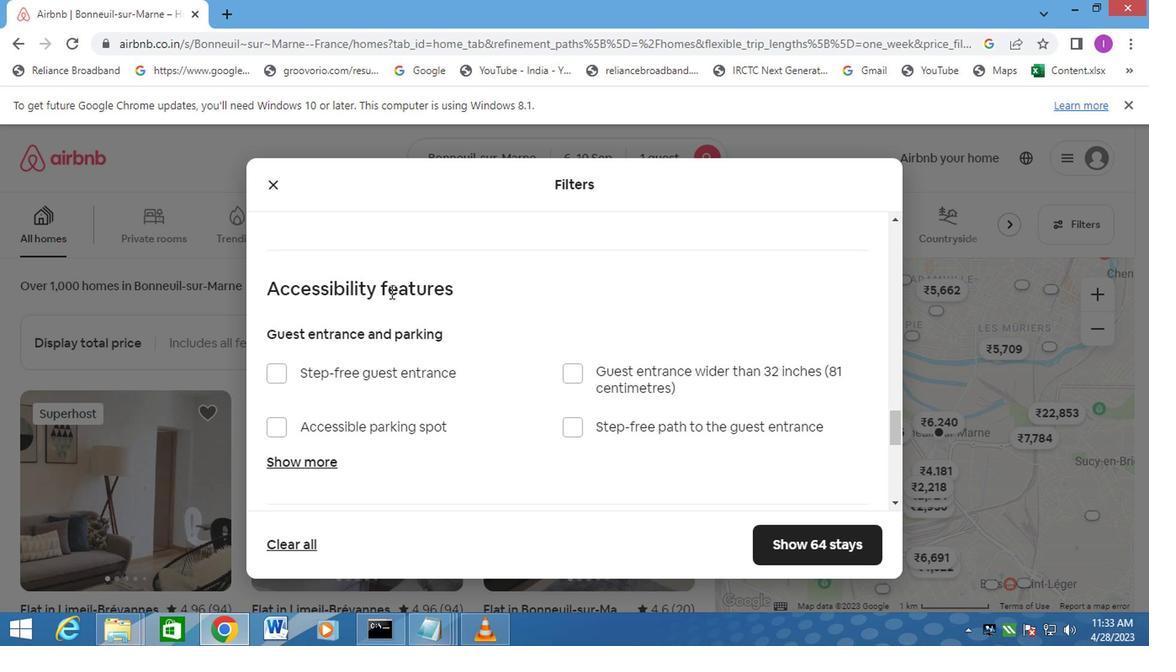 
Action: Mouse moved to (833, 297)
Screenshot: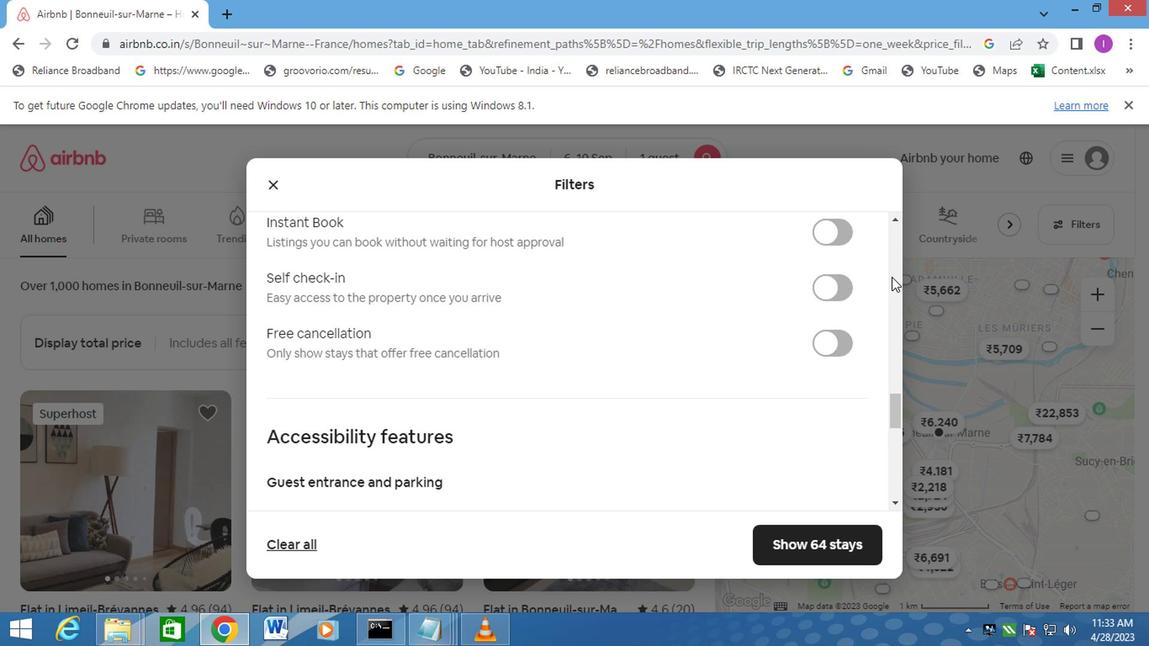 
Action: Mouse pressed left at (833, 297)
Screenshot: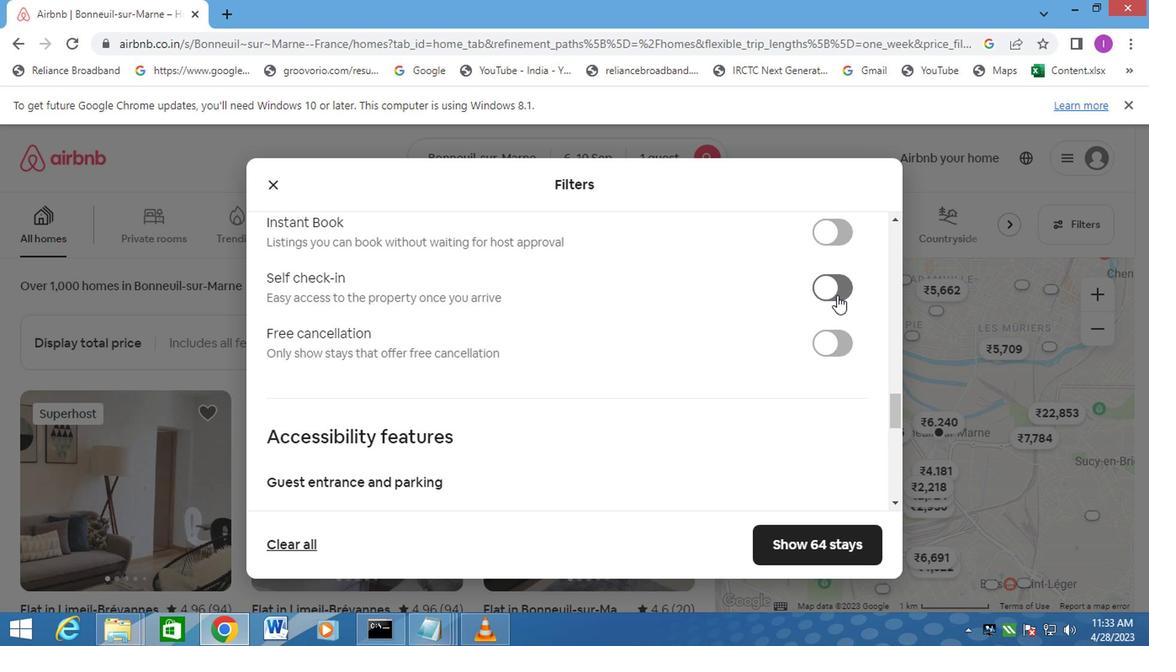 
Action: Mouse moved to (506, 373)
Screenshot: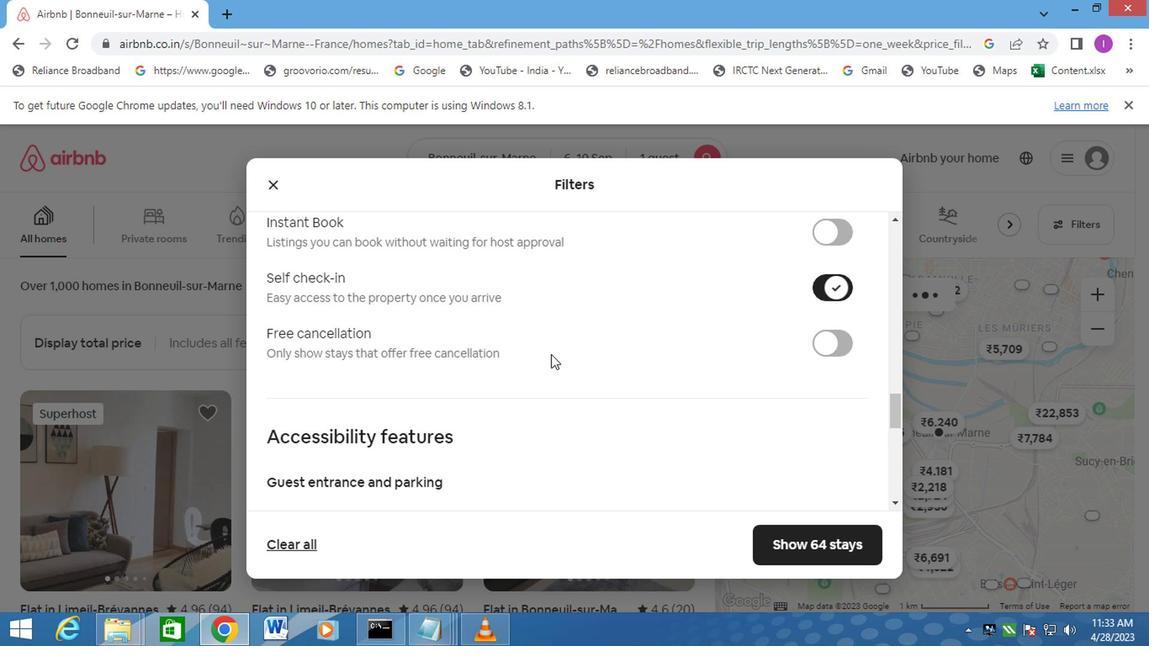 
Action: Mouse scrolled (506, 371) with delta (0, -1)
Screenshot: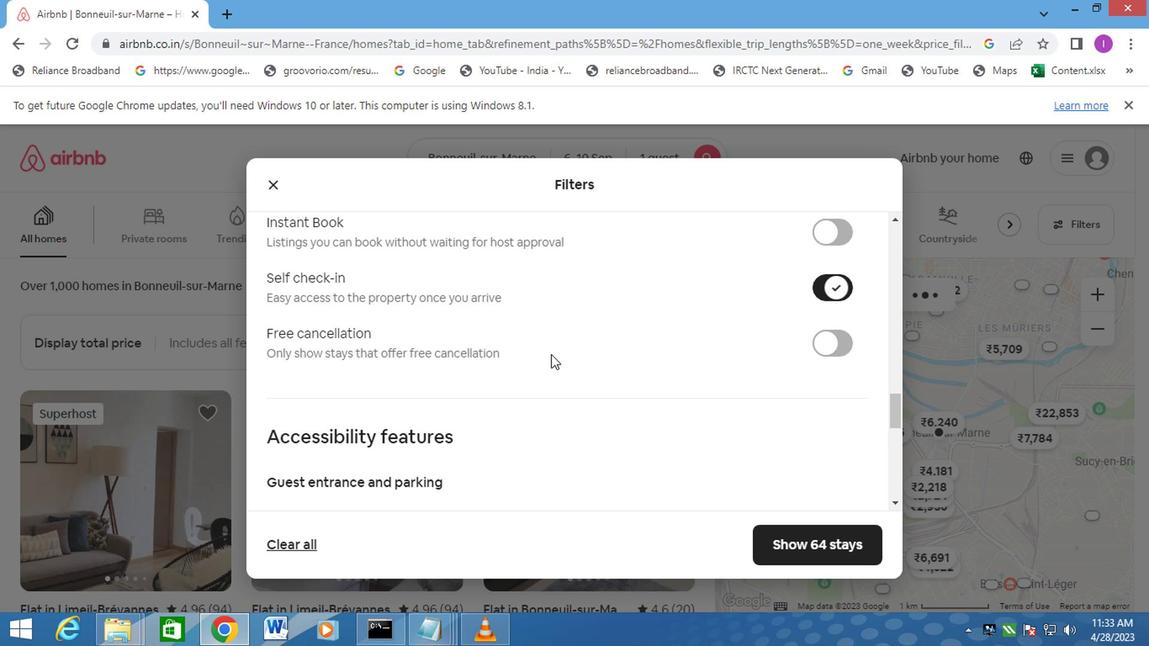 
Action: Mouse scrolled (506, 371) with delta (0, -1)
Screenshot: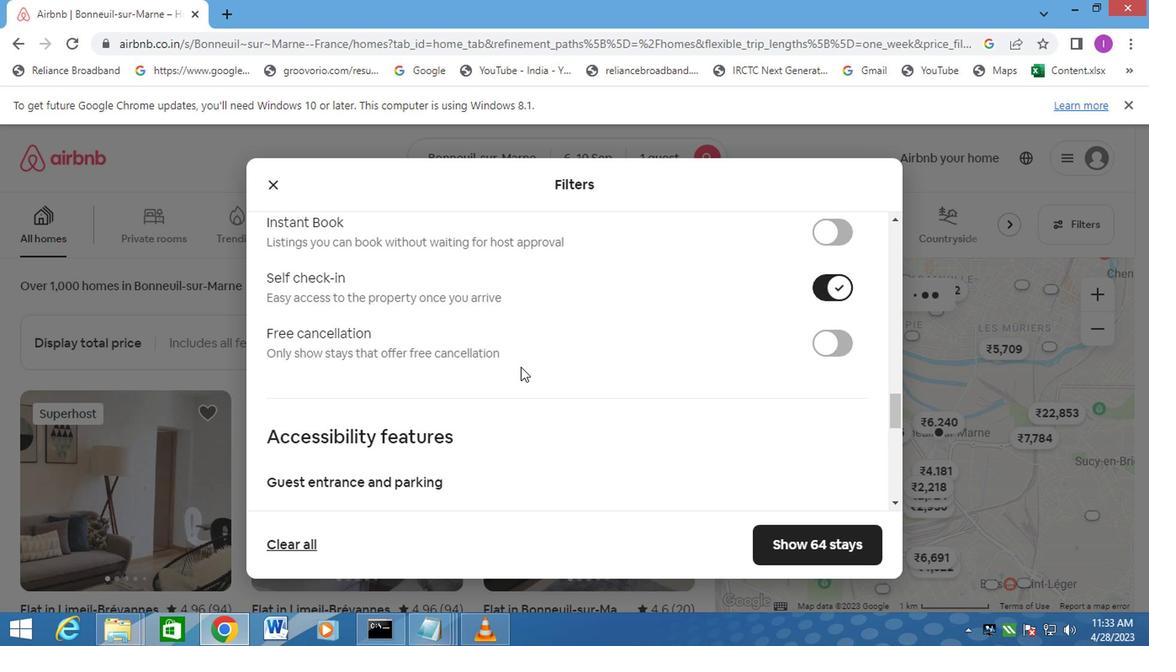 
Action: Mouse scrolled (506, 371) with delta (0, -1)
Screenshot: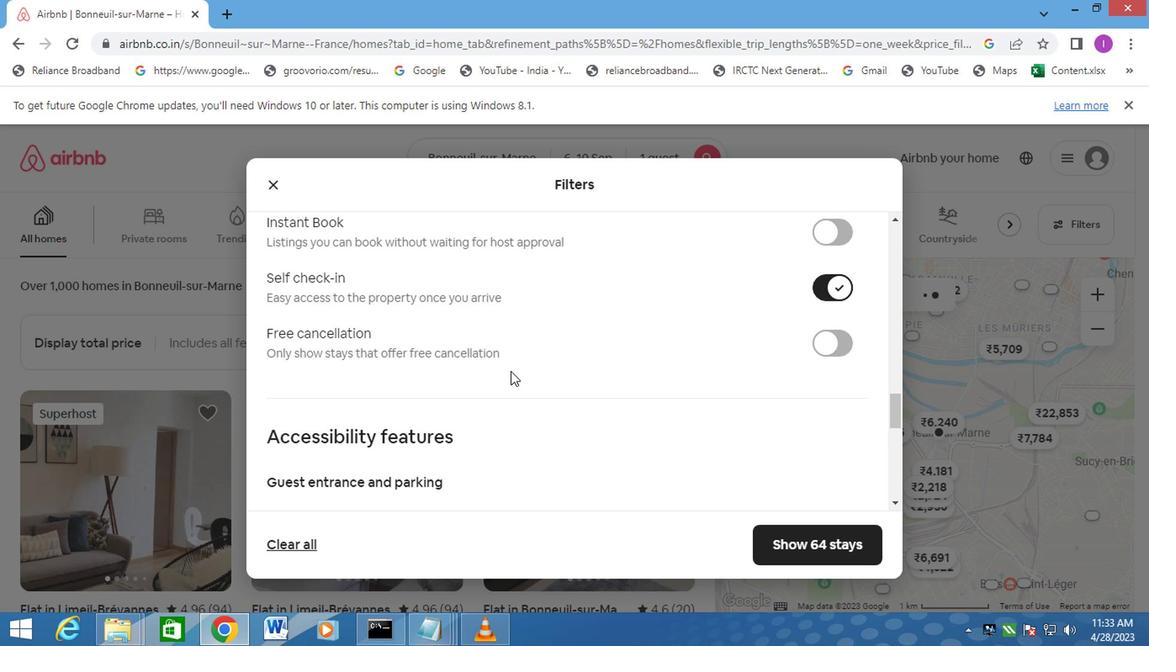 
Action: Mouse scrolled (506, 371) with delta (0, -1)
Screenshot: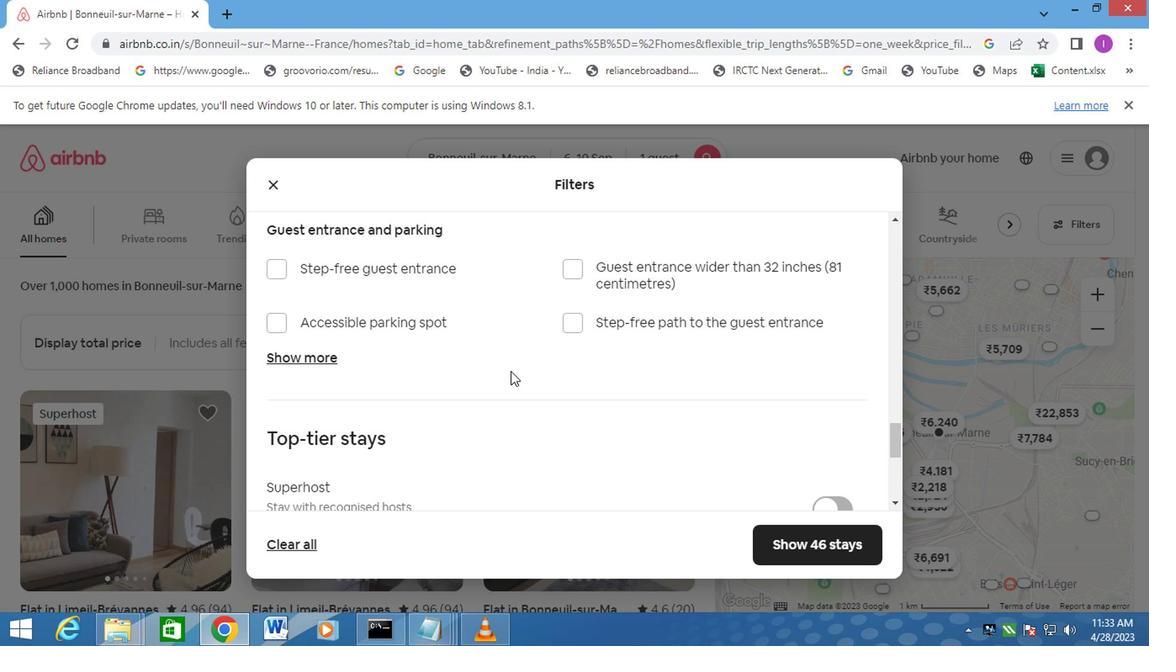 
Action: Mouse scrolled (506, 371) with delta (0, -1)
Screenshot: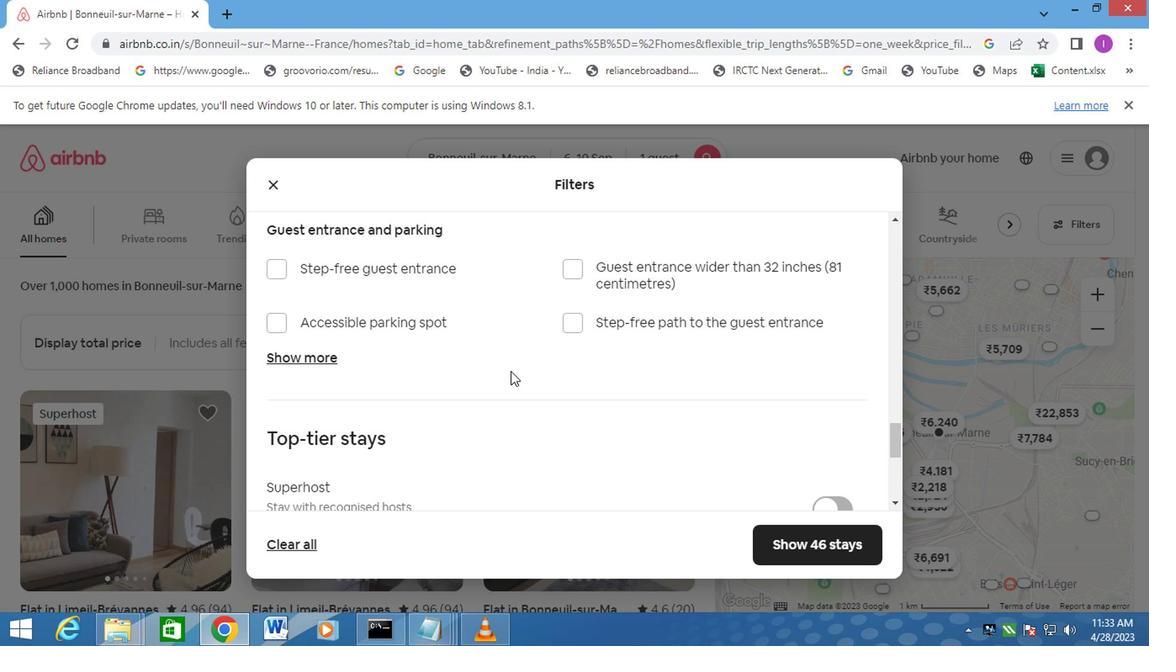
Action: Mouse scrolled (506, 371) with delta (0, -1)
Screenshot: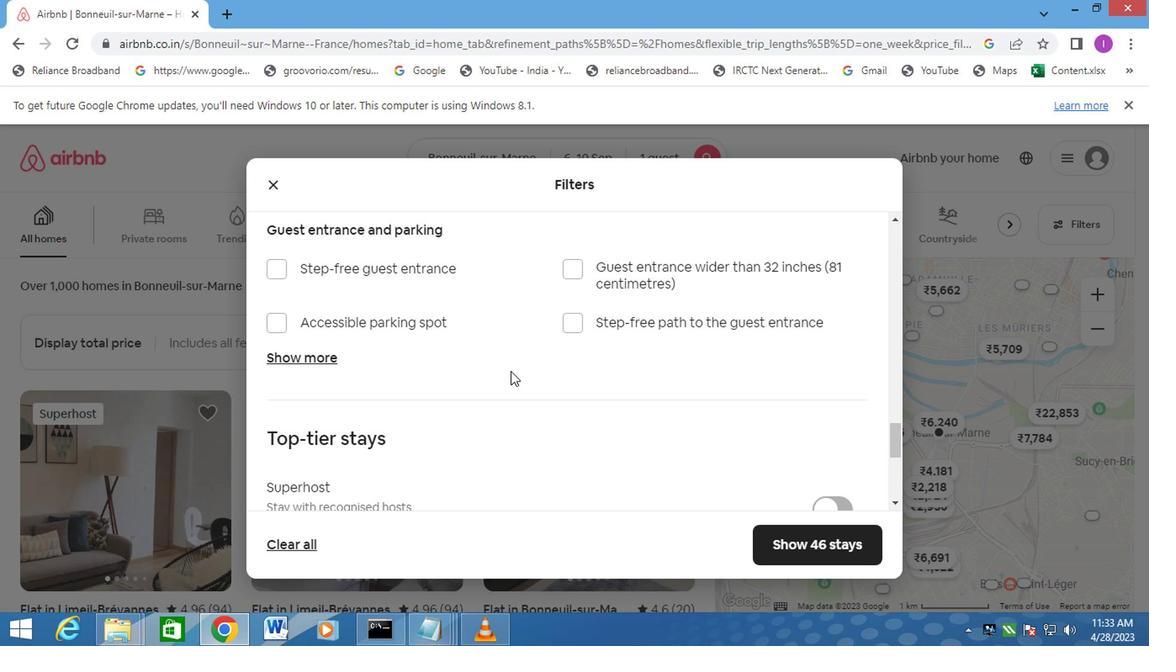 
Action: Mouse scrolled (506, 371) with delta (0, -1)
Screenshot: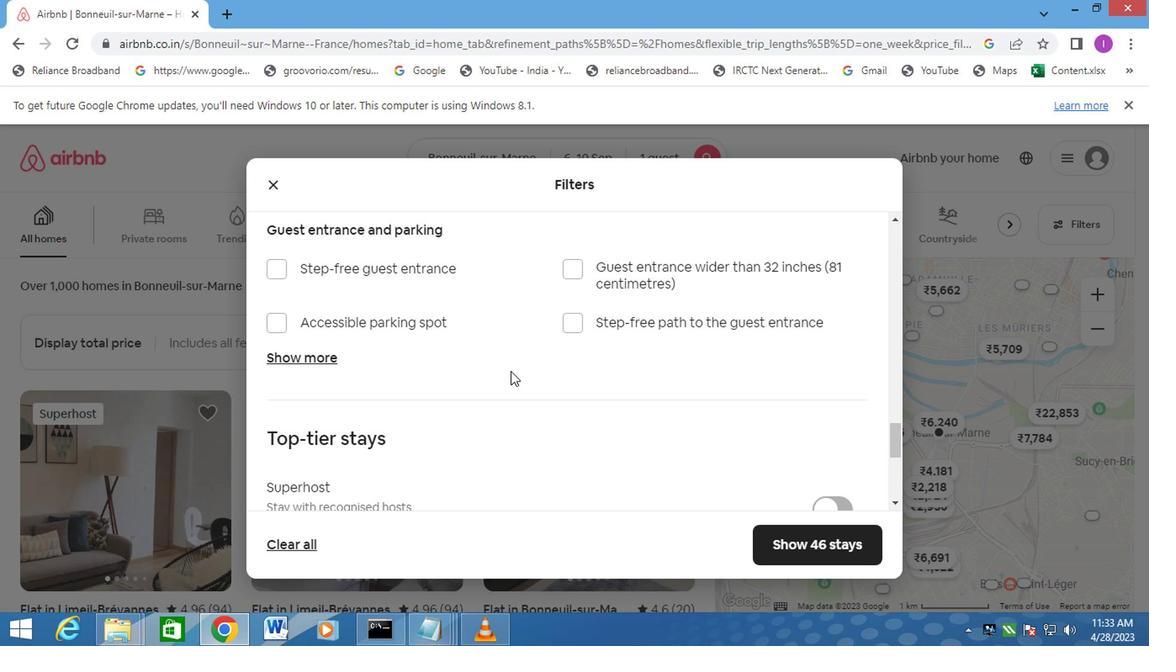 
Action: Mouse scrolled (506, 371) with delta (0, -1)
Screenshot: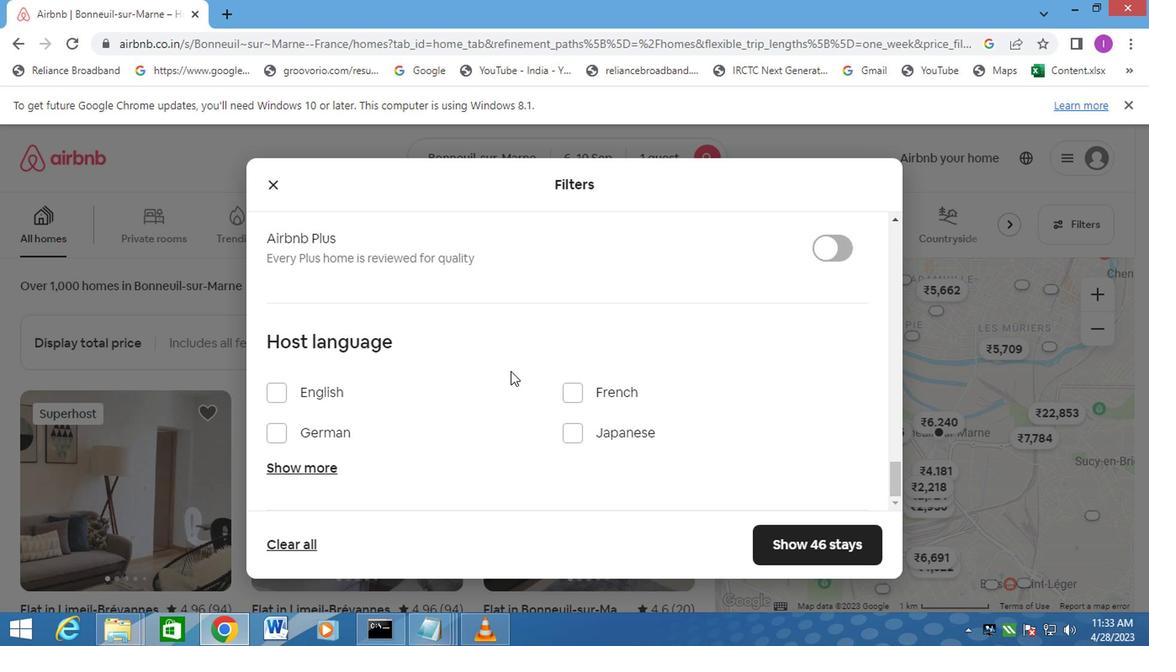 
Action: Mouse scrolled (506, 371) with delta (0, -1)
Screenshot: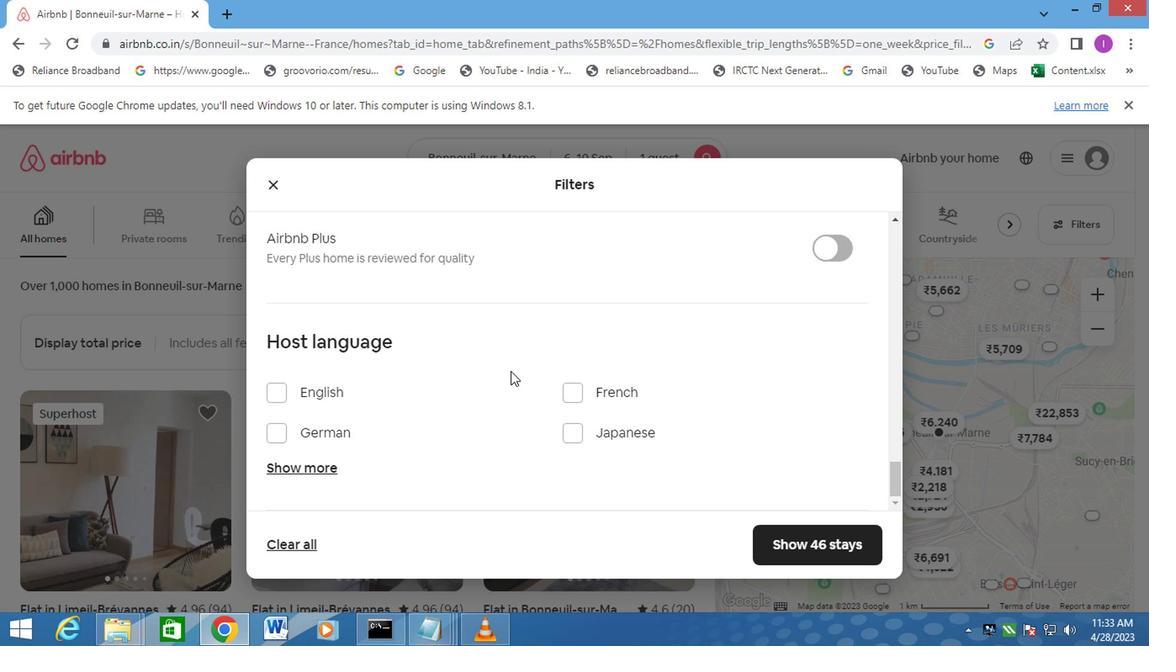 
Action: Mouse moved to (263, 390)
Screenshot: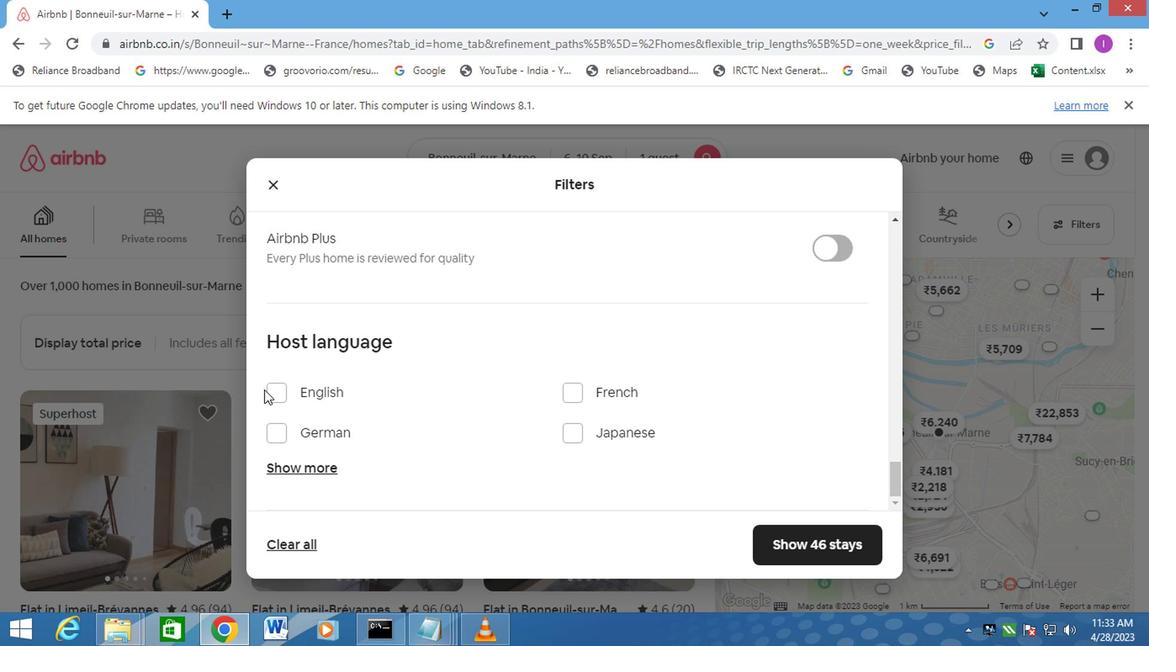 
Action: Mouse pressed left at (263, 390)
Screenshot: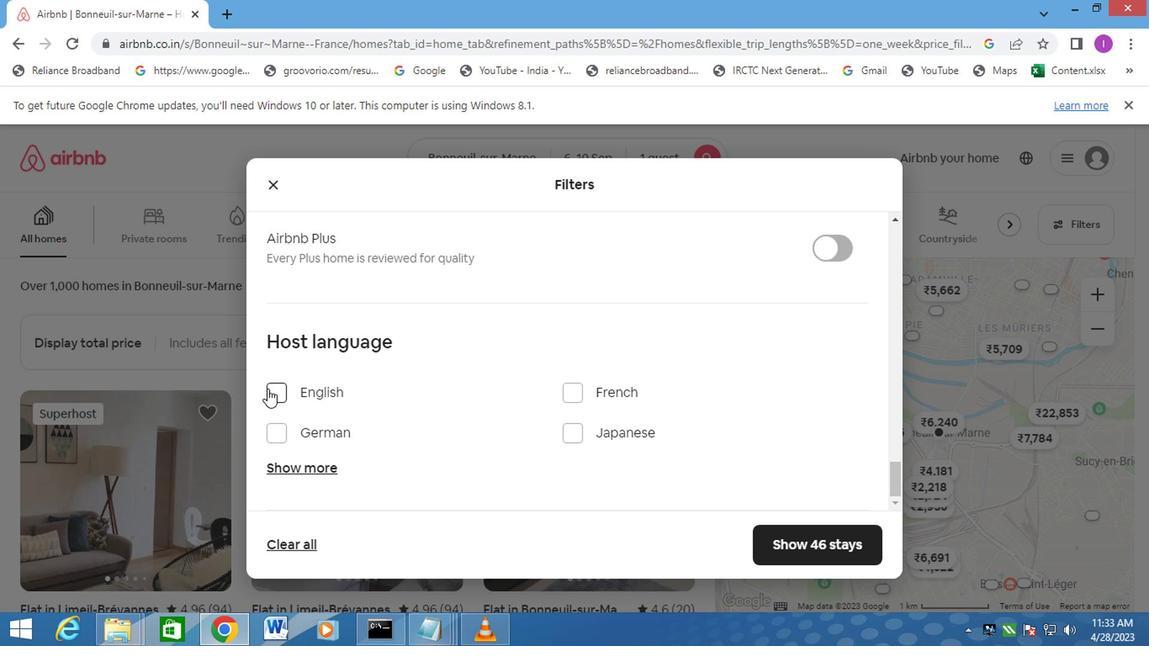 
Action: Mouse moved to (810, 540)
Screenshot: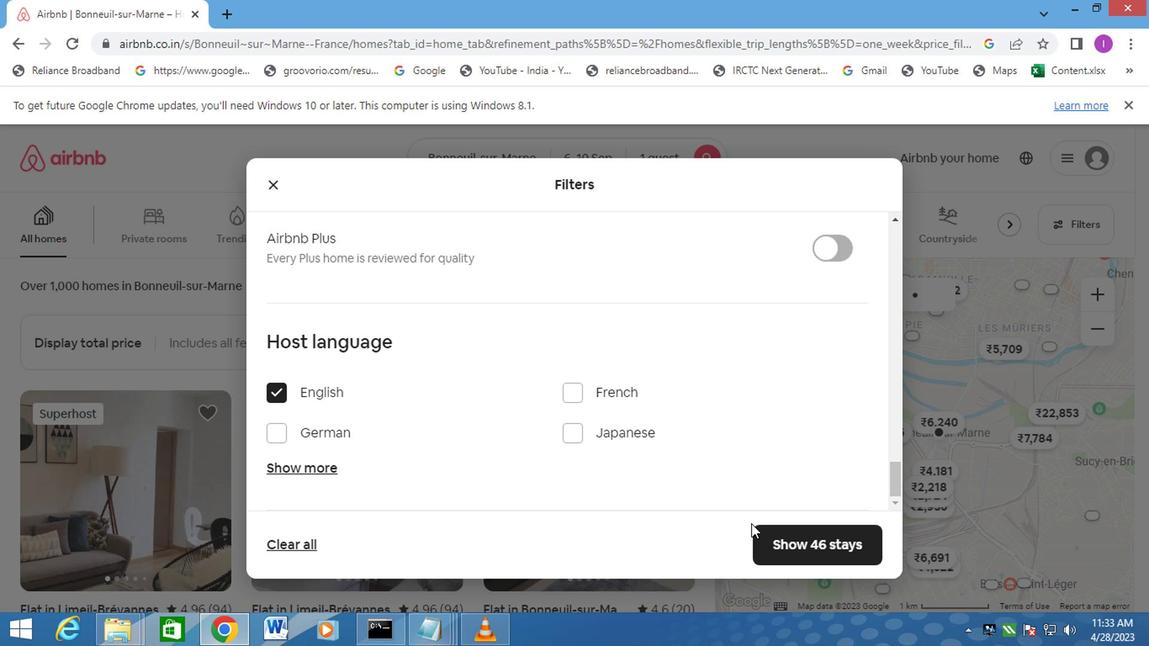 
Action: Mouse pressed left at (810, 540)
Screenshot: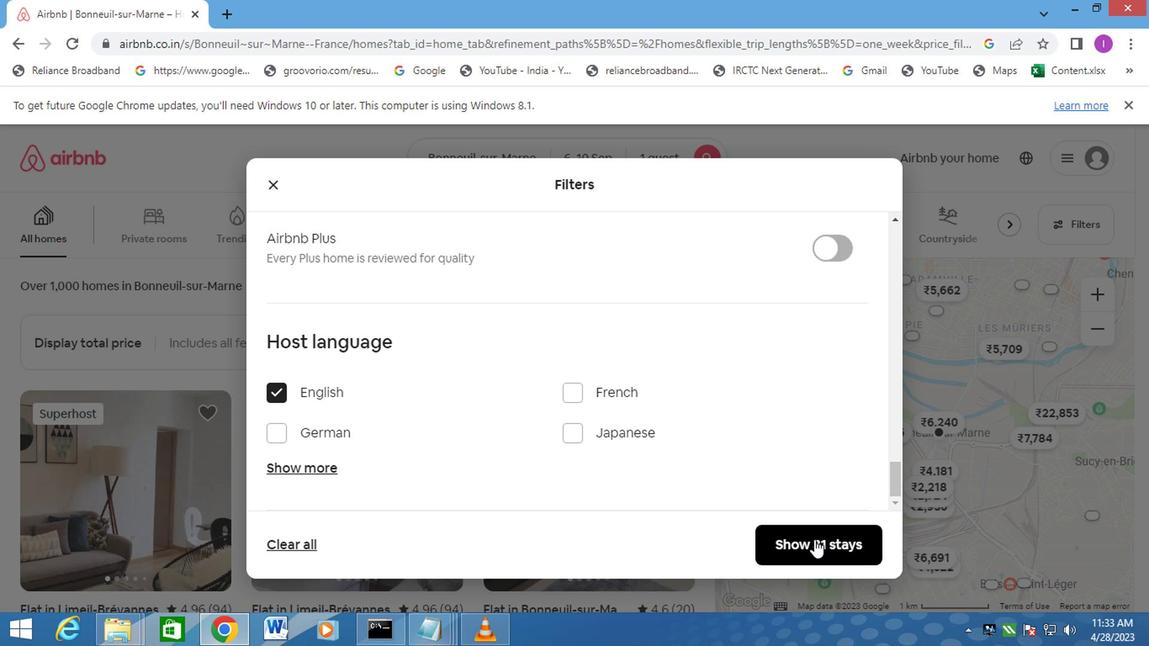 
Action: Mouse moved to (794, 539)
Screenshot: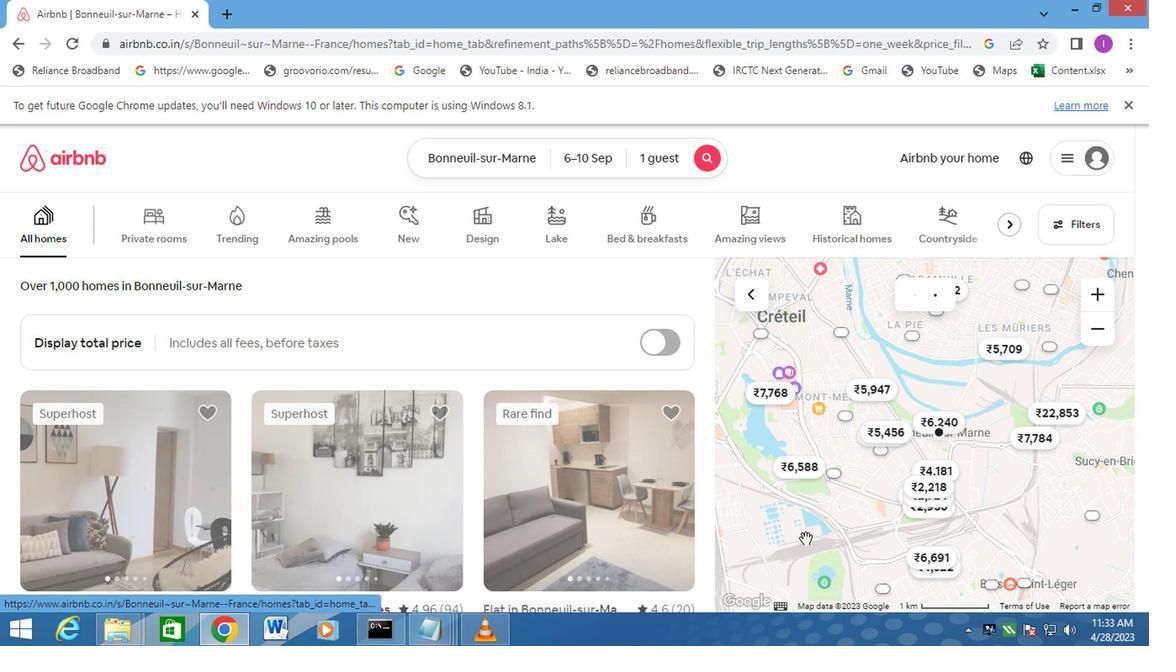 
